Task: Add the task  Implement a new network security system for a company to the section Business Process Mapping Sprint in the project AgileFusion and add a Due Date to the respective task as 2023/09/20
Action: Mouse moved to (117, 538)
Screenshot: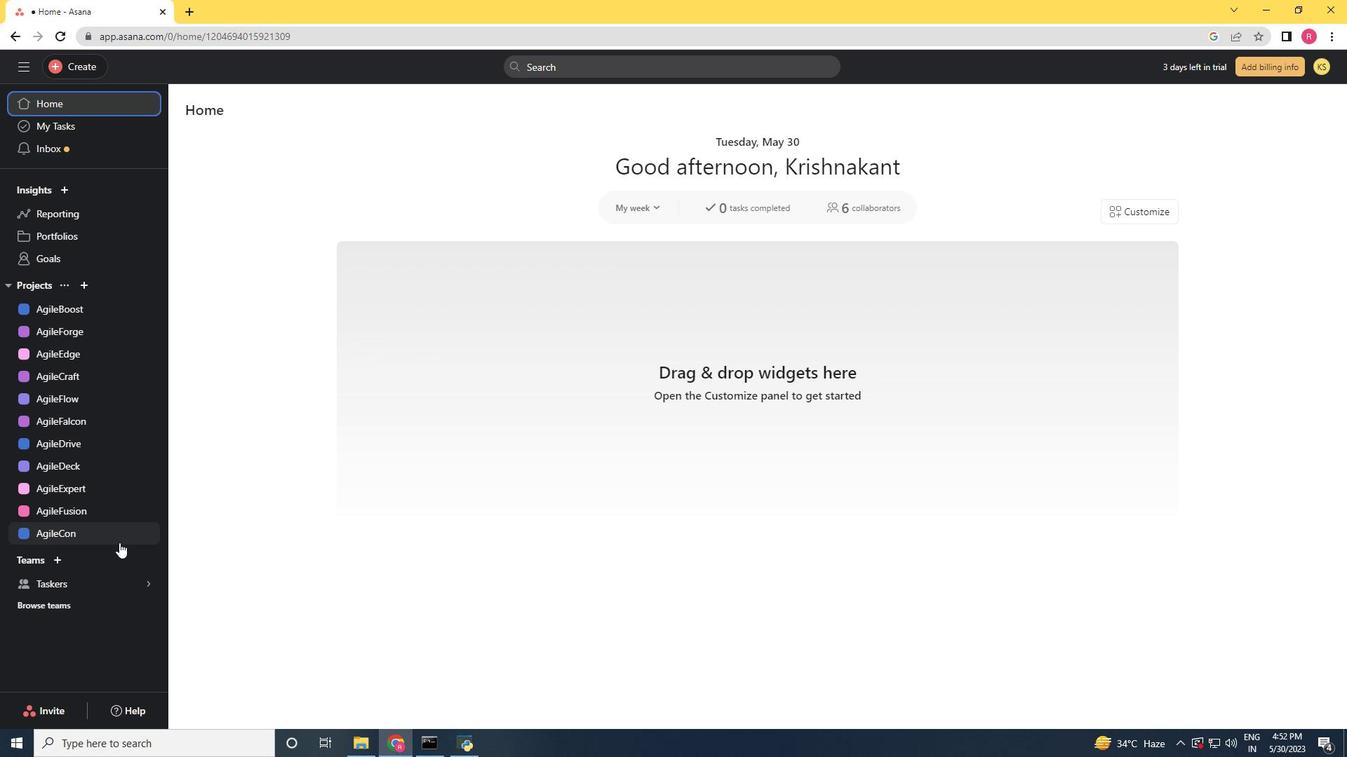 
Action: Mouse pressed left at (117, 538)
Screenshot: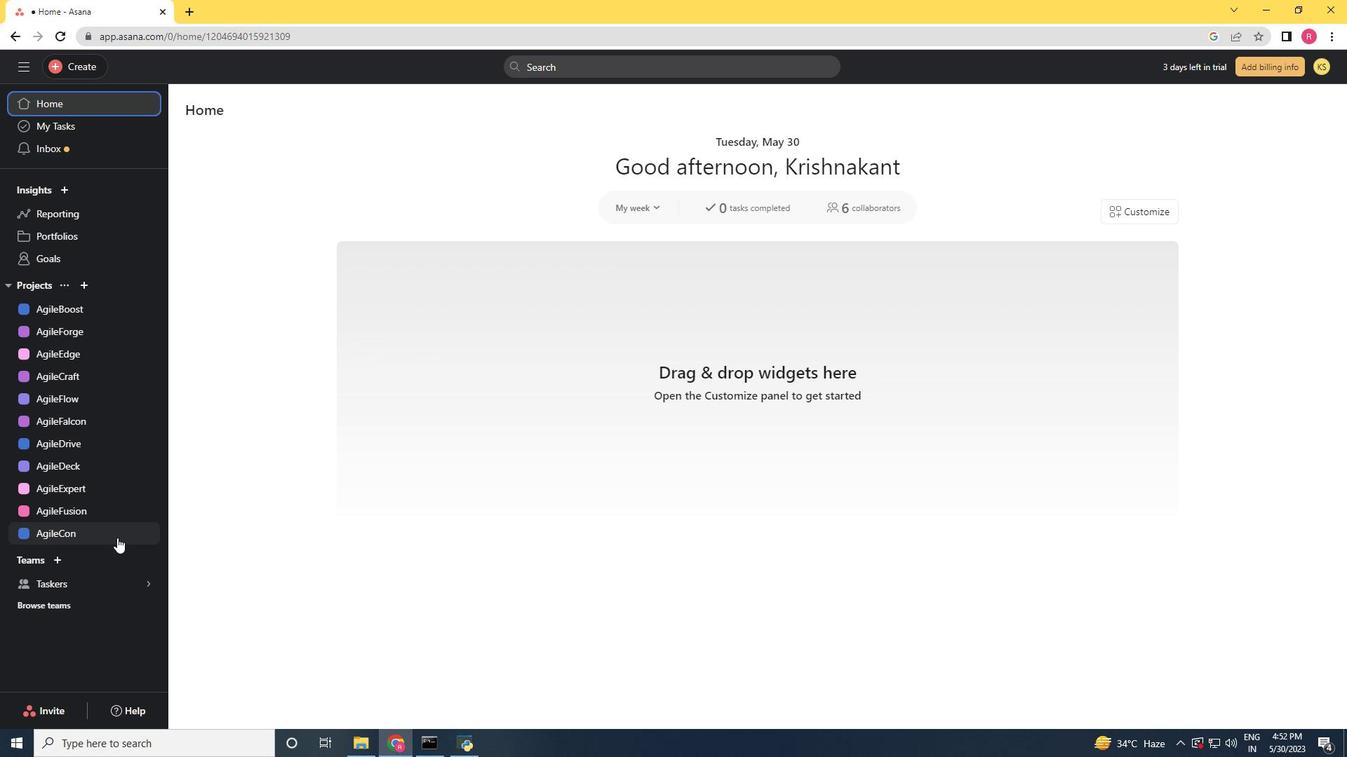 
Action: Mouse moved to (554, 400)
Screenshot: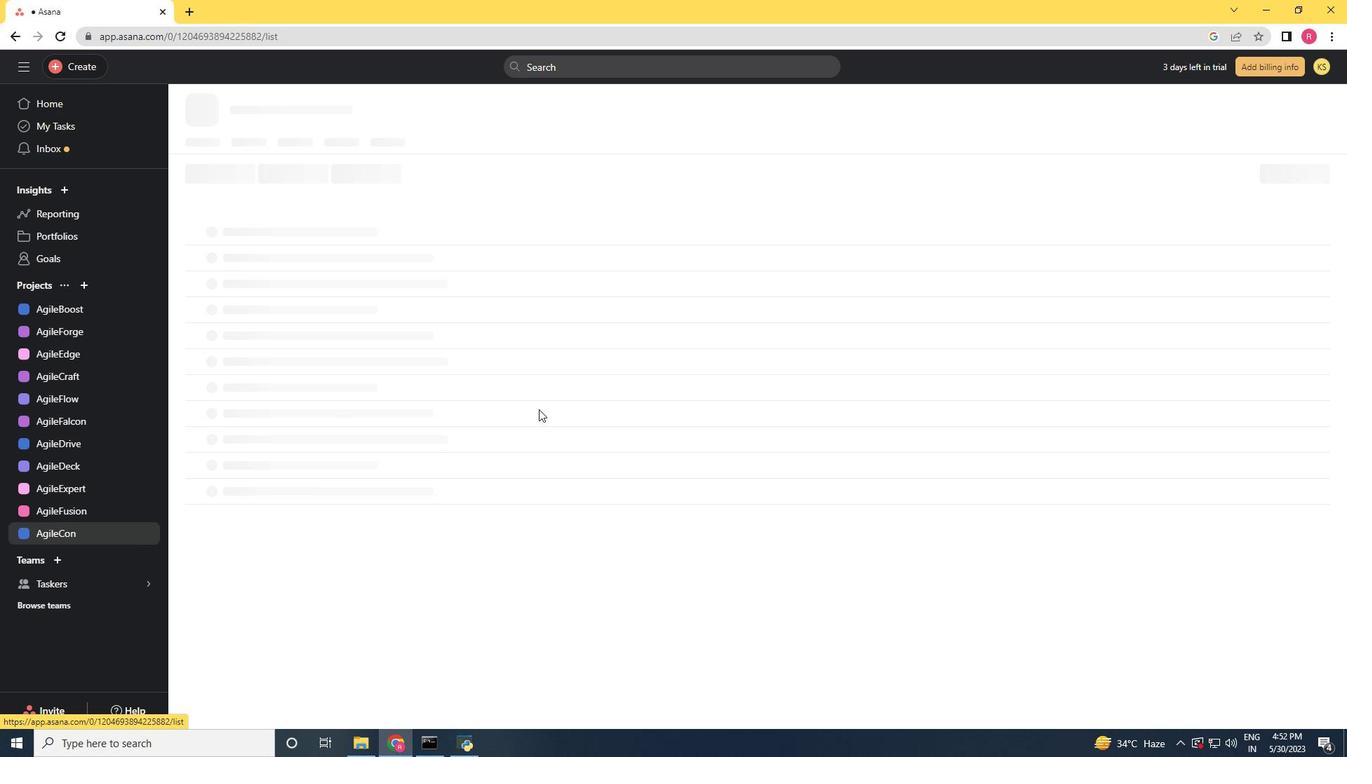 
Action: Mouse scrolled (554, 399) with delta (0, 0)
Screenshot: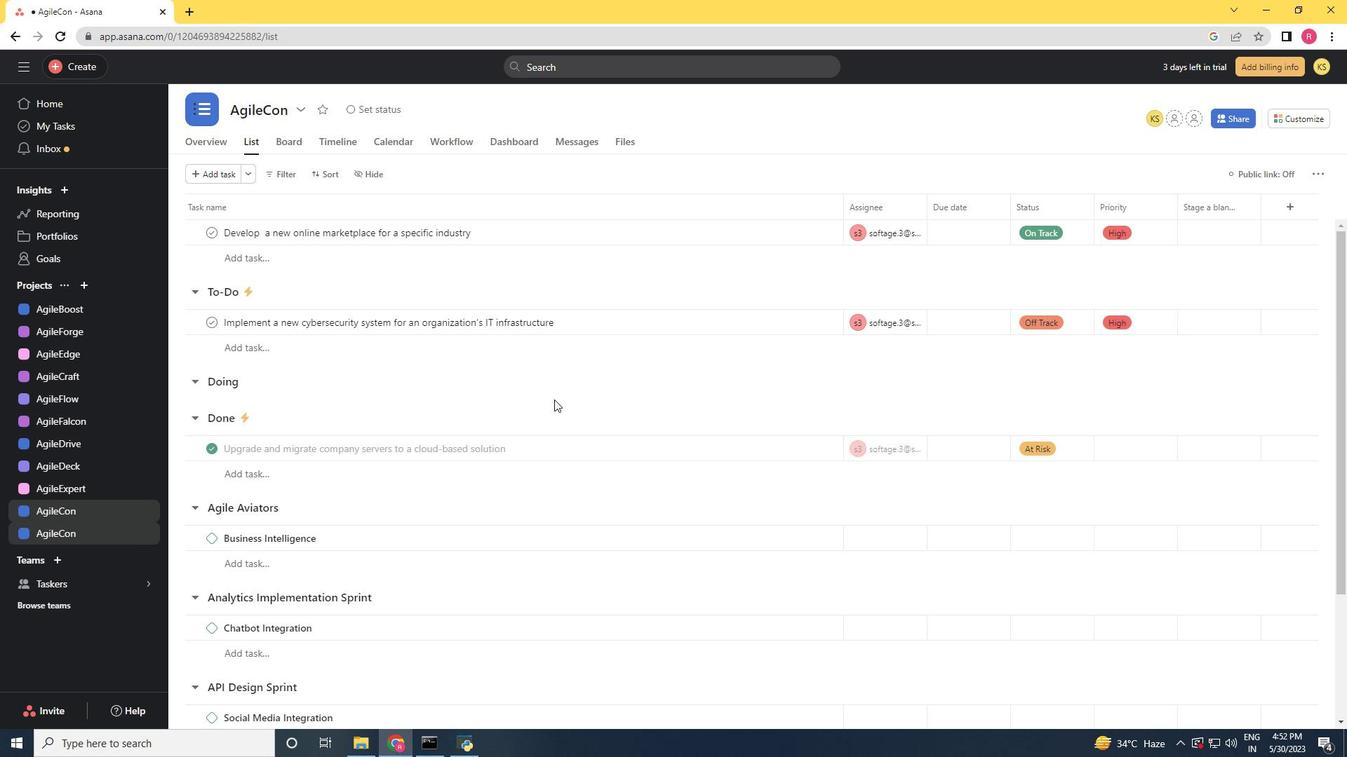 
Action: Mouse moved to (557, 397)
Screenshot: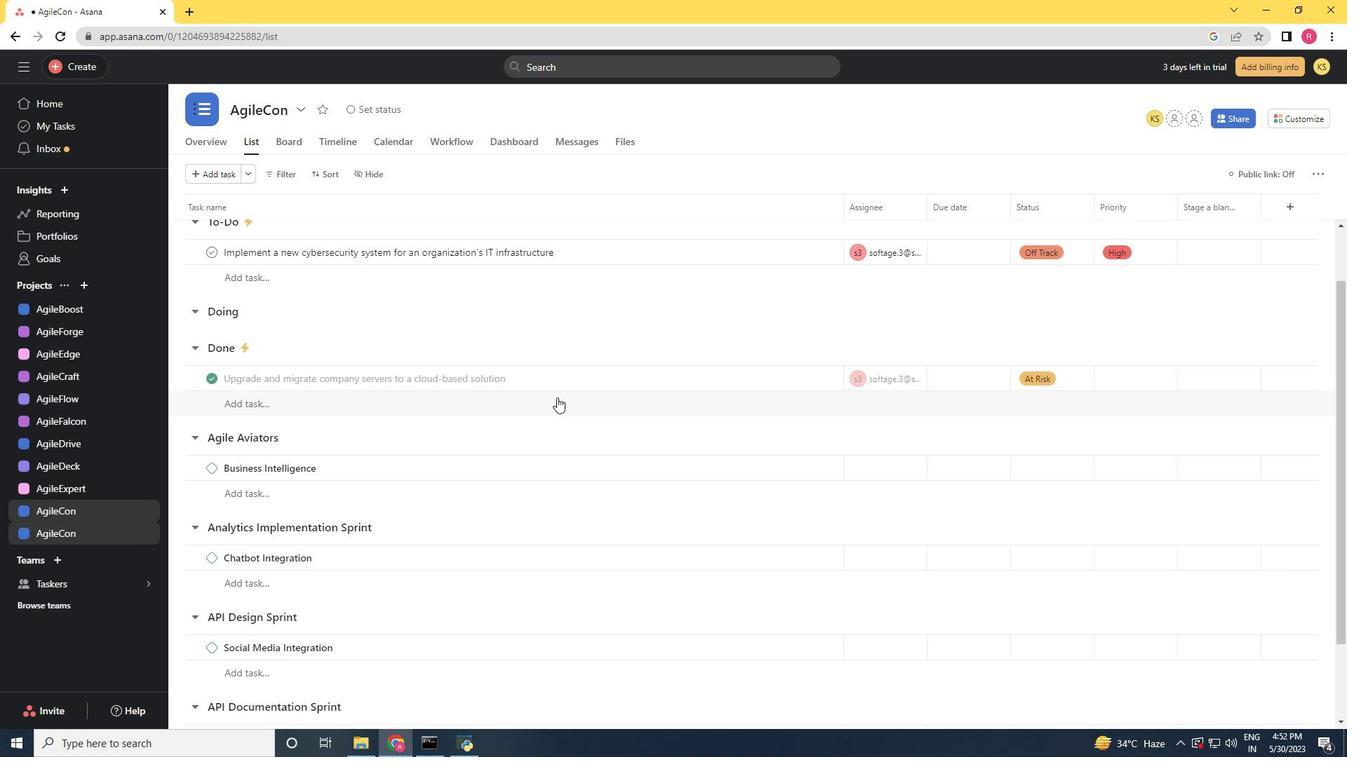 
Action: Mouse scrolled (557, 398) with delta (0, 0)
Screenshot: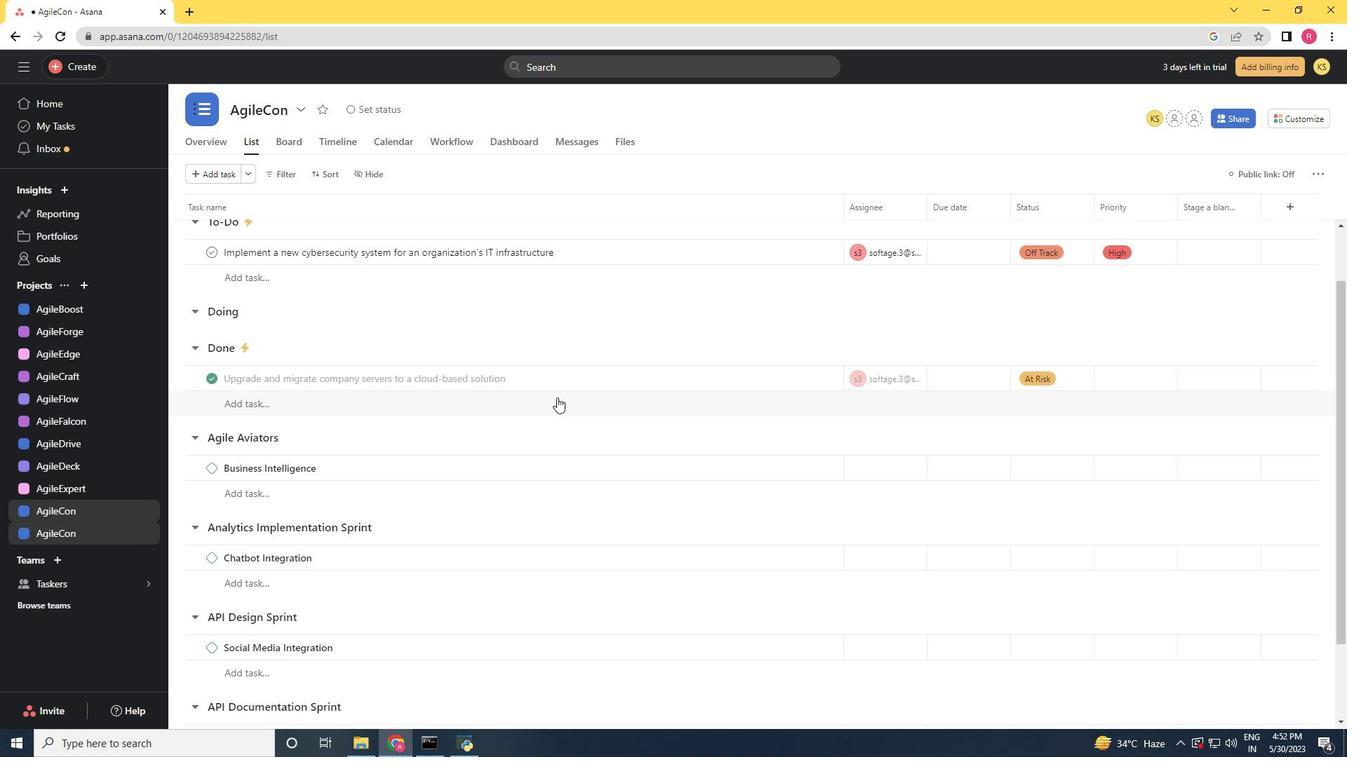 
Action: Mouse scrolled (557, 398) with delta (0, 0)
Screenshot: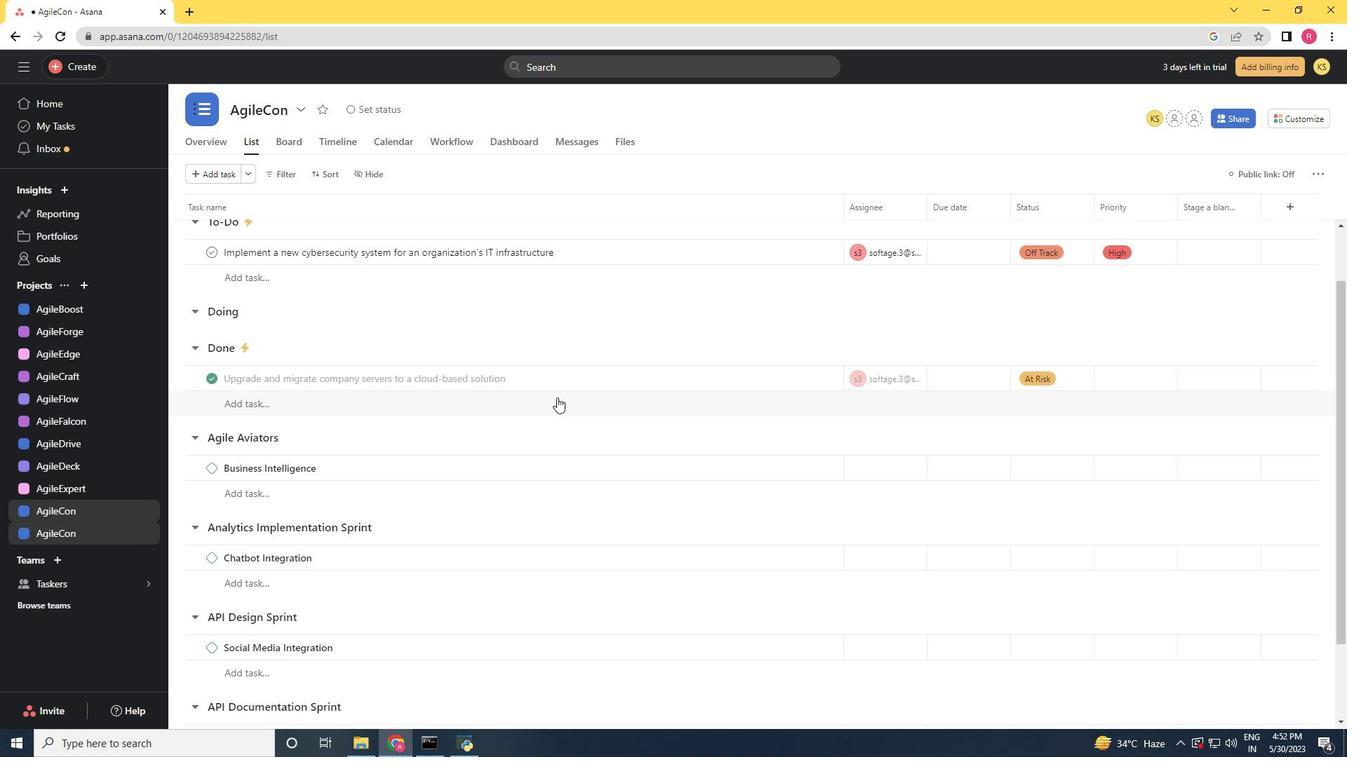 
Action: Mouse scrolled (557, 398) with delta (0, 0)
Screenshot: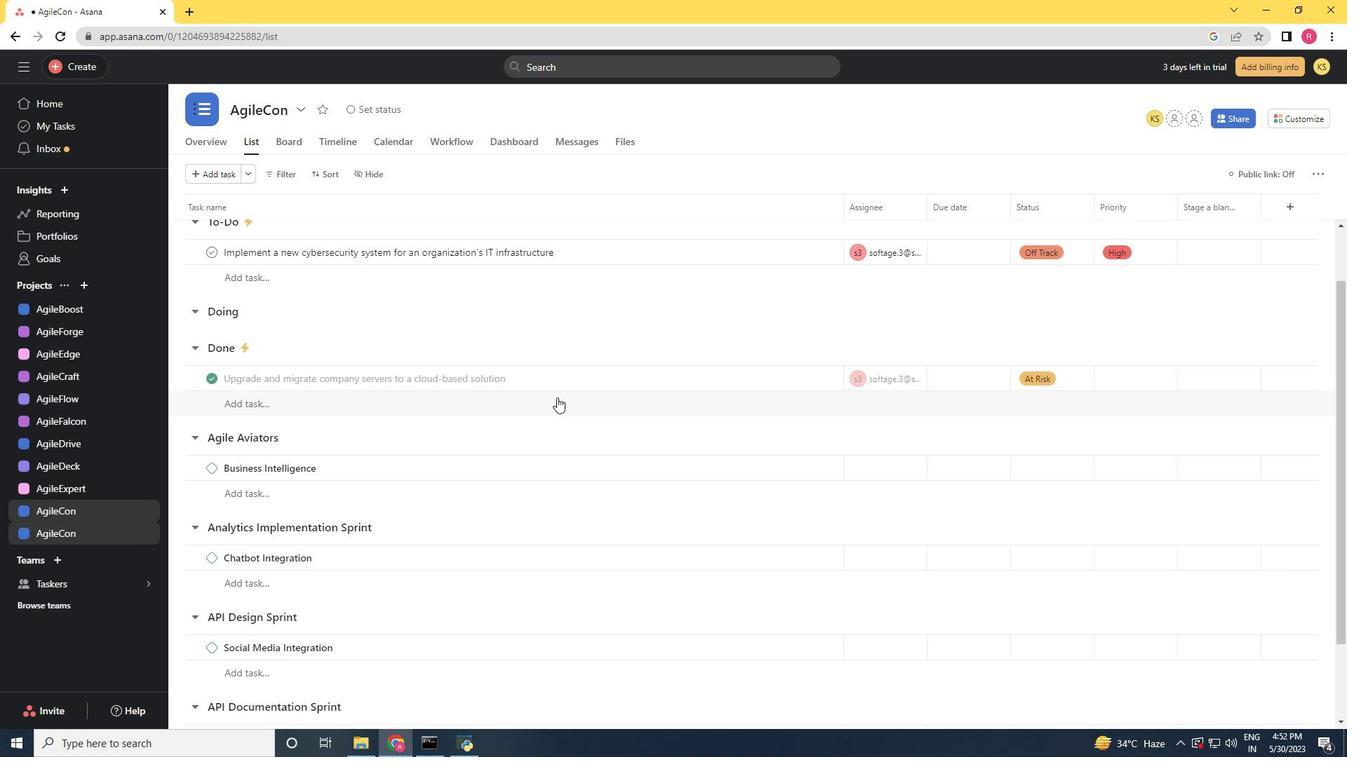 
Action: Mouse scrolled (557, 398) with delta (0, 0)
Screenshot: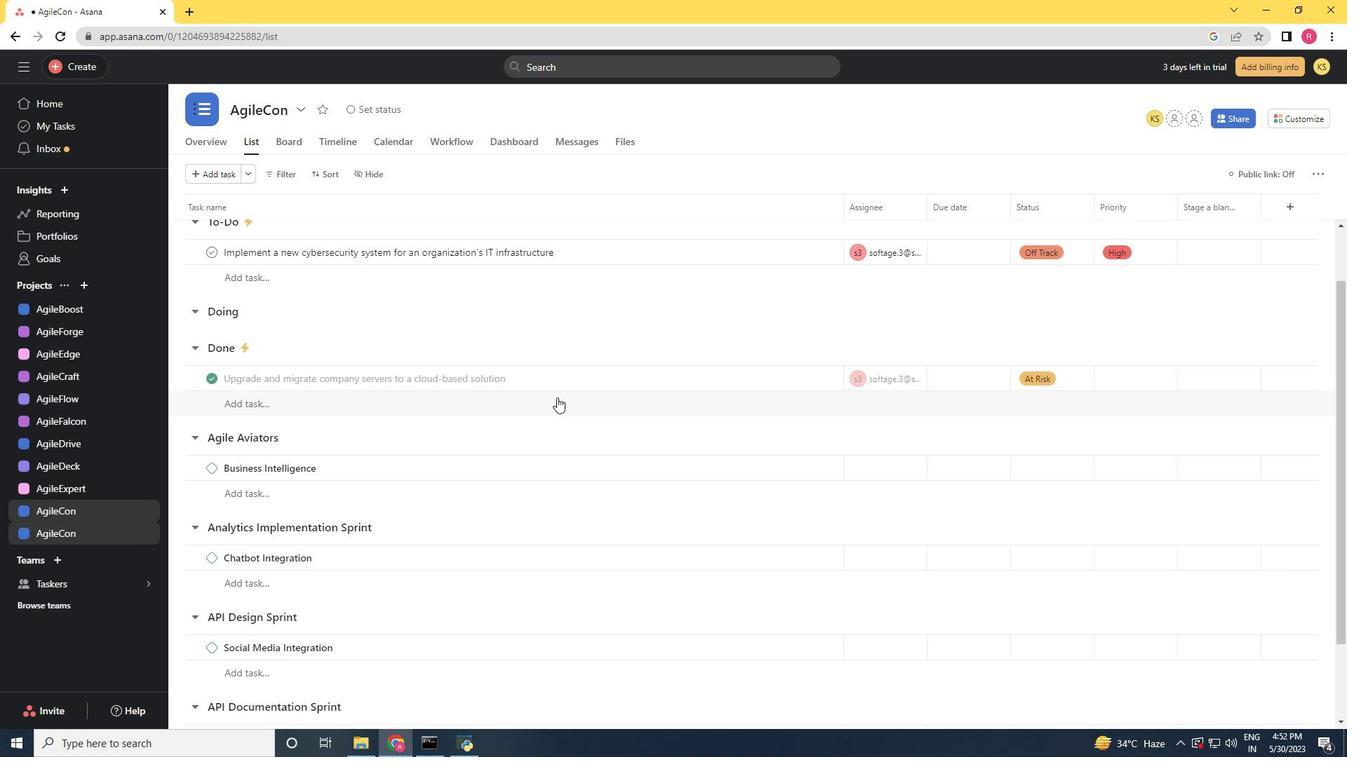 
Action: Mouse scrolled (557, 398) with delta (0, 0)
Screenshot: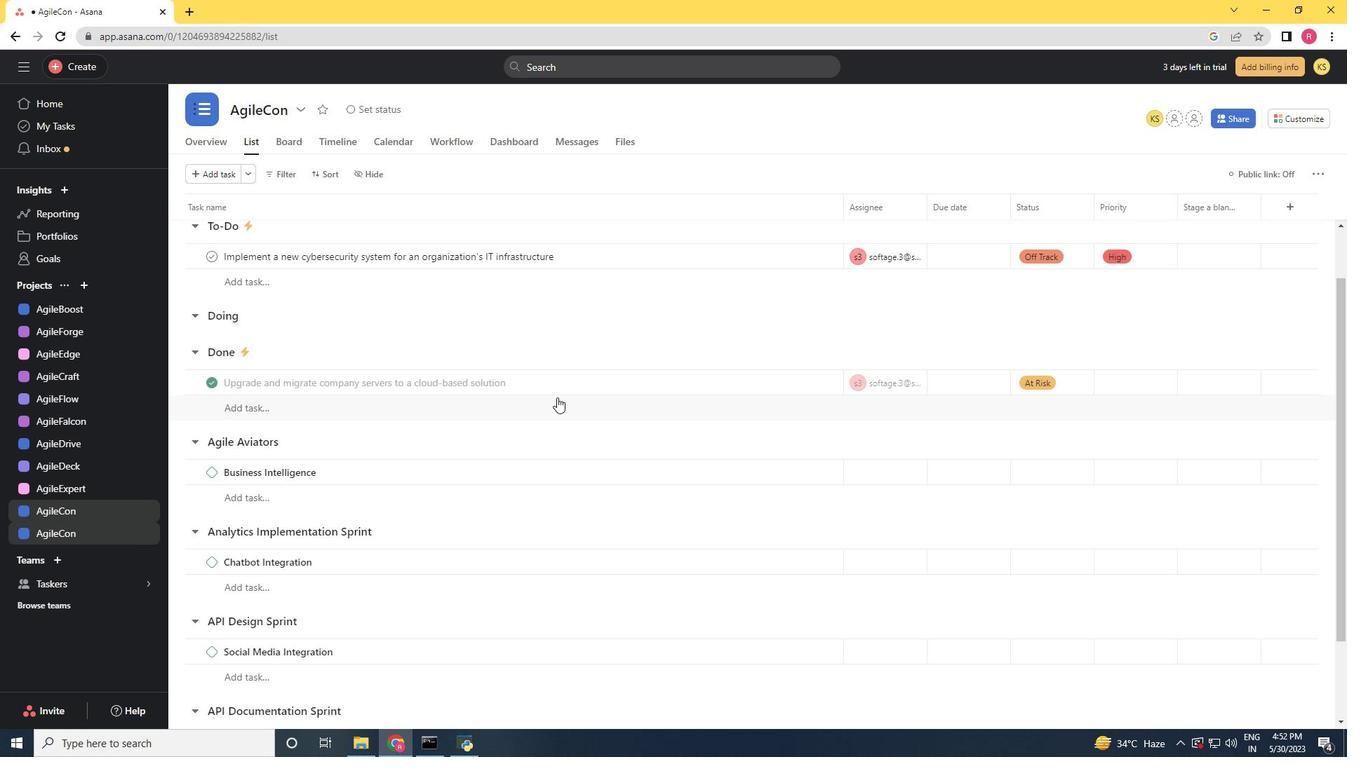 
Action: Mouse moved to (89, 424)
Screenshot: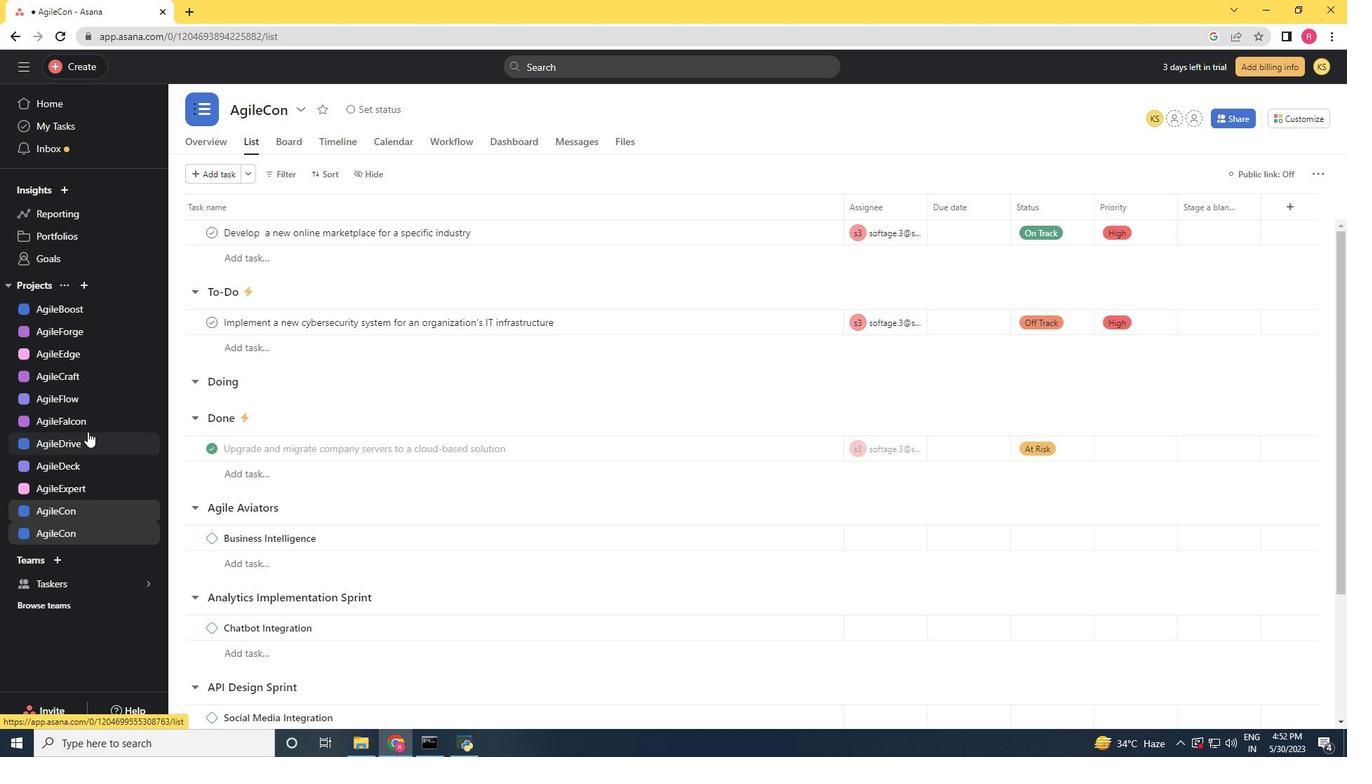 
Action: Mouse pressed left at (89, 424)
Screenshot: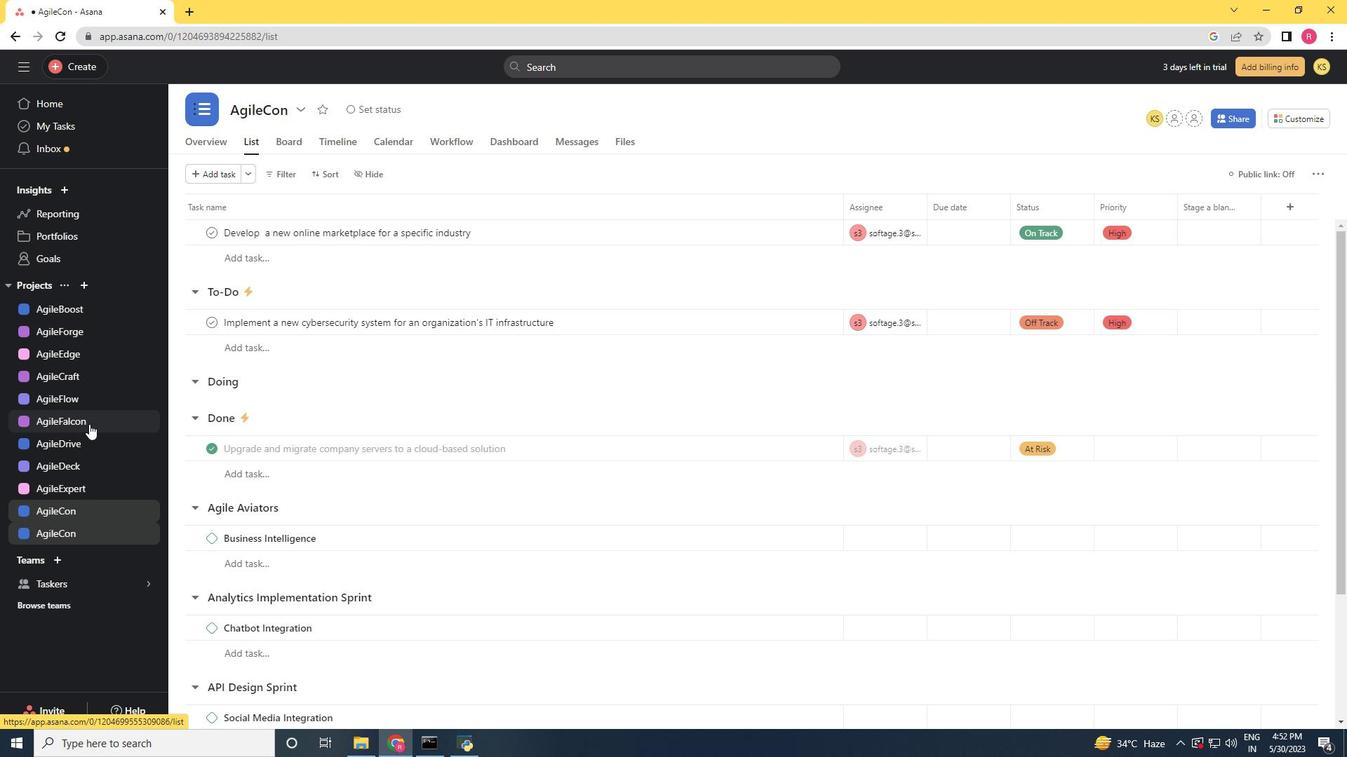 
Action: Mouse moved to (95, 501)
Screenshot: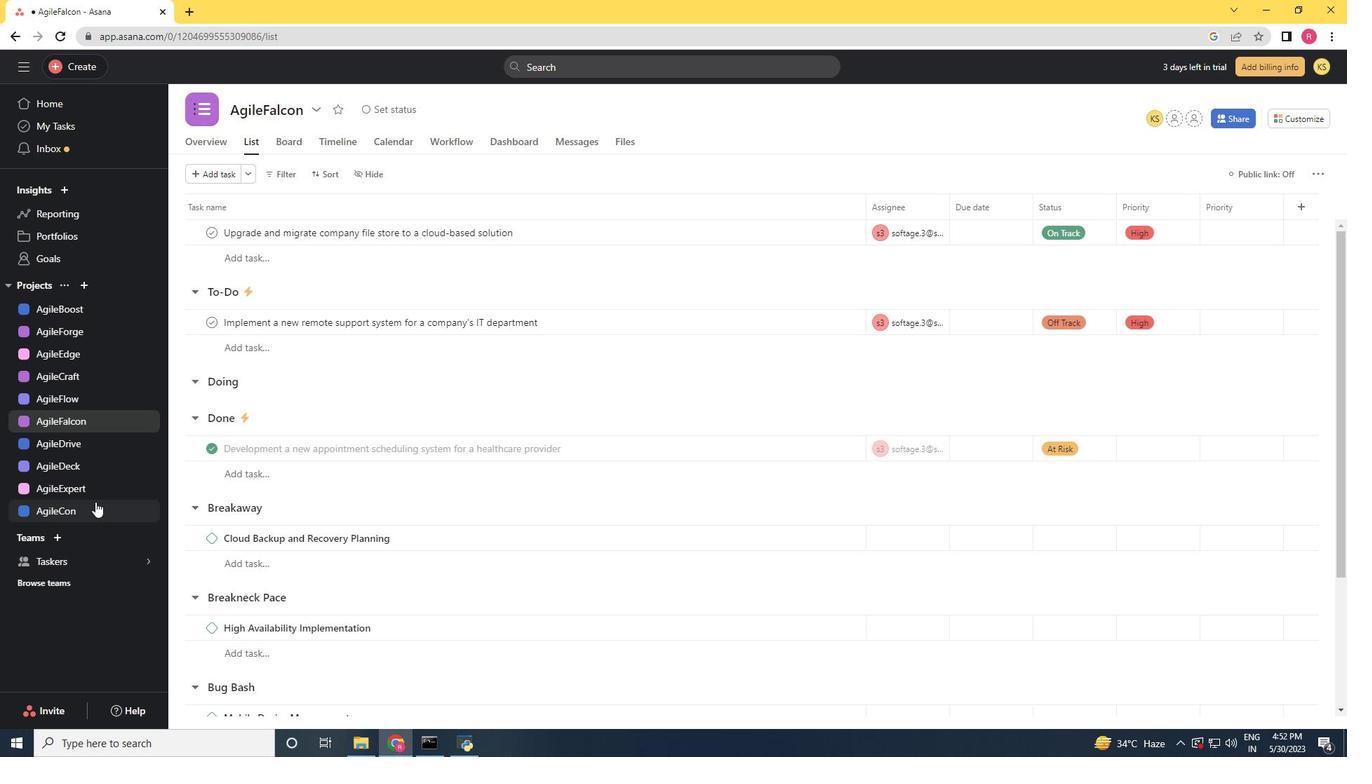 
Action: Mouse scrolled (95, 501) with delta (0, 0)
Screenshot: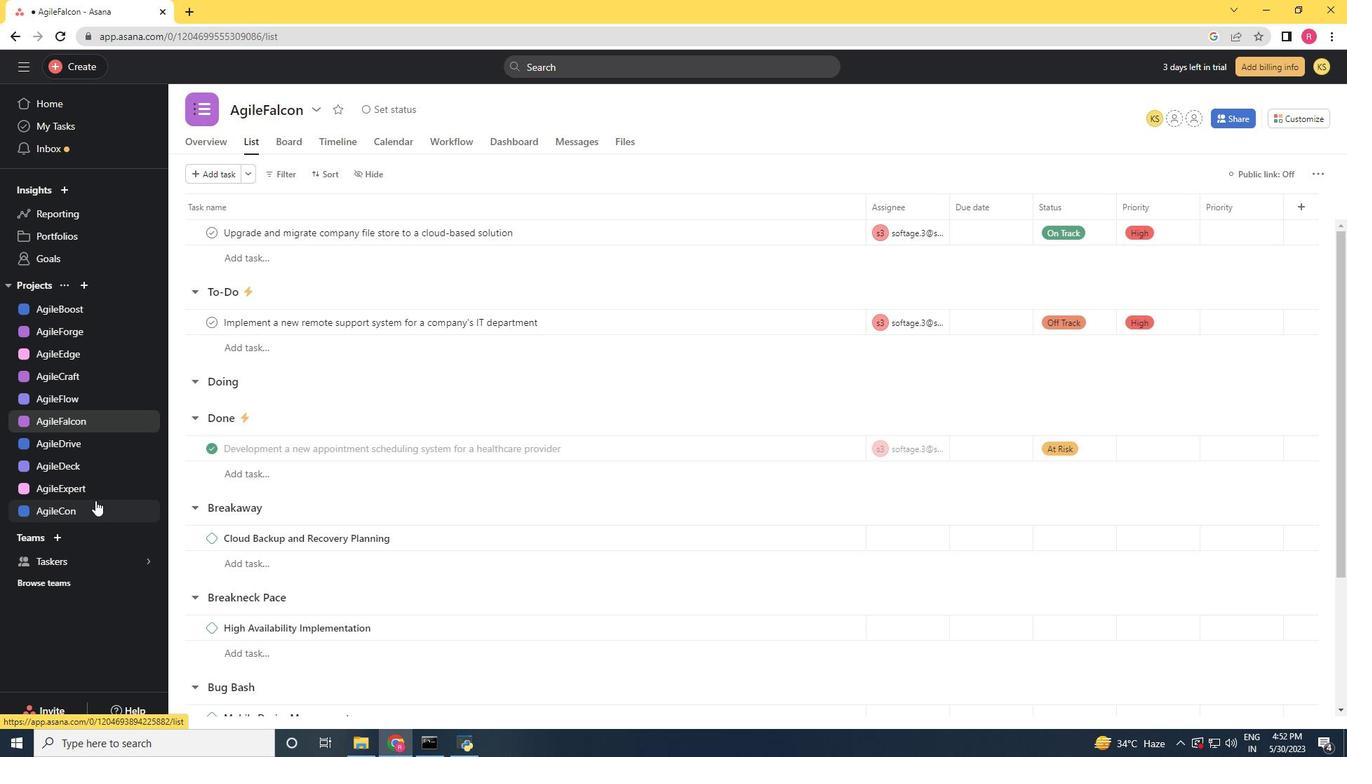 
Action: Mouse scrolled (95, 501) with delta (0, 0)
Screenshot: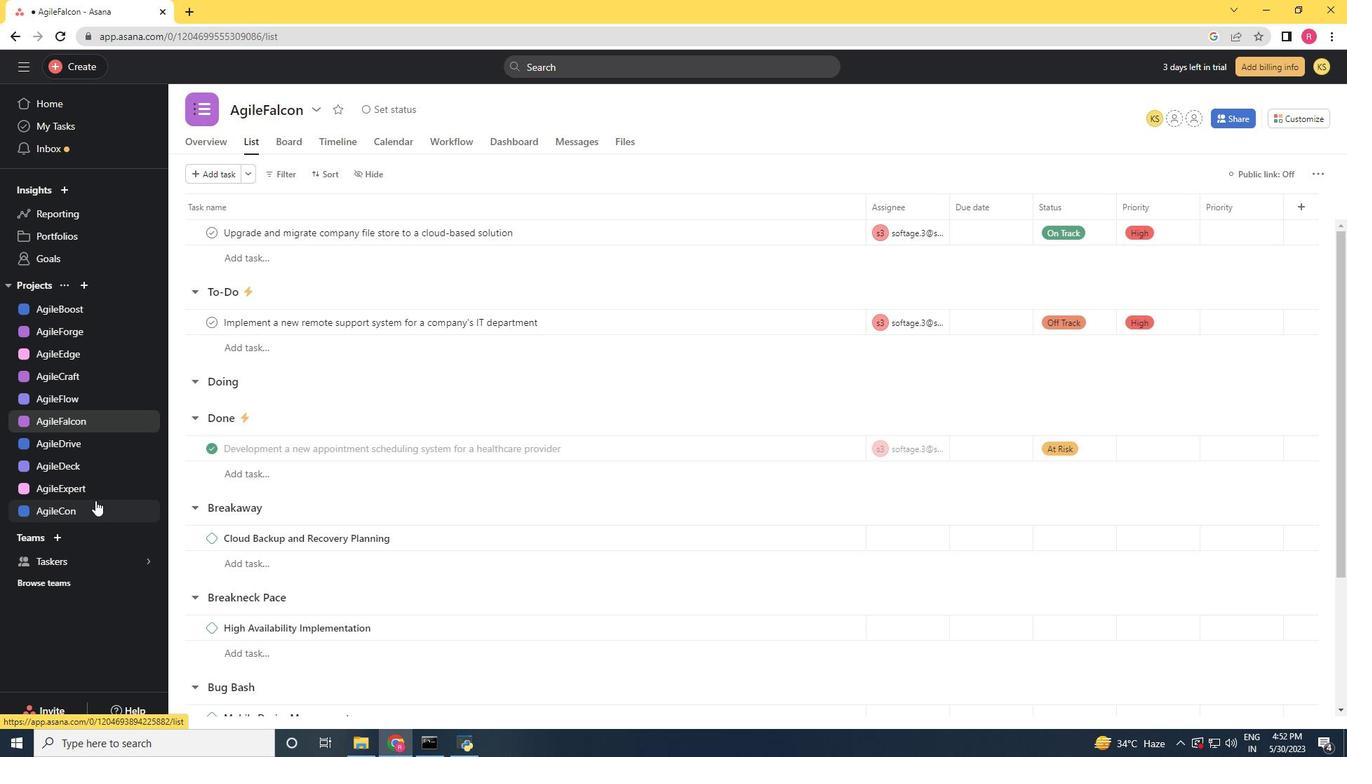 
Action: Mouse scrolled (95, 500) with delta (0, 0)
Screenshot: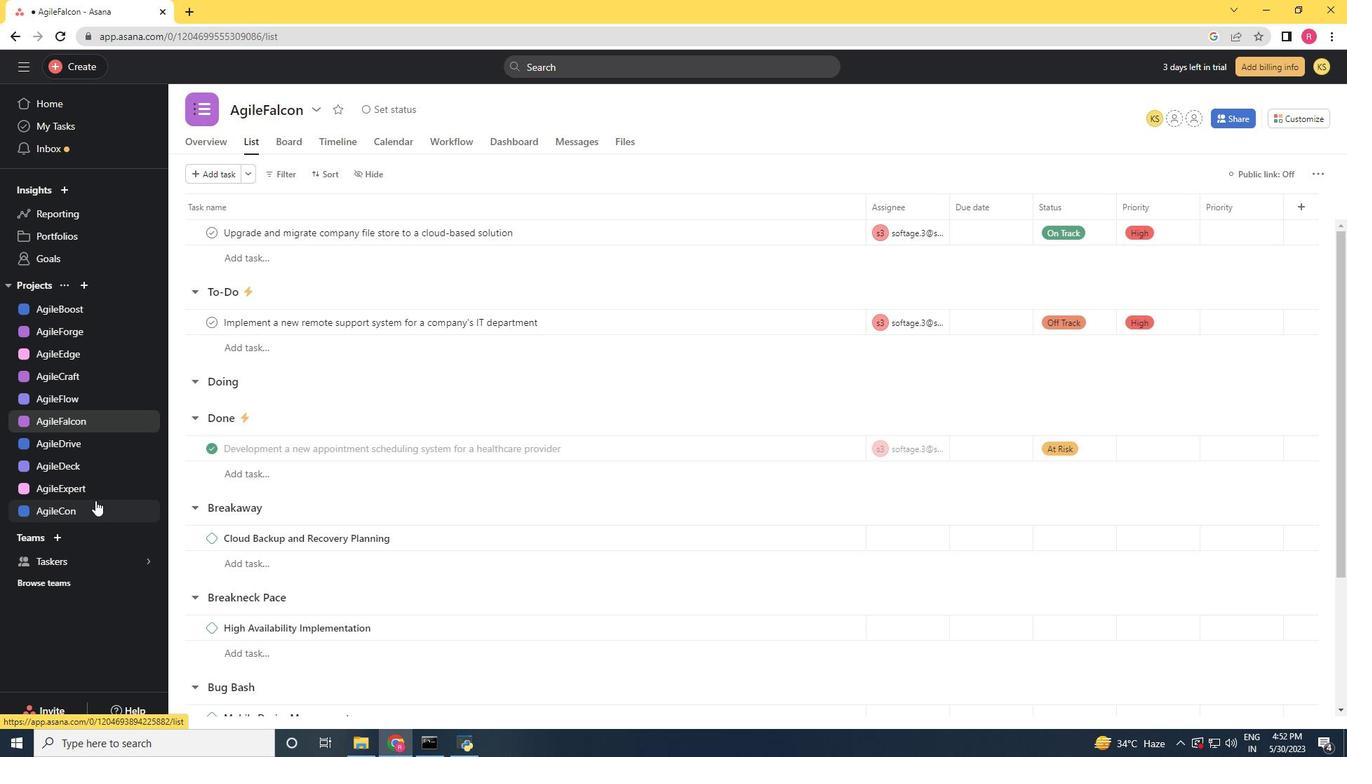 
Action: Mouse scrolled (95, 500) with delta (0, 0)
Screenshot: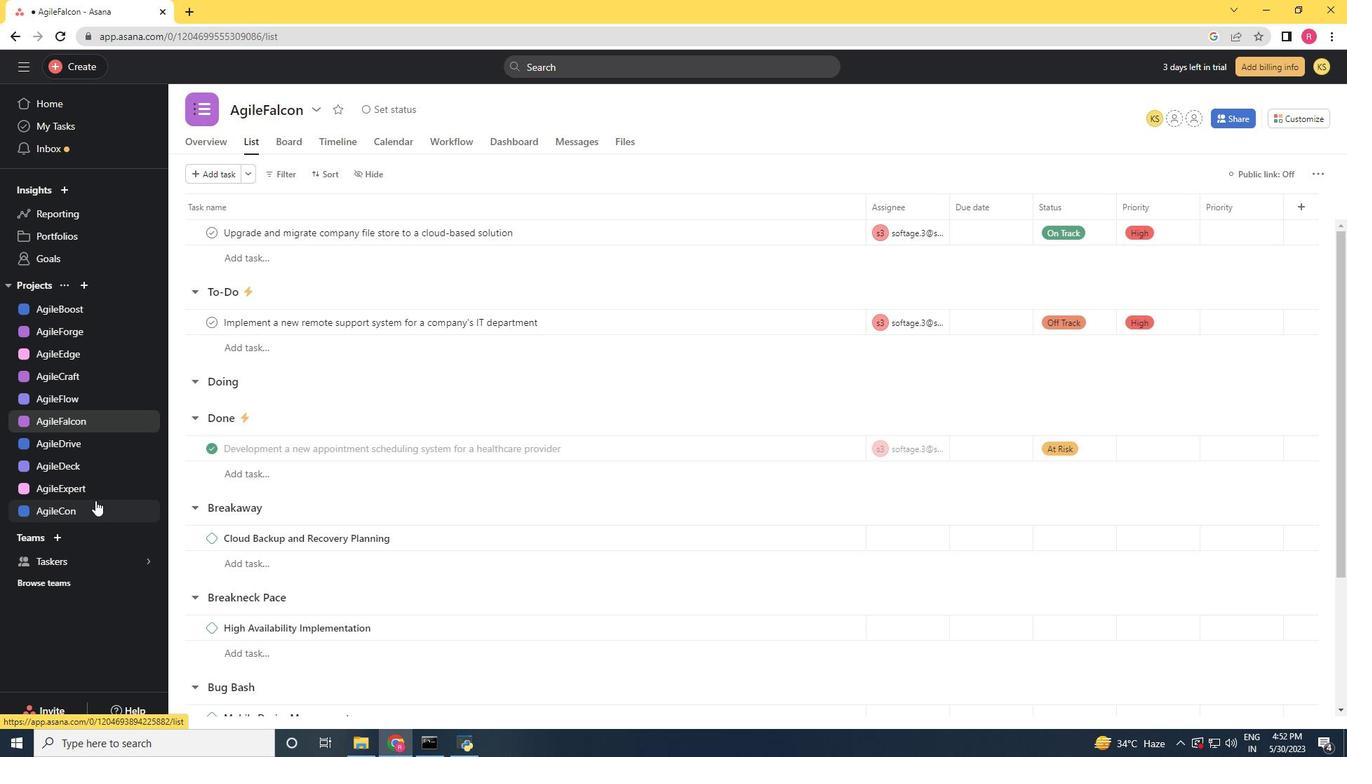 
Action: Mouse scrolled (95, 500) with delta (0, 0)
Screenshot: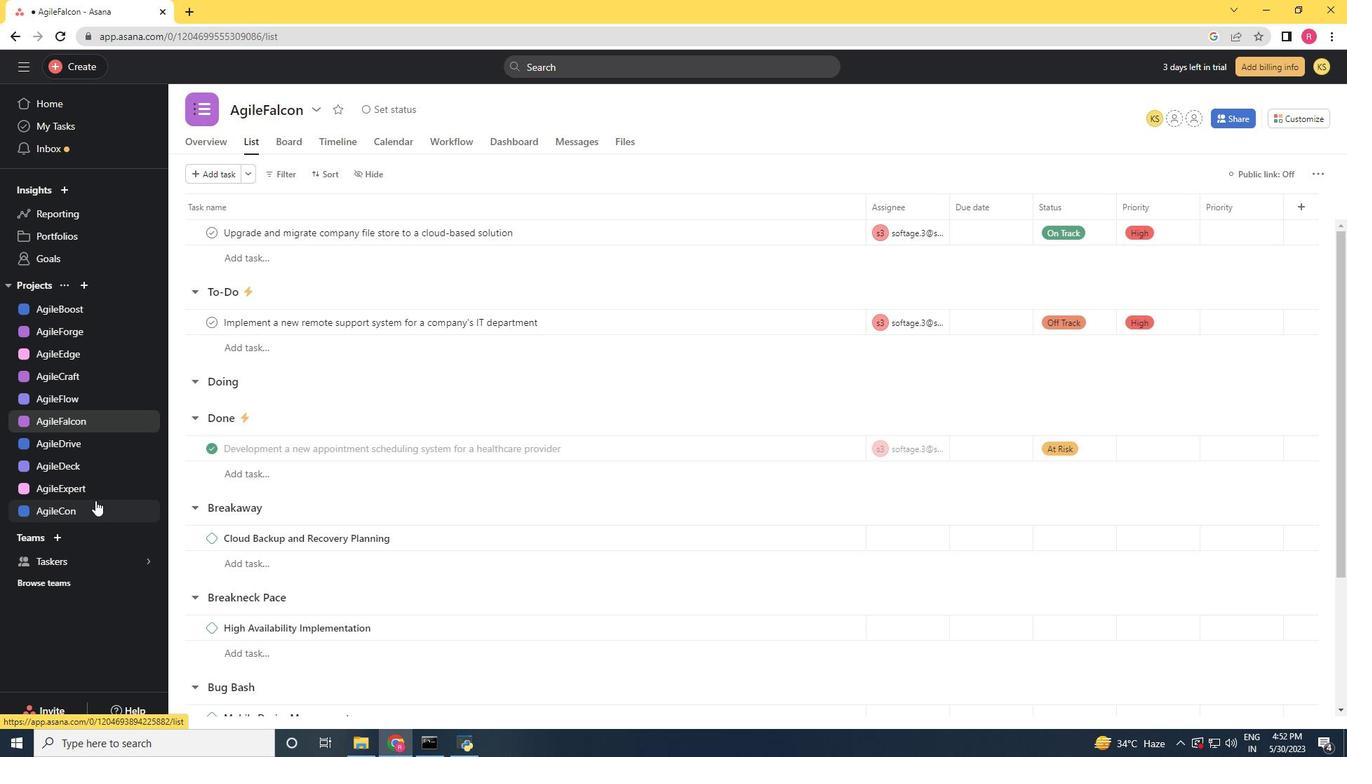 
Action: Mouse scrolled (95, 501) with delta (0, 0)
Screenshot: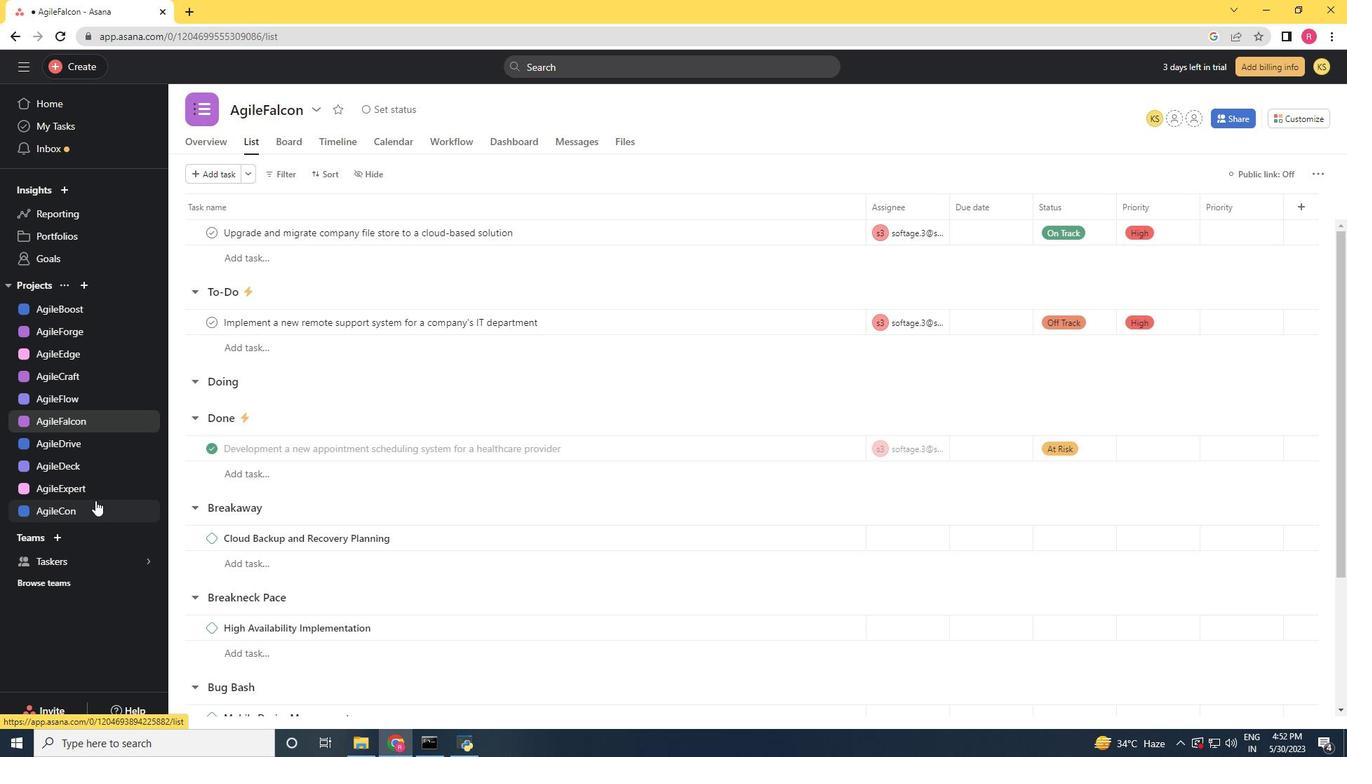 
Action: Mouse scrolled (95, 501) with delta (0, 0)
Screenshot: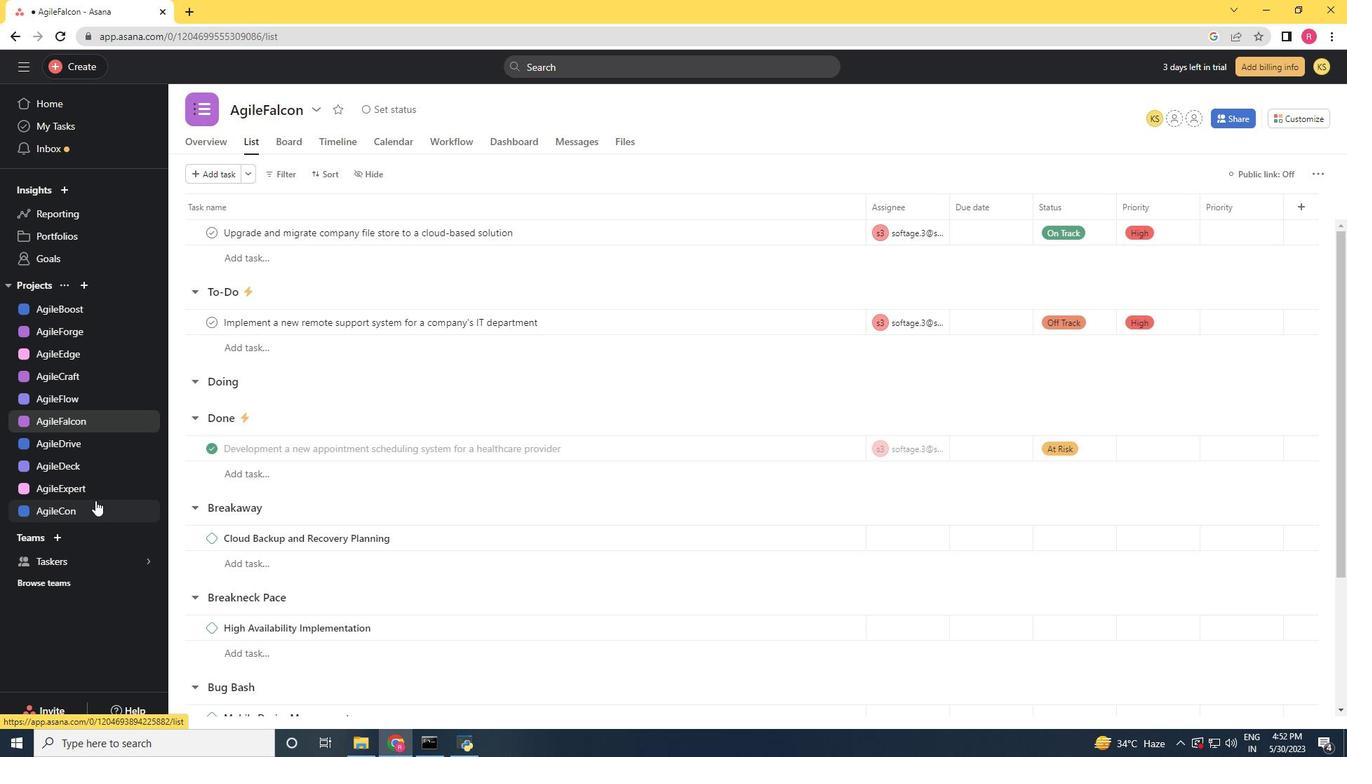 
Action: Mouse pressed left at (95, 501)
Screenshot: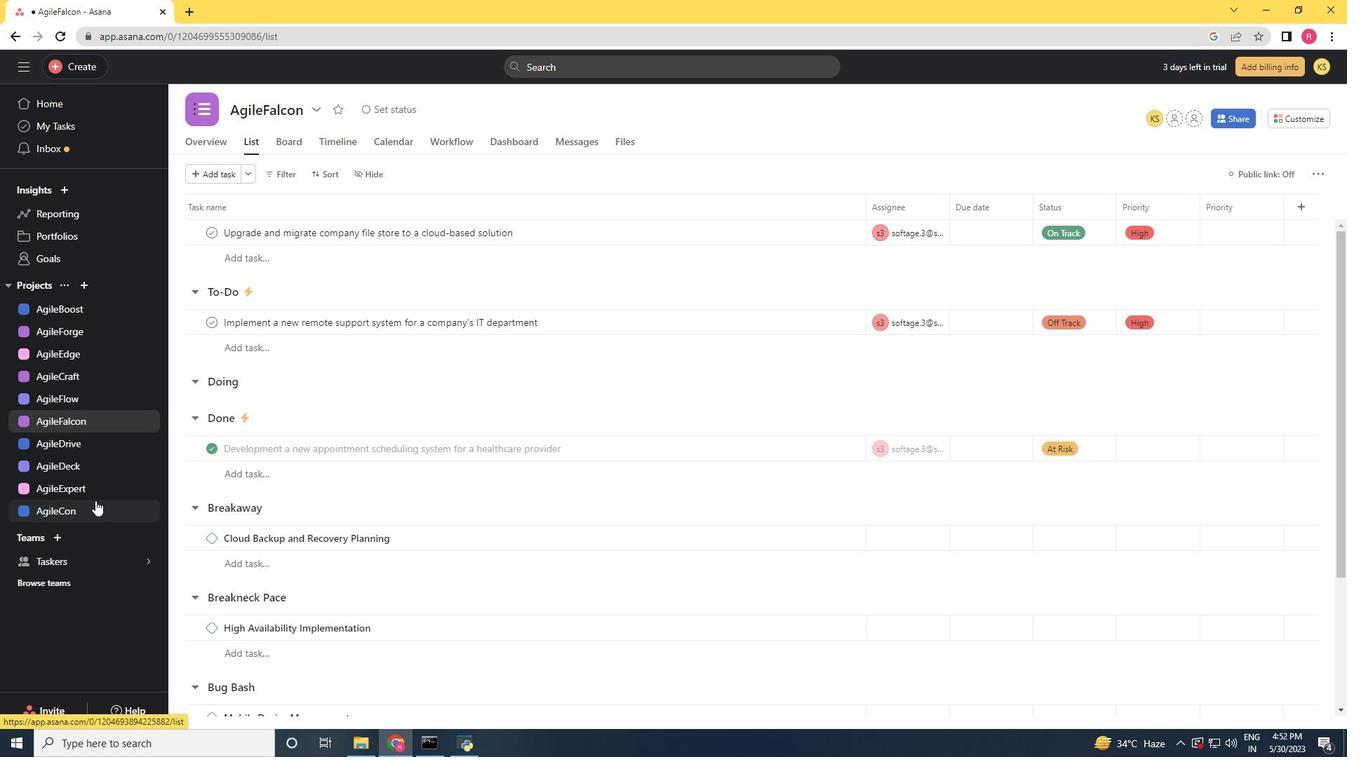 
Action: Mouse moved to (96, 483)
Screenshot: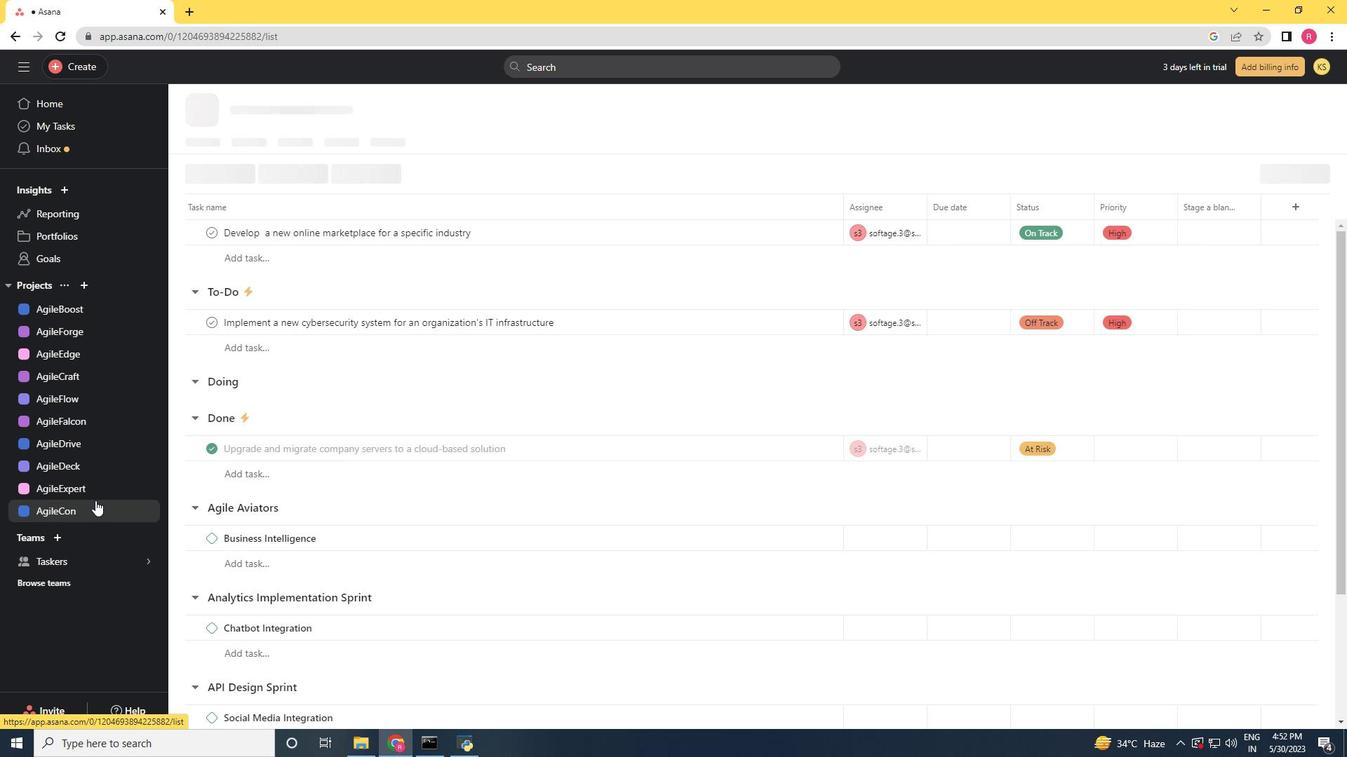 
Action: Mouse pressed left at (96, 483)
Screenshot: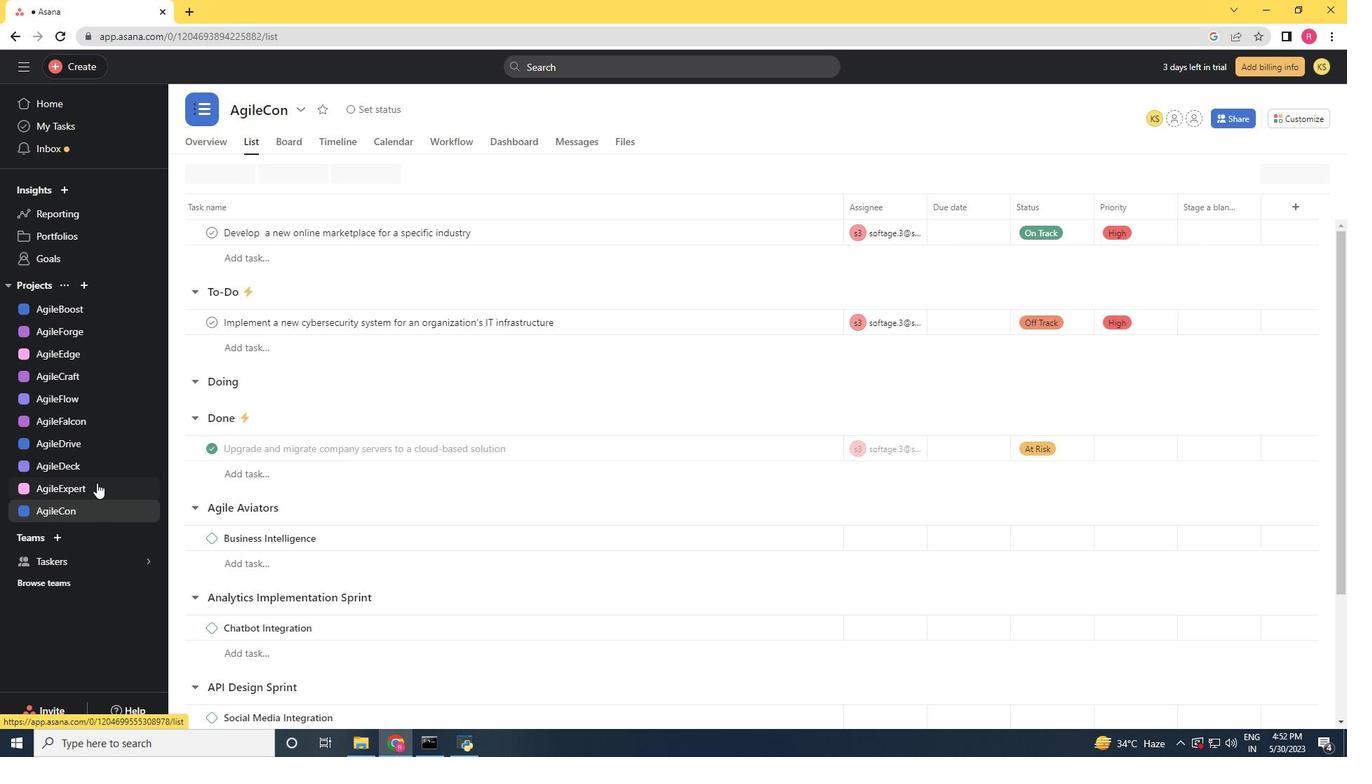 
Action: Mouse moved to (101, 468)
Screenshot: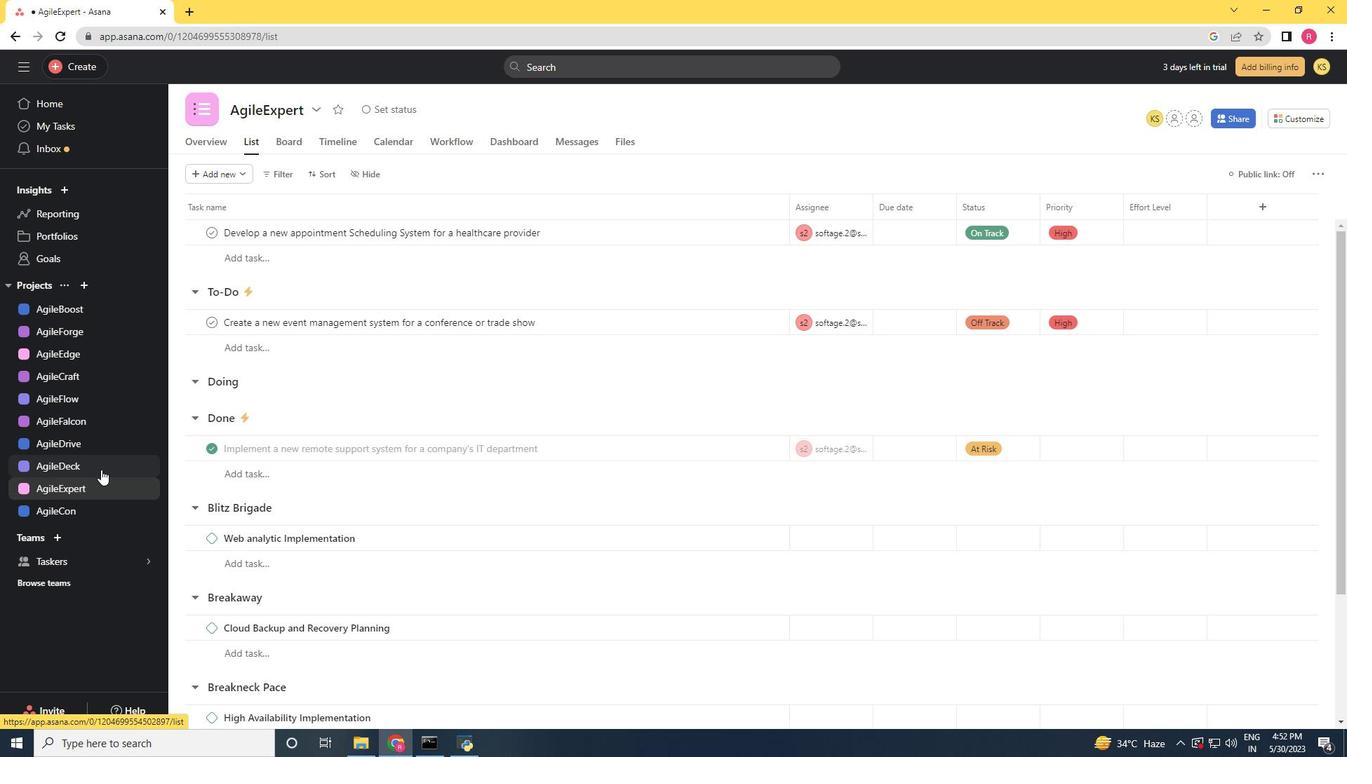 
Action: Mouse pressed left at (101, 468)
Screenshot: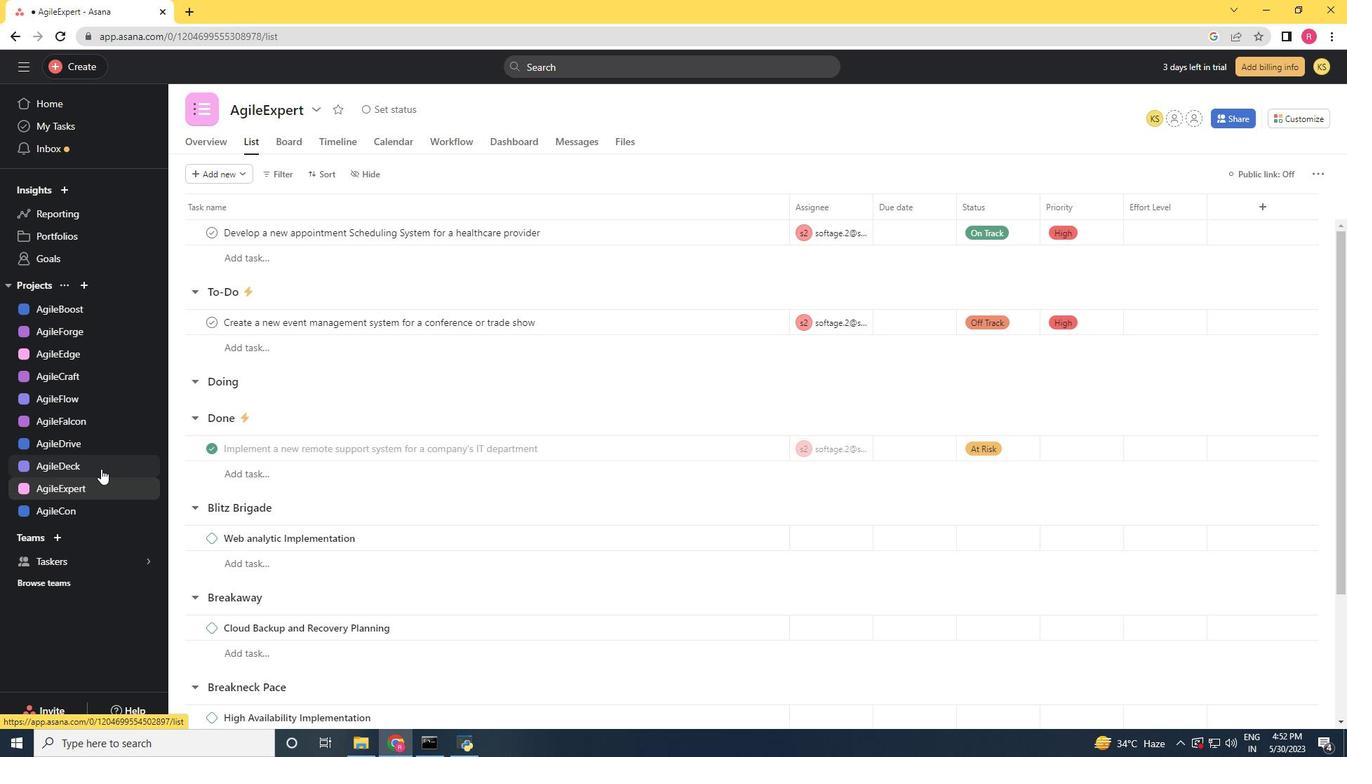 
Action: Mouse moved to (101, 441)
Screenshot: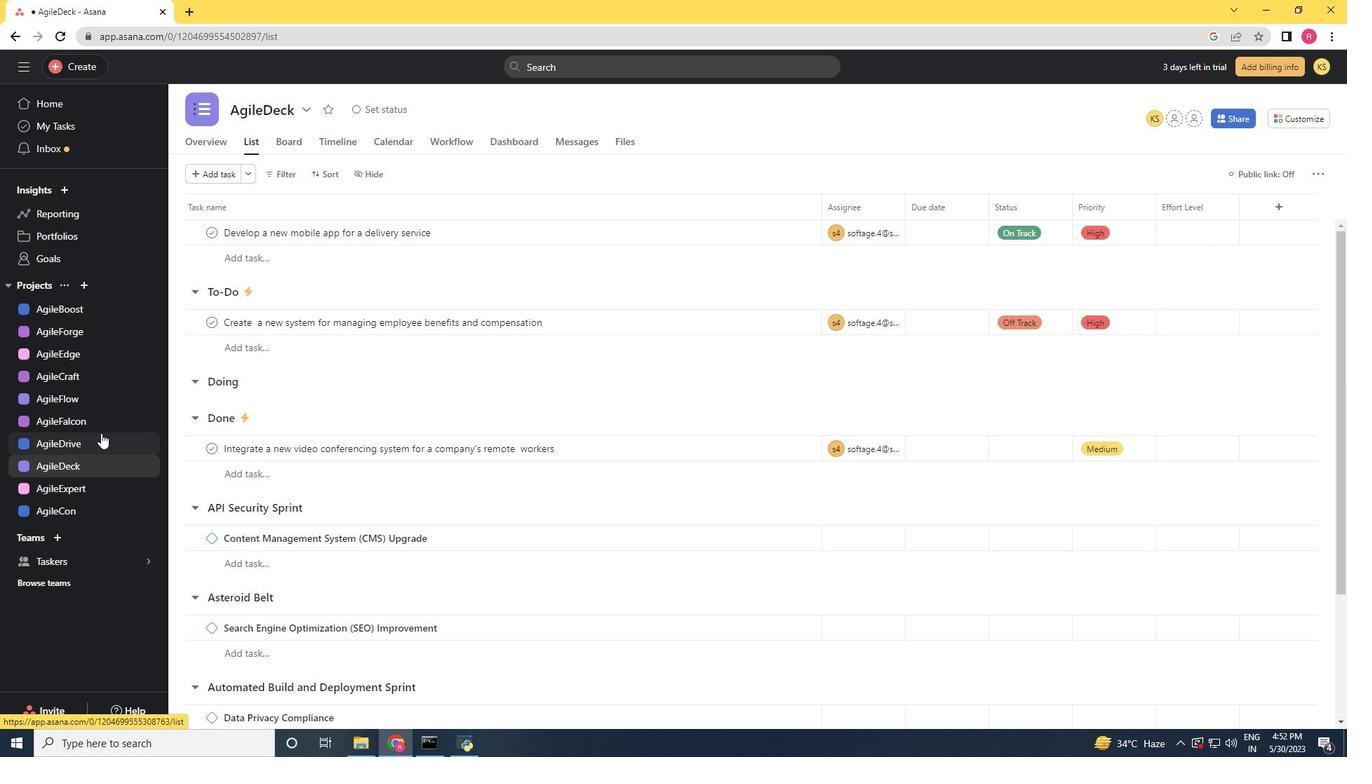 
Action: Mouse pressed left at (101, 441)
Screenshot: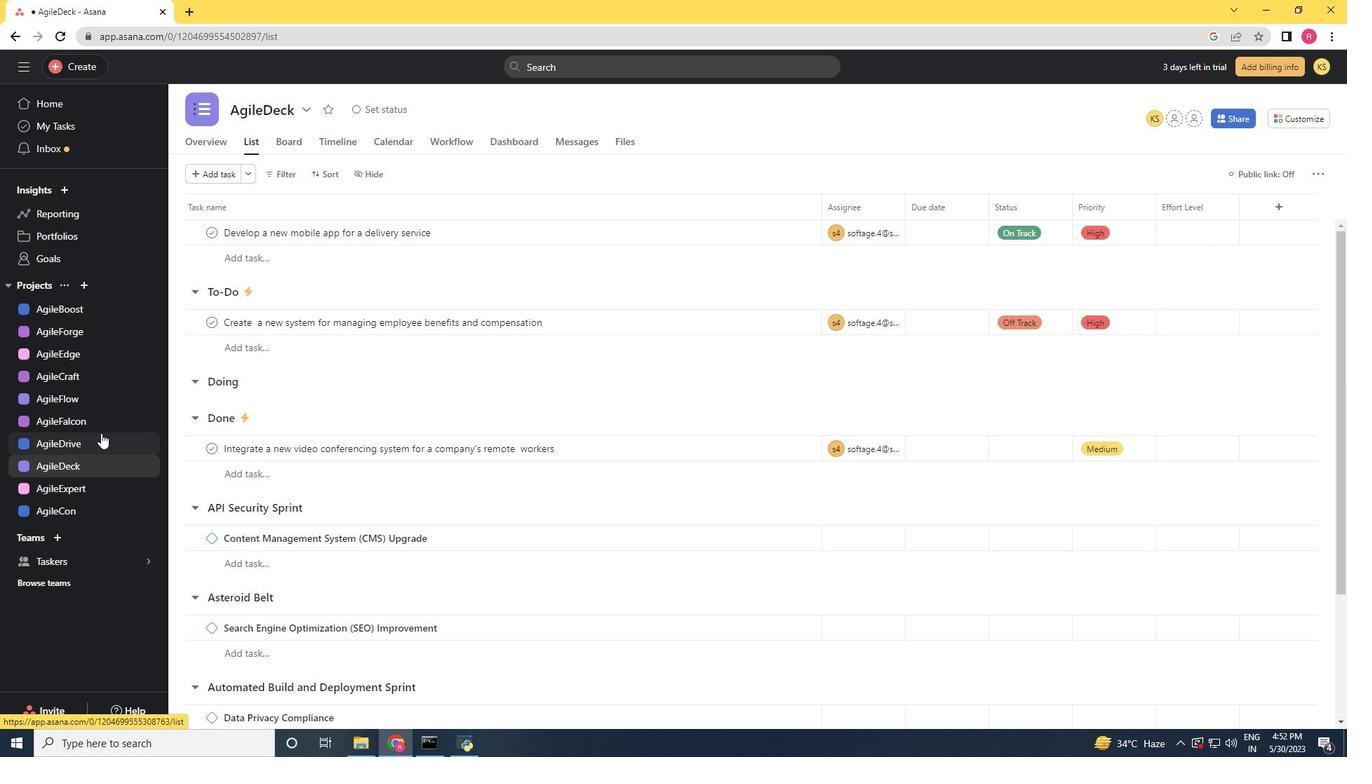 
Action: Mouse moved to (96, 421)
Screenshot: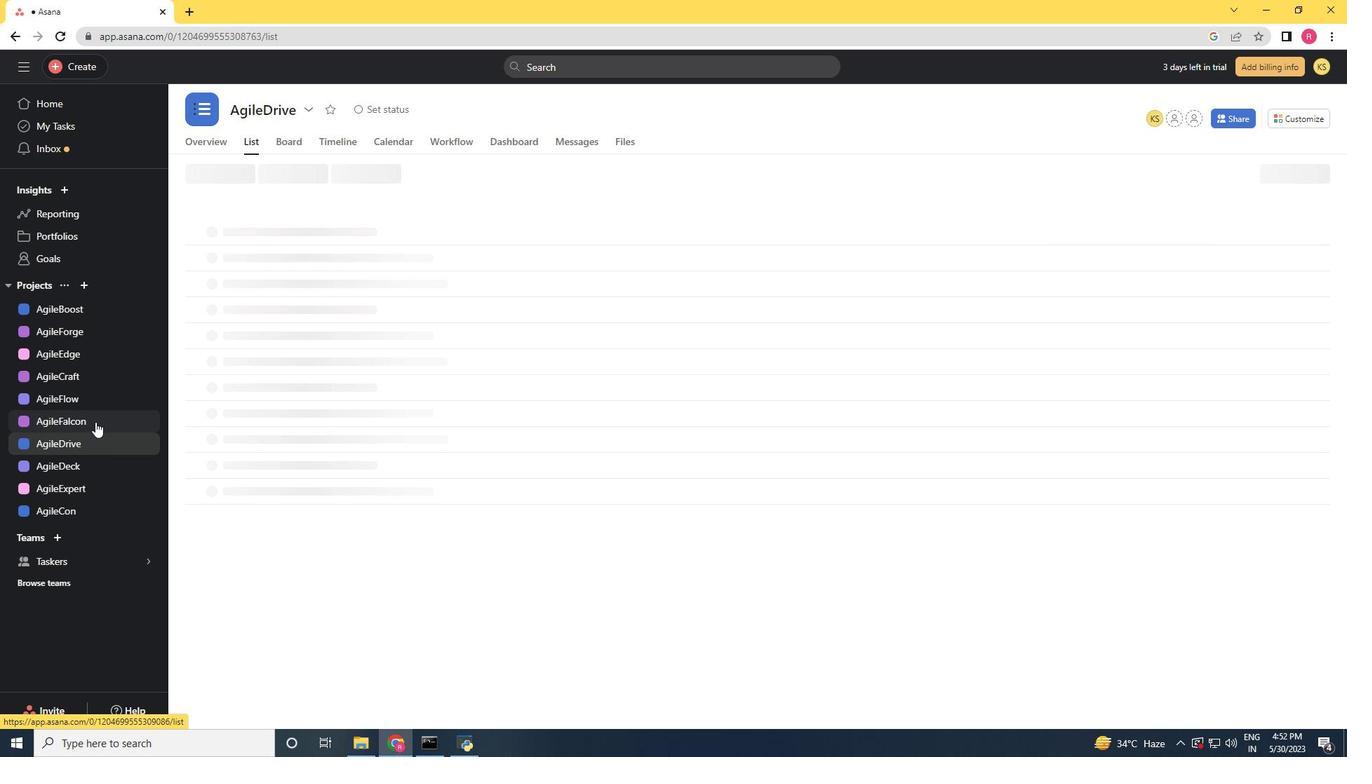 
Action: Mouse pressed left at (96, 421)
Screenshot: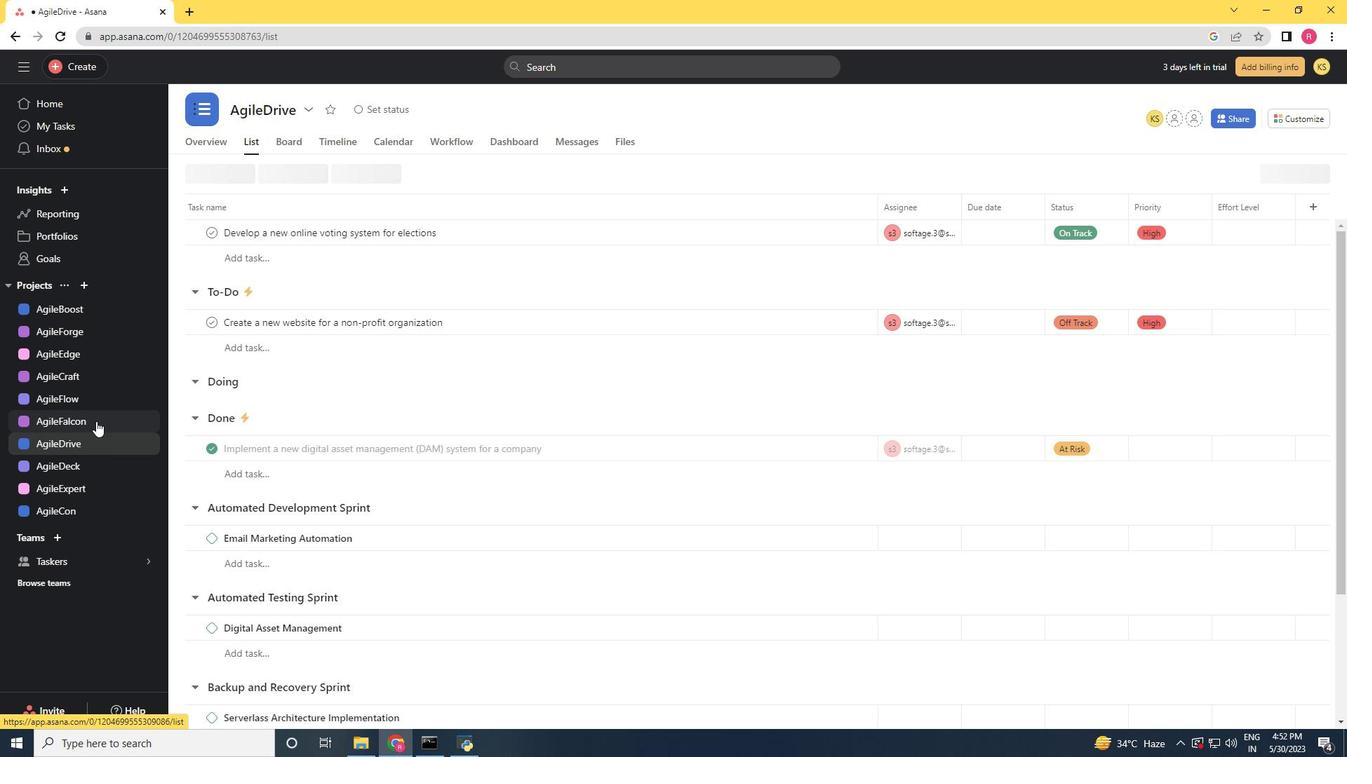 
Action: Mouse moved to (499, 428)
Screenshot: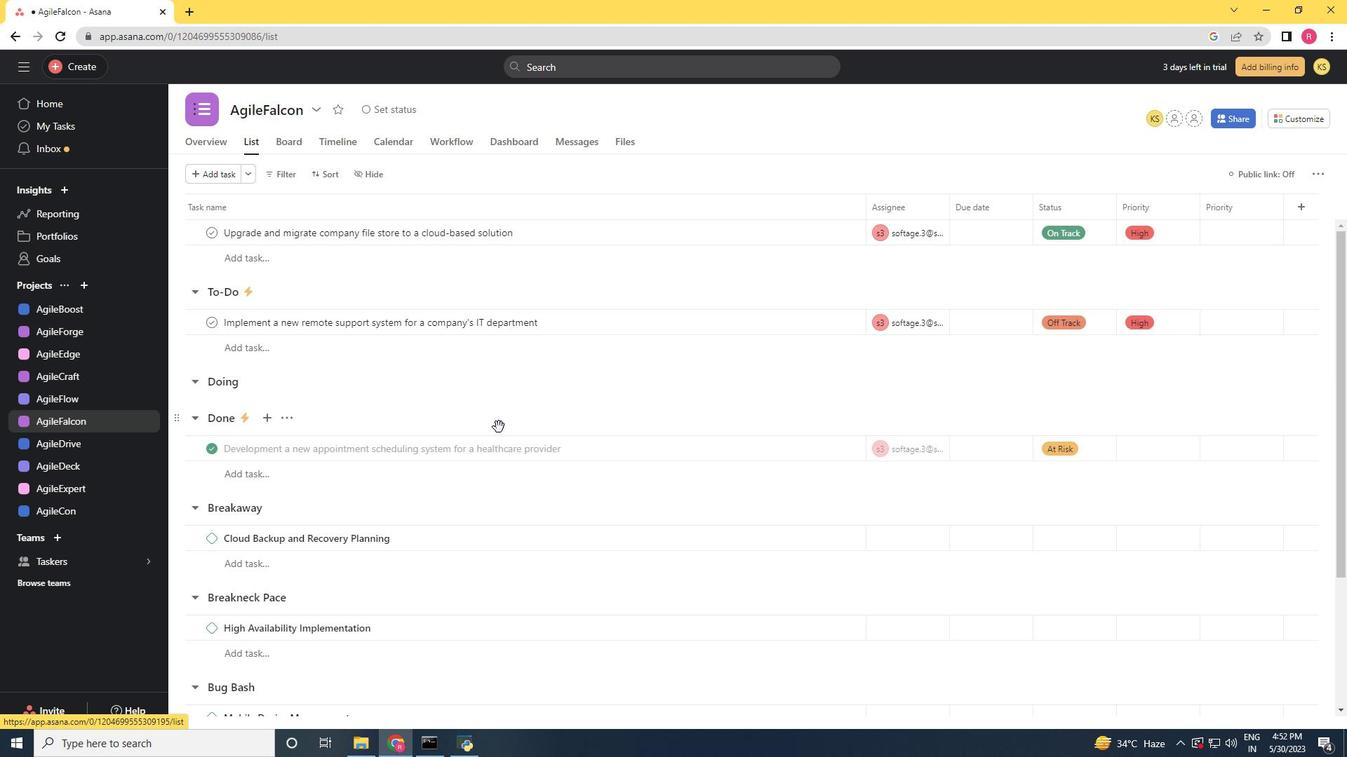 
Action: Mouse scrolled (499, 428) with delta (0, 0)
Screenshot: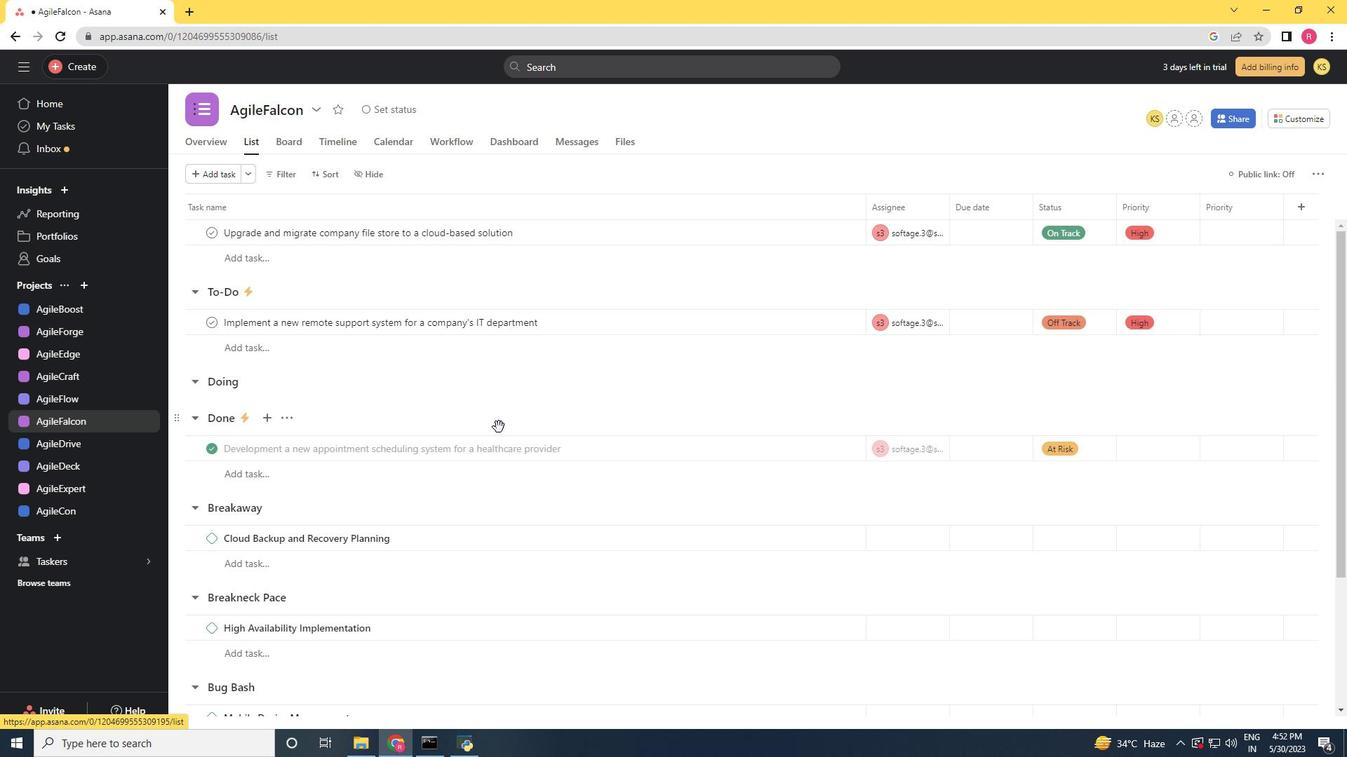 
Action: Mouse scrolled (499, 428) with delta (0, 0)
Screenshot: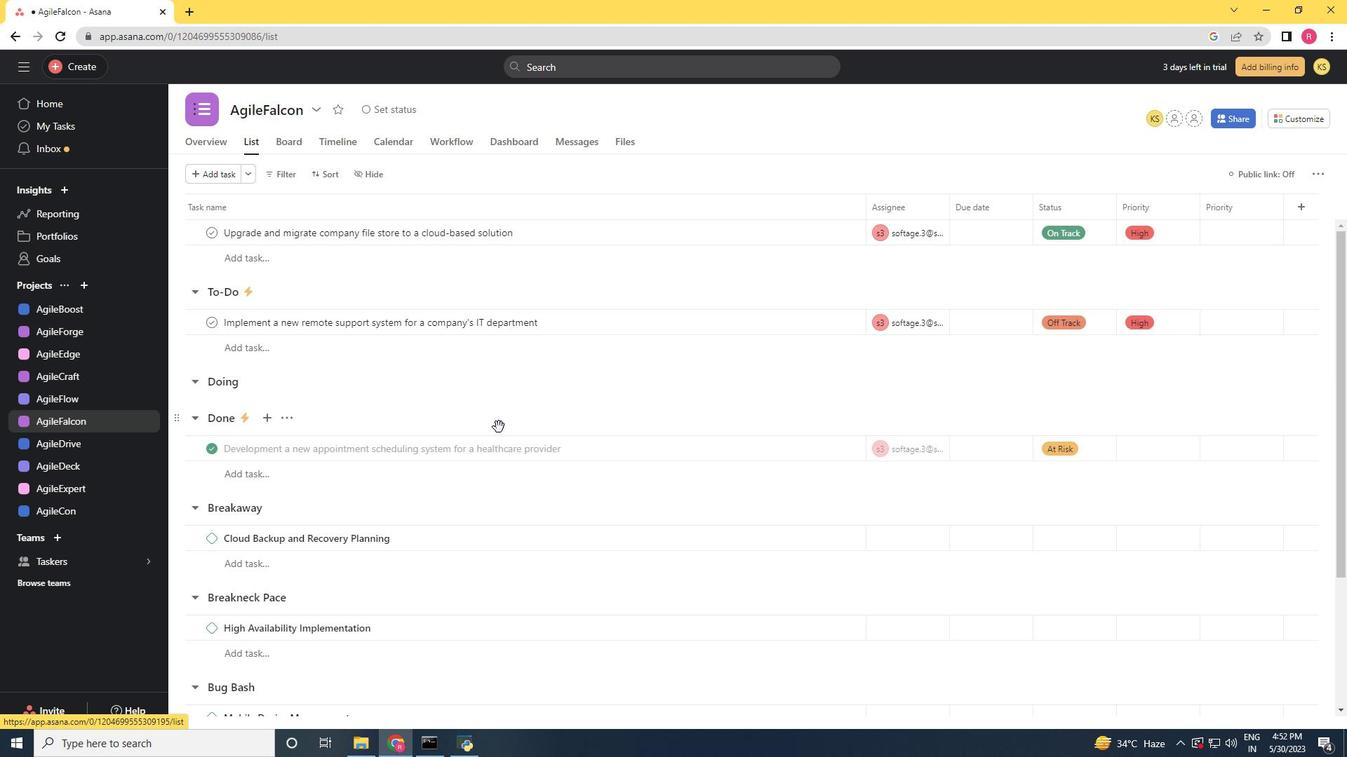 
Action: Mouse scrolled (499, 428) with delta (0, 0)
Screenshot: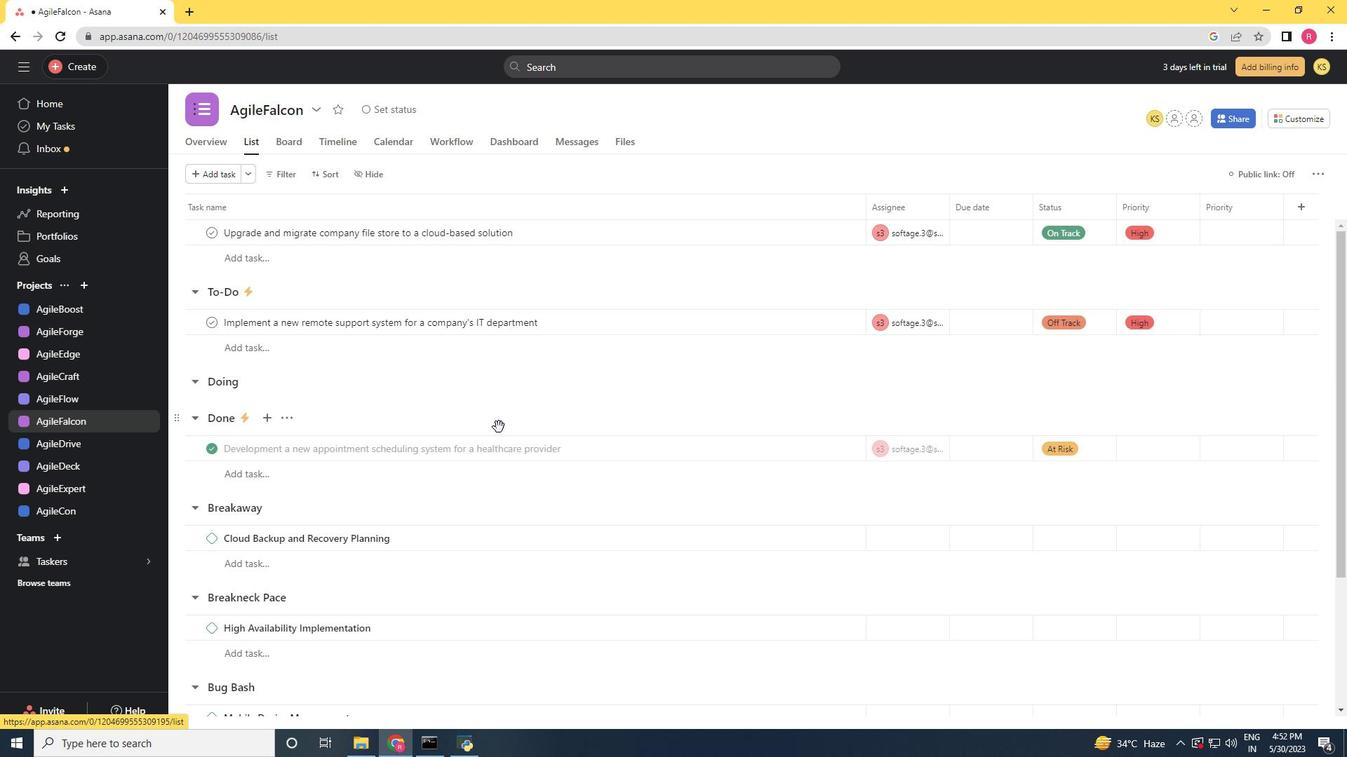 
Action: Mouse scrolled (499, 428) with delta (0, 0)
Screenshot: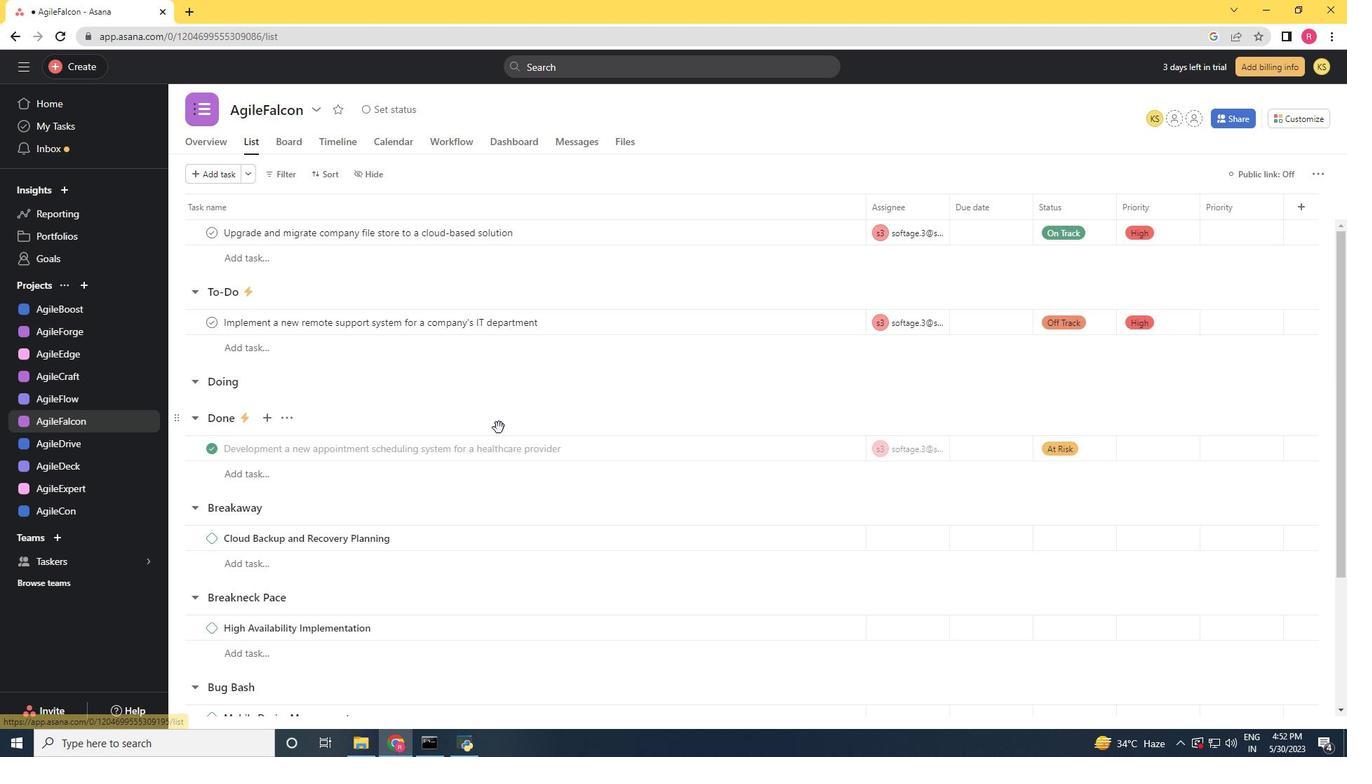 
Action: Mouse moved to (98, 401)
Screenshot: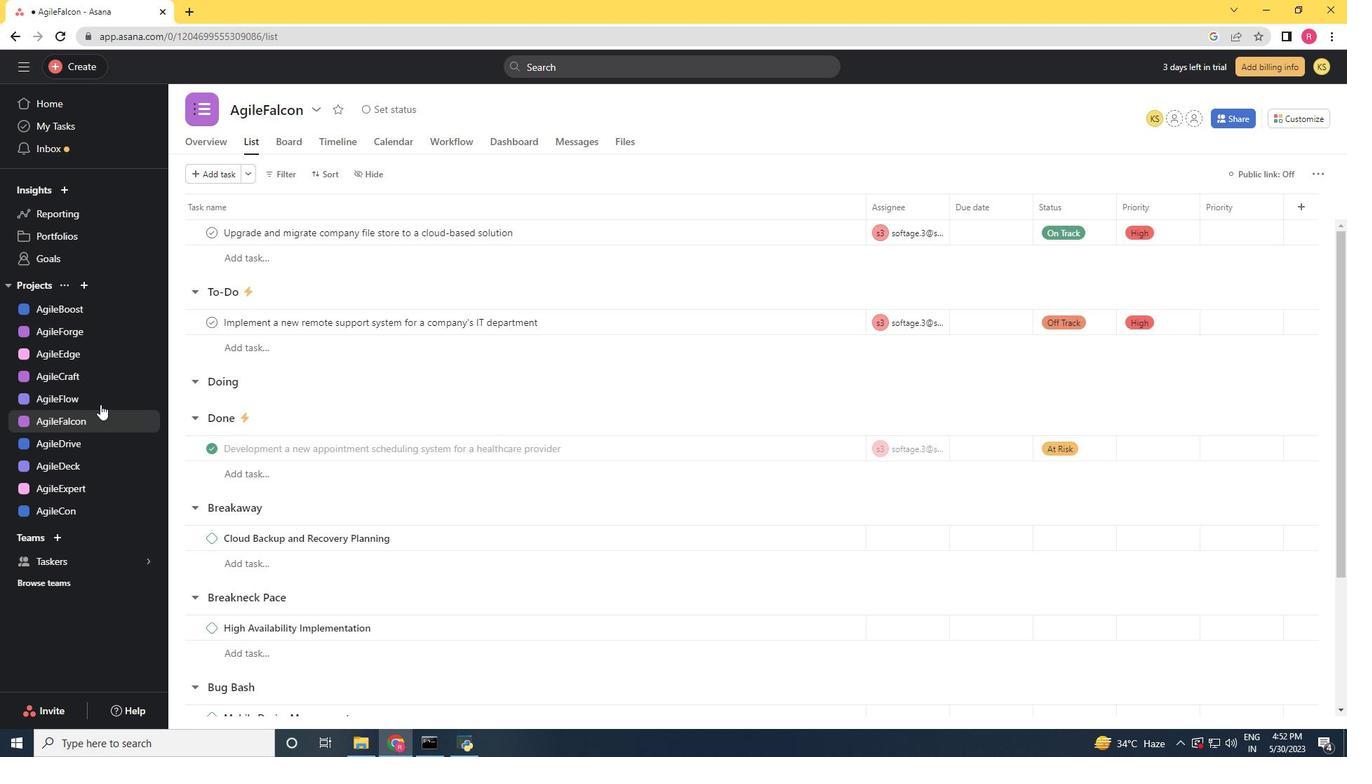 
Action: Mouse pressed left at (98, 401)
Screenshot: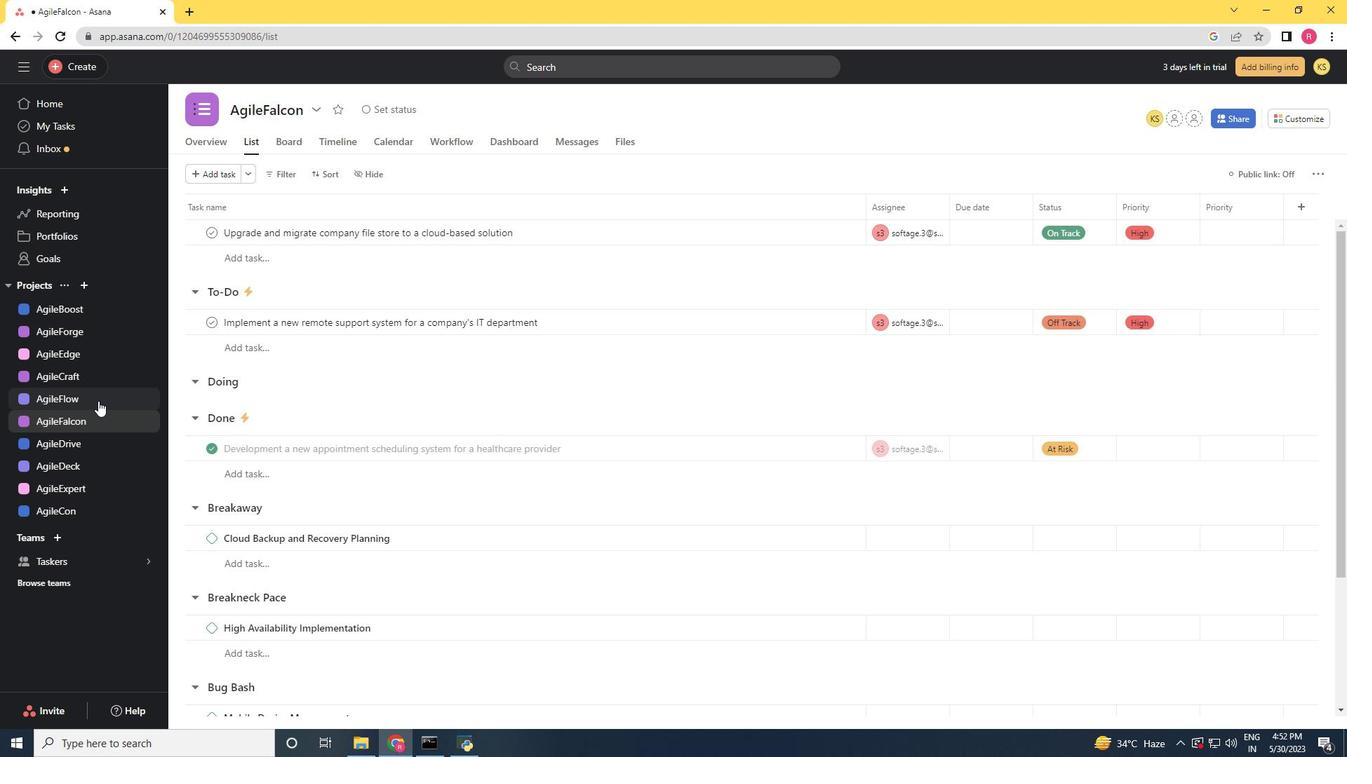 
Action: Mouse moved to (99, 379)
Screenshot: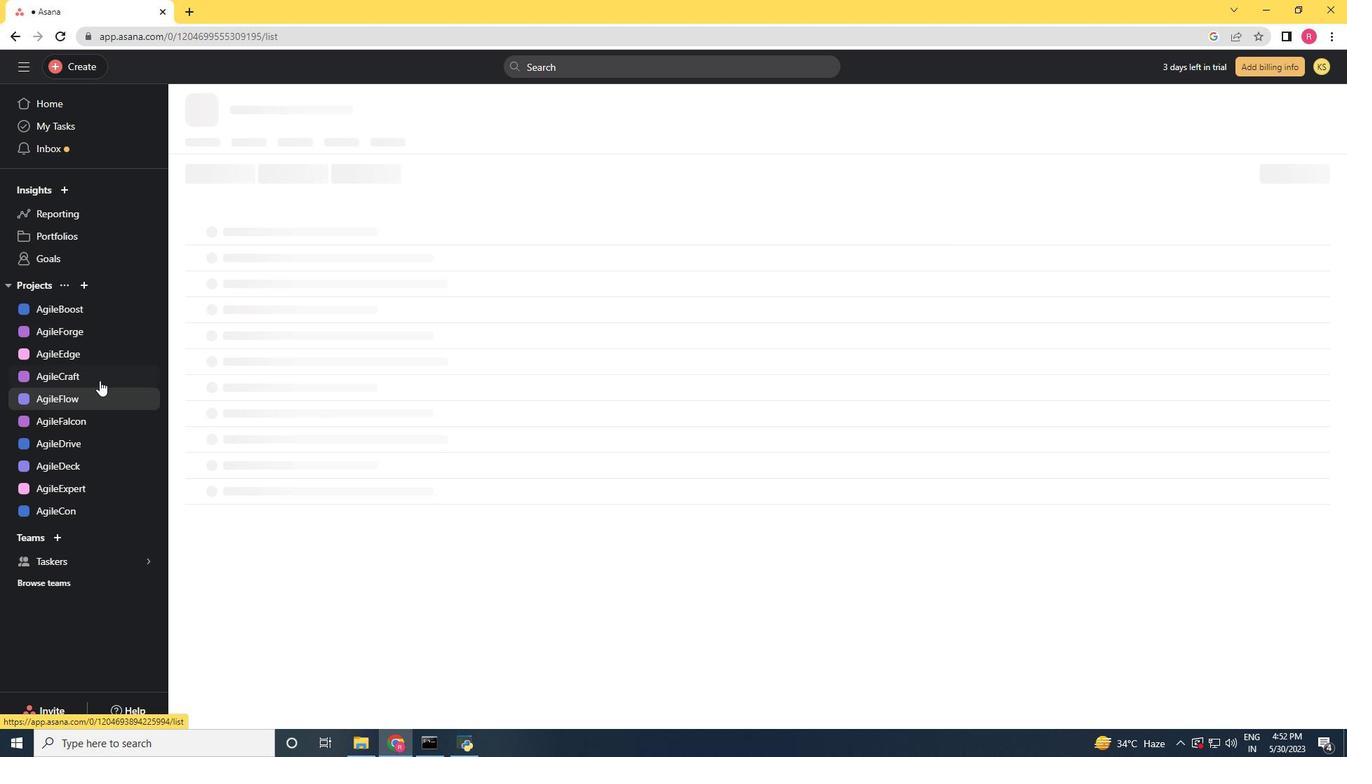 
Action: Mouse pressed left at (99, 379)
Screenshot: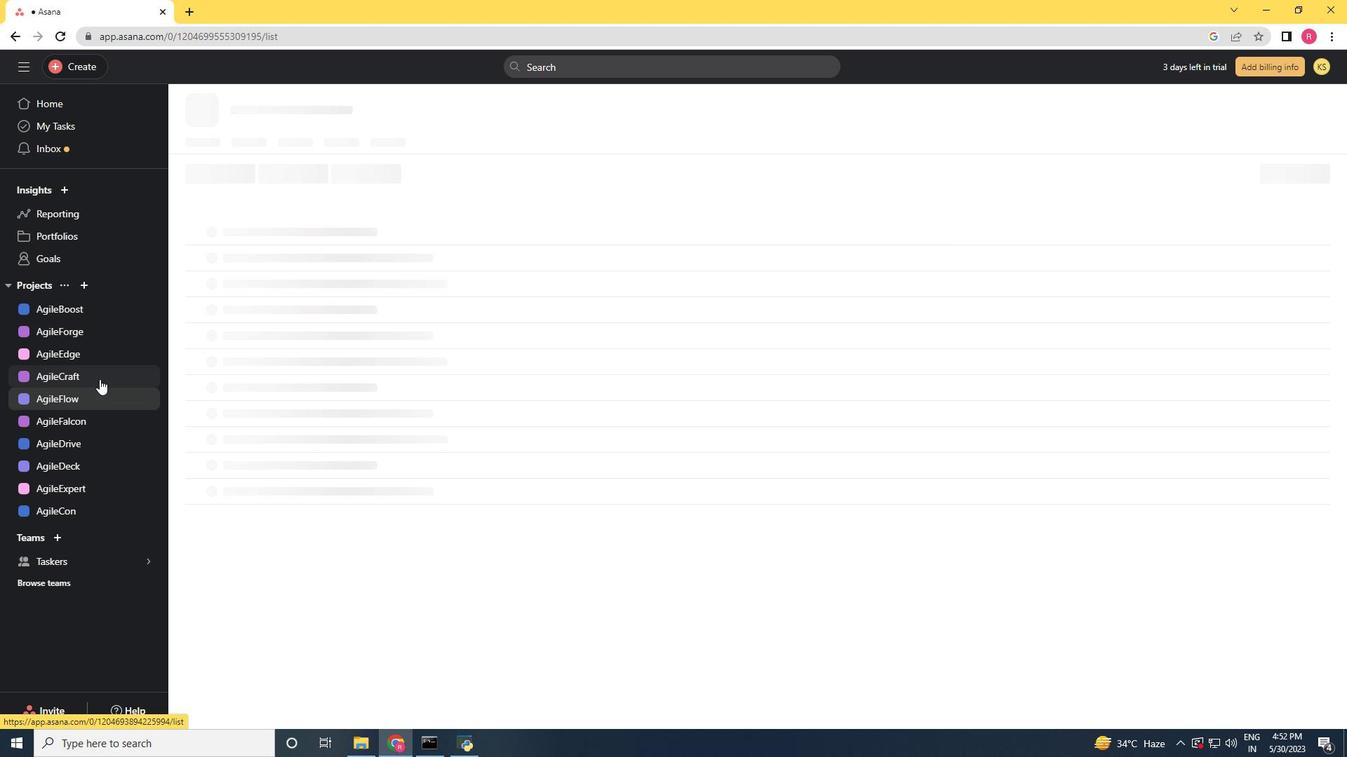 
Action: Mouse moved to (7, 283)
Screenshot: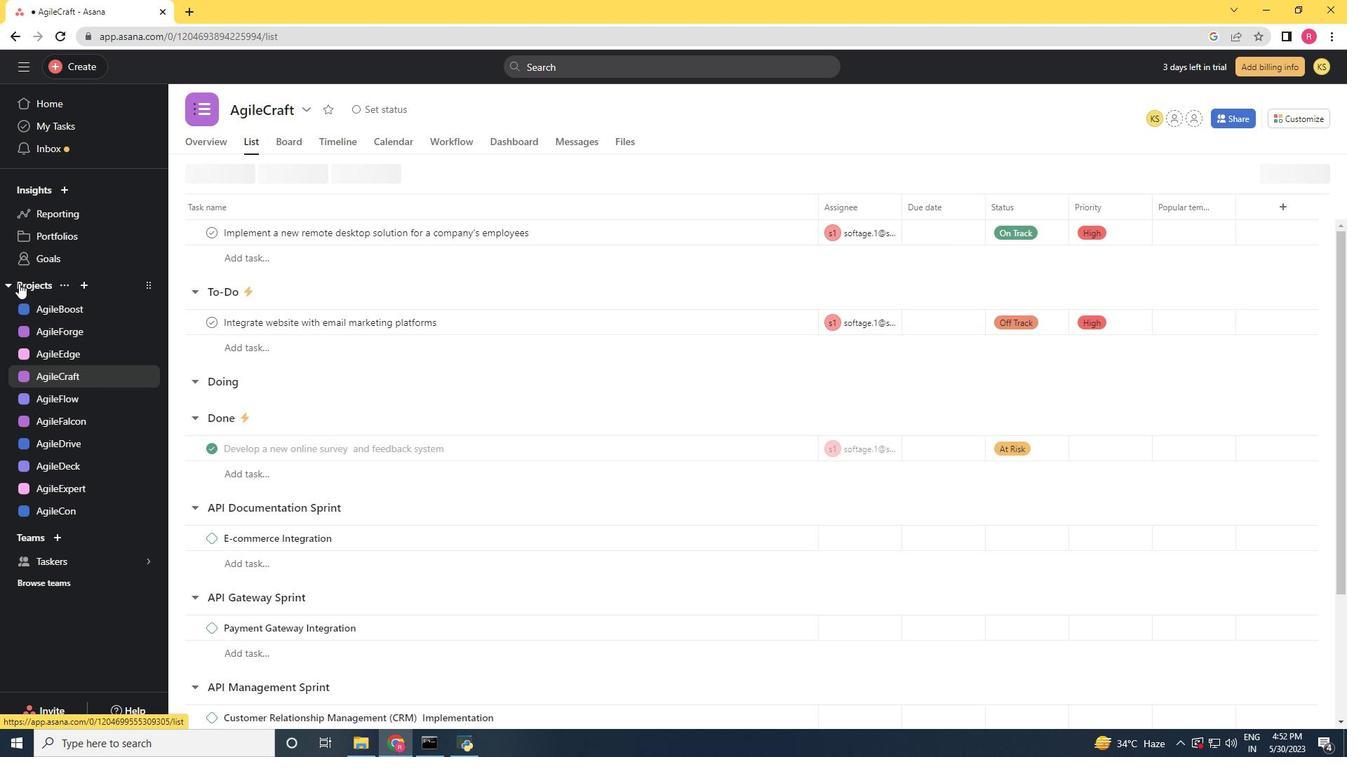 
Action: Mouse pressed left at (7, 283)
Screenshot: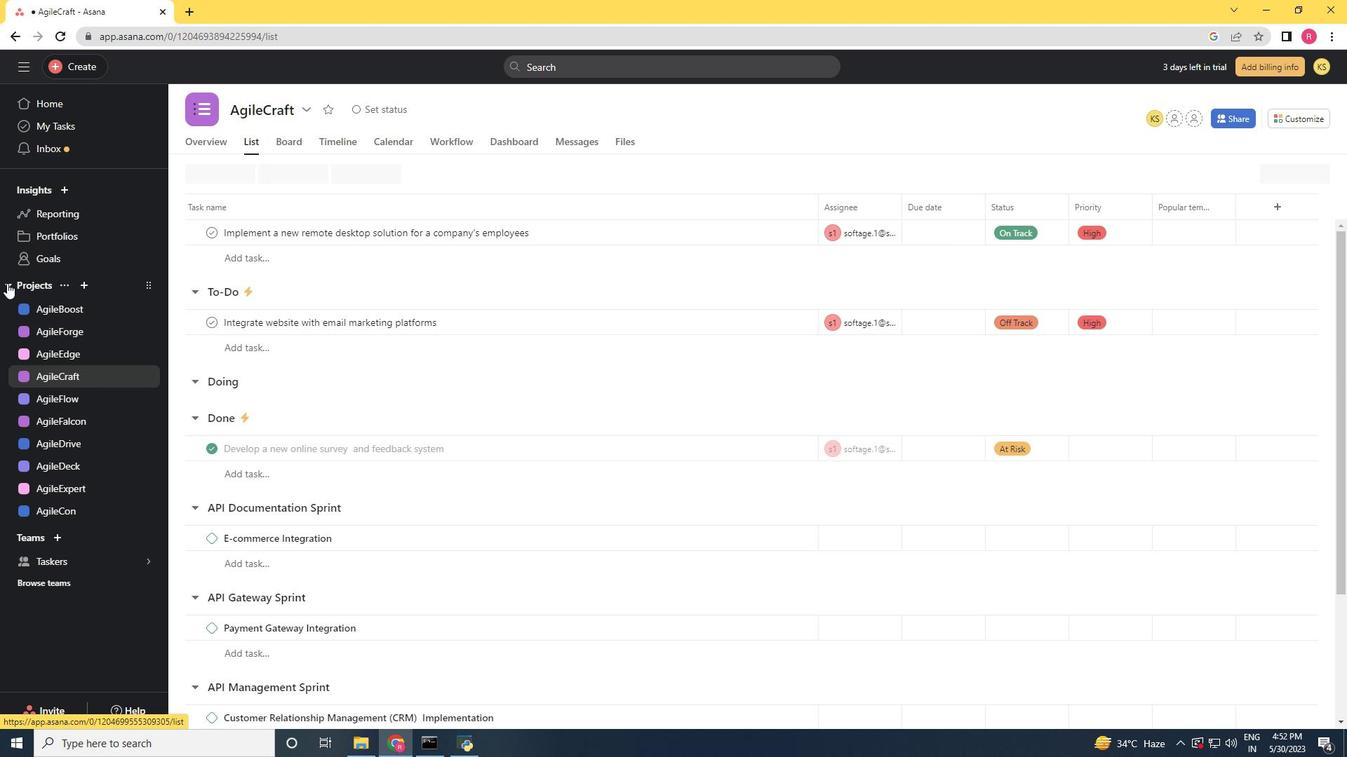 
Action: Mouse pressed left at (7, 283)
Screenshot: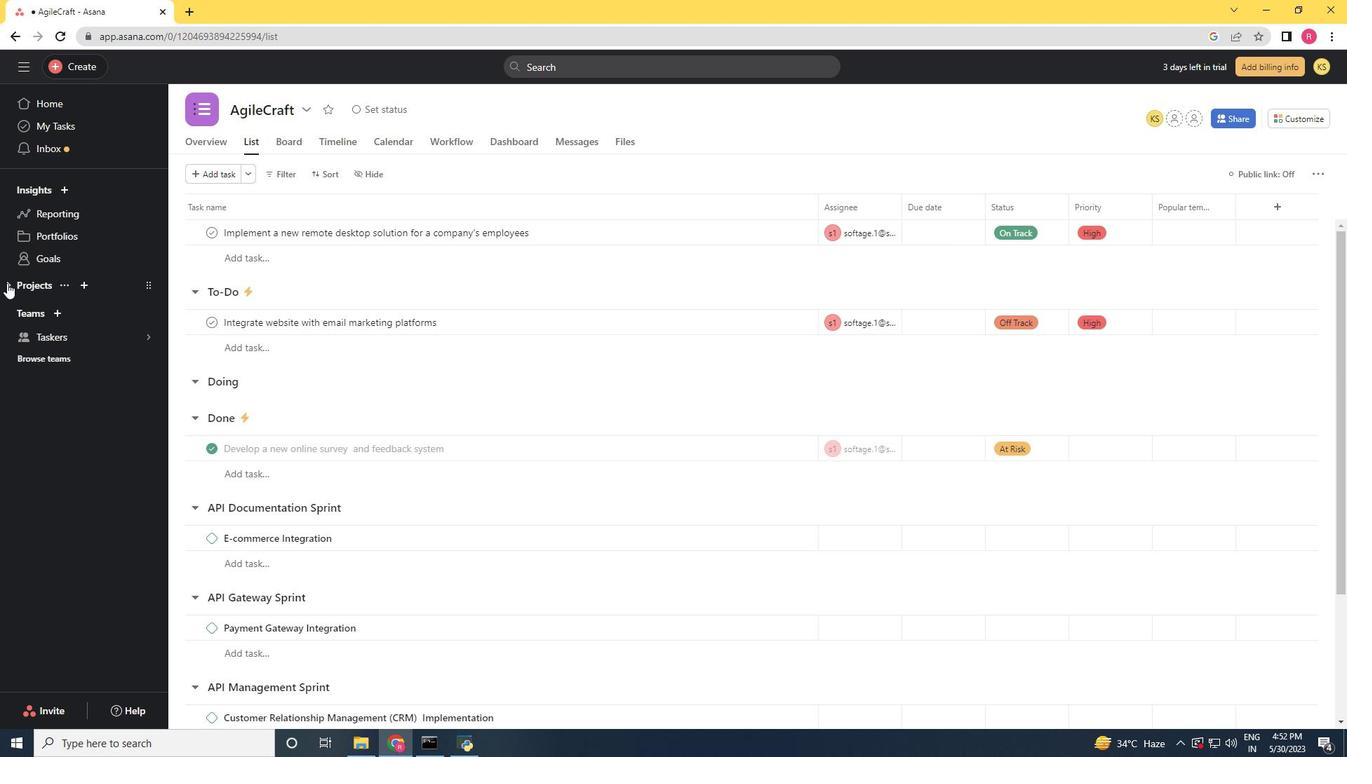 
Action: Mouse moved to (51, 291)
Screenshot: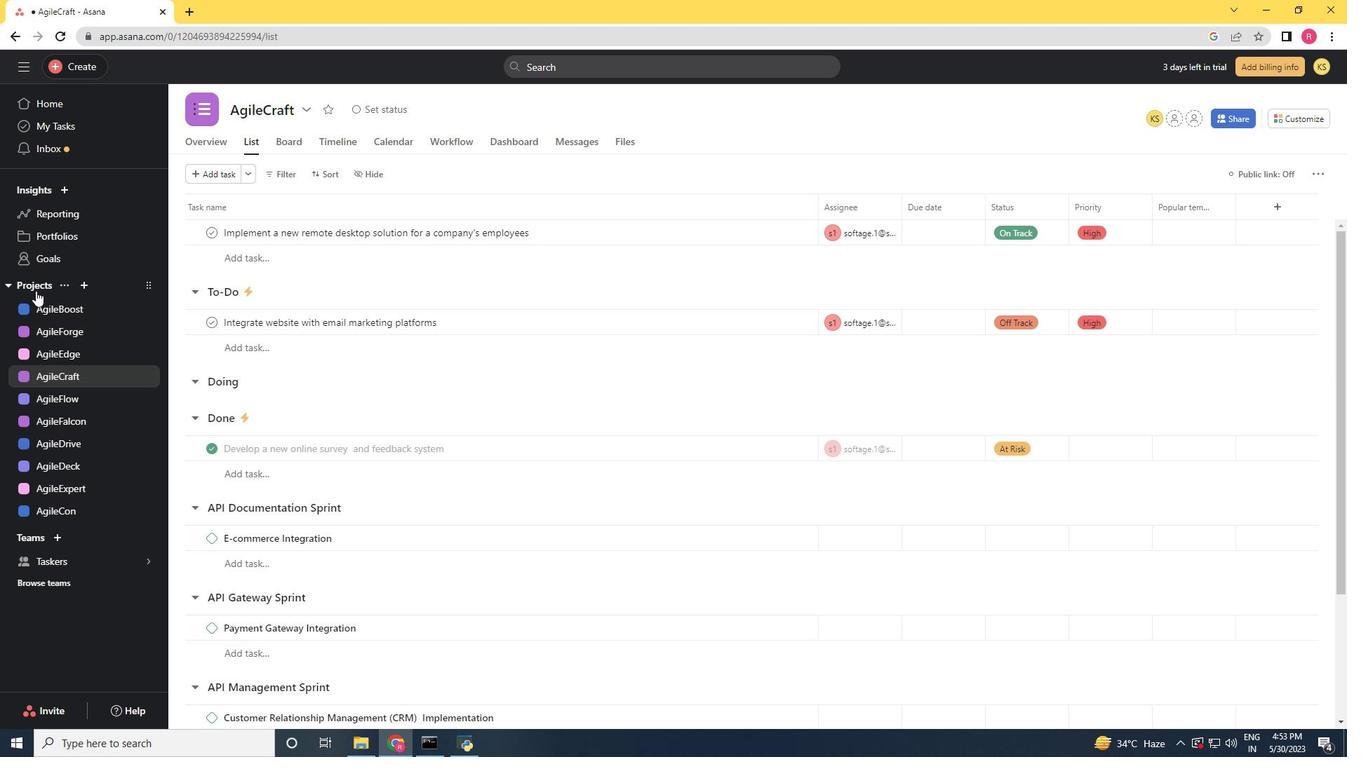 
Action: Mouse pressed right at (51, 291)
Screenshot: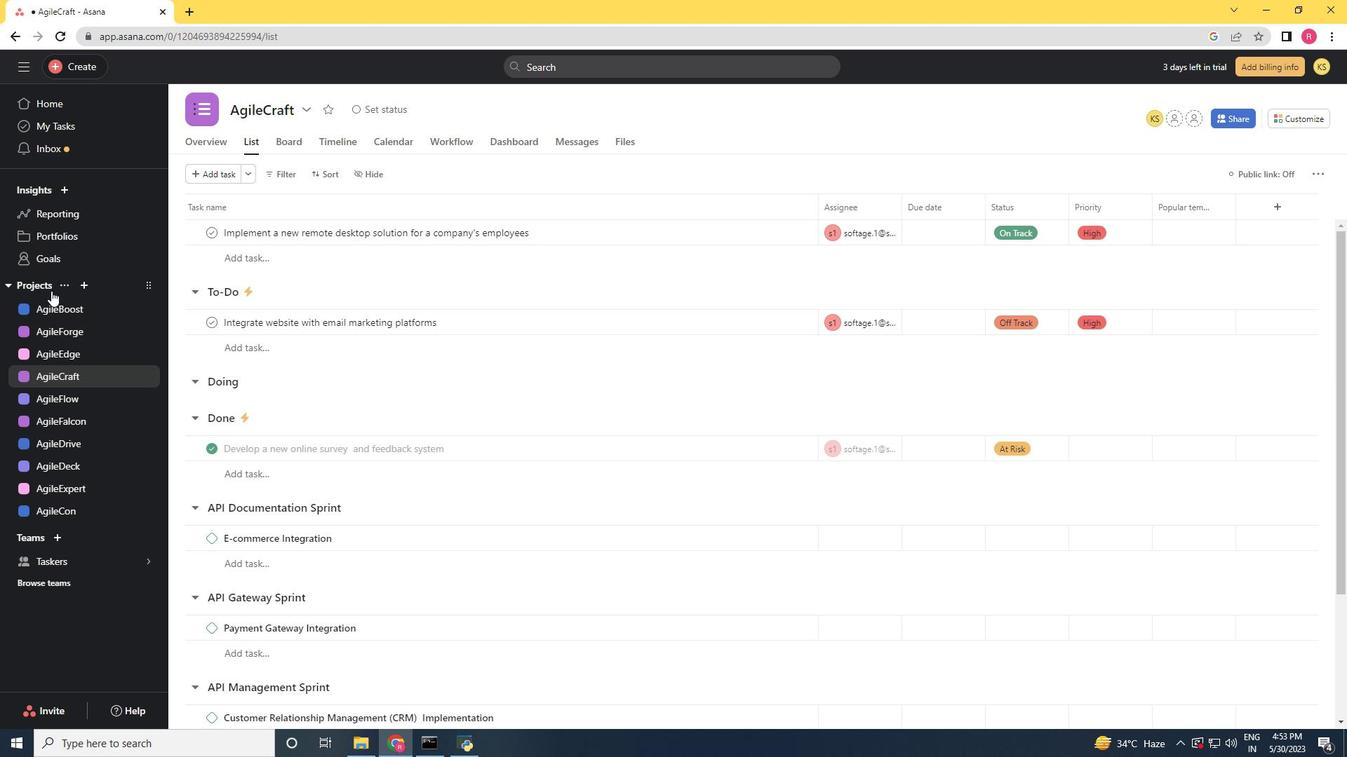 
Action: Mouse moved to (38, 284)
Screenshot: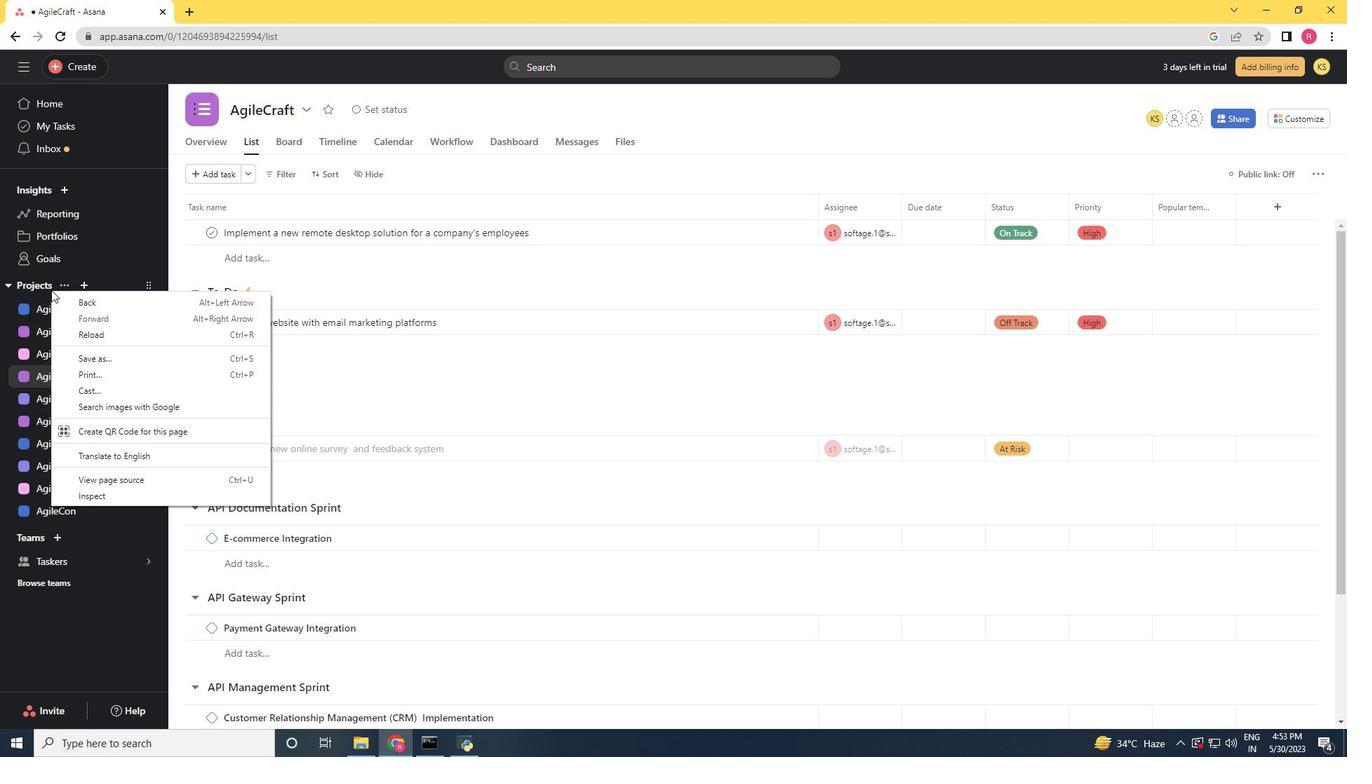 
Action: Mouse pressed left at (38, 284)
Screenshot: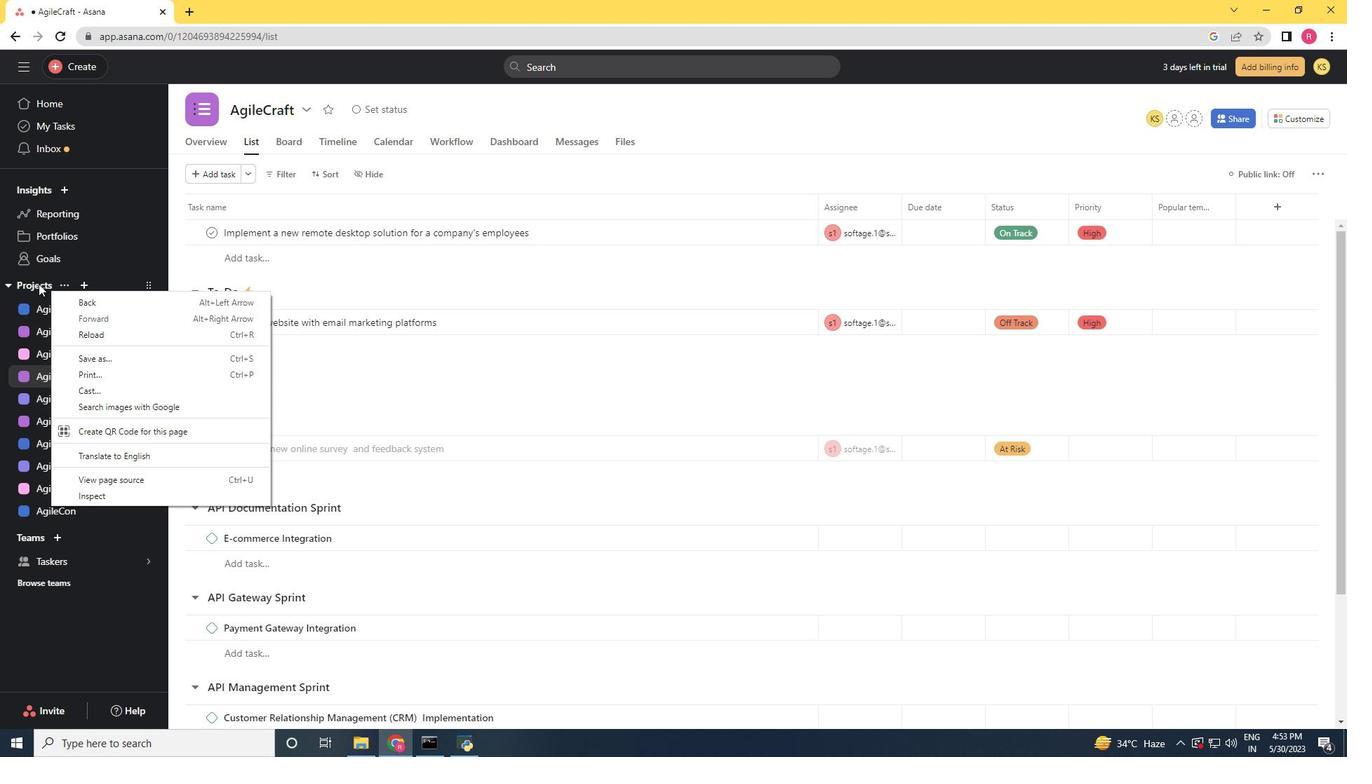 
Action: Mouse moved to (1297, 120)
Screenshot: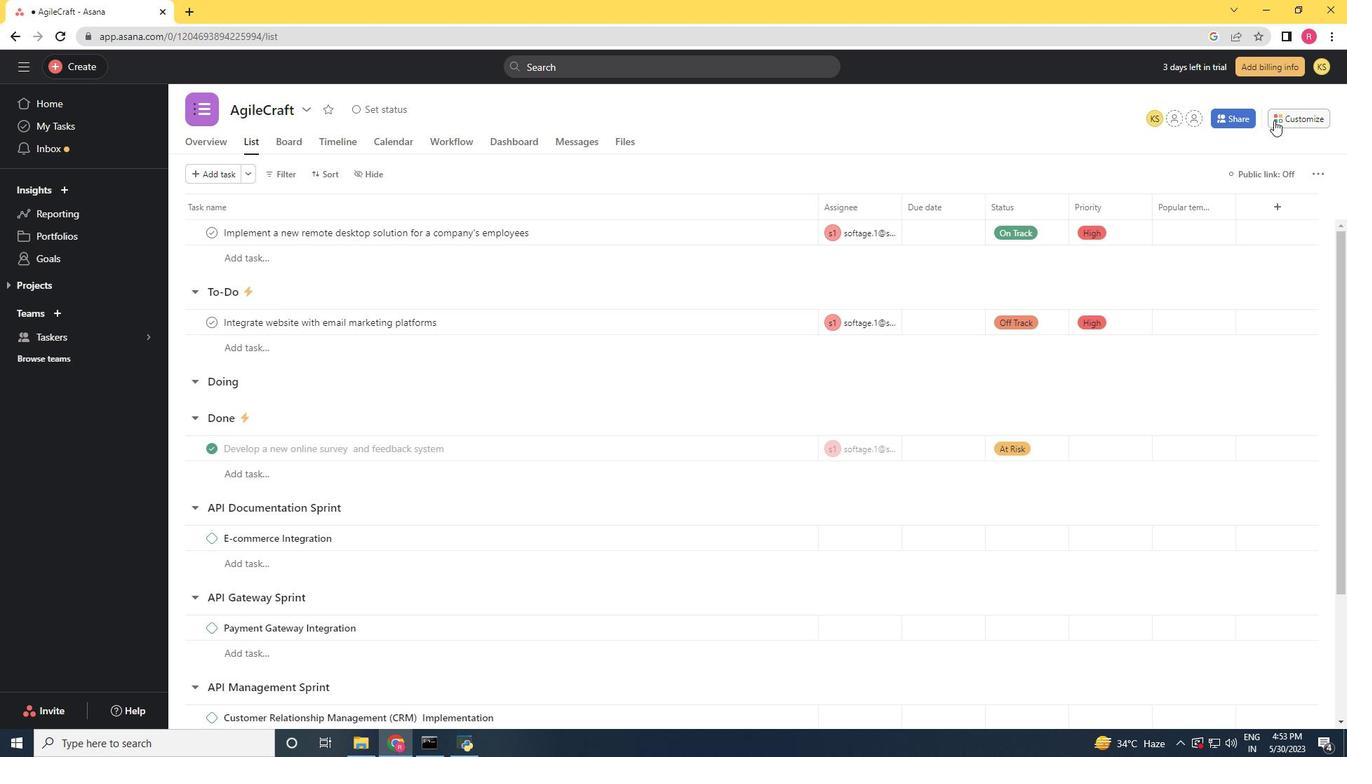 
Action: Mouse pressed left at (1297, 120)
Screenshot: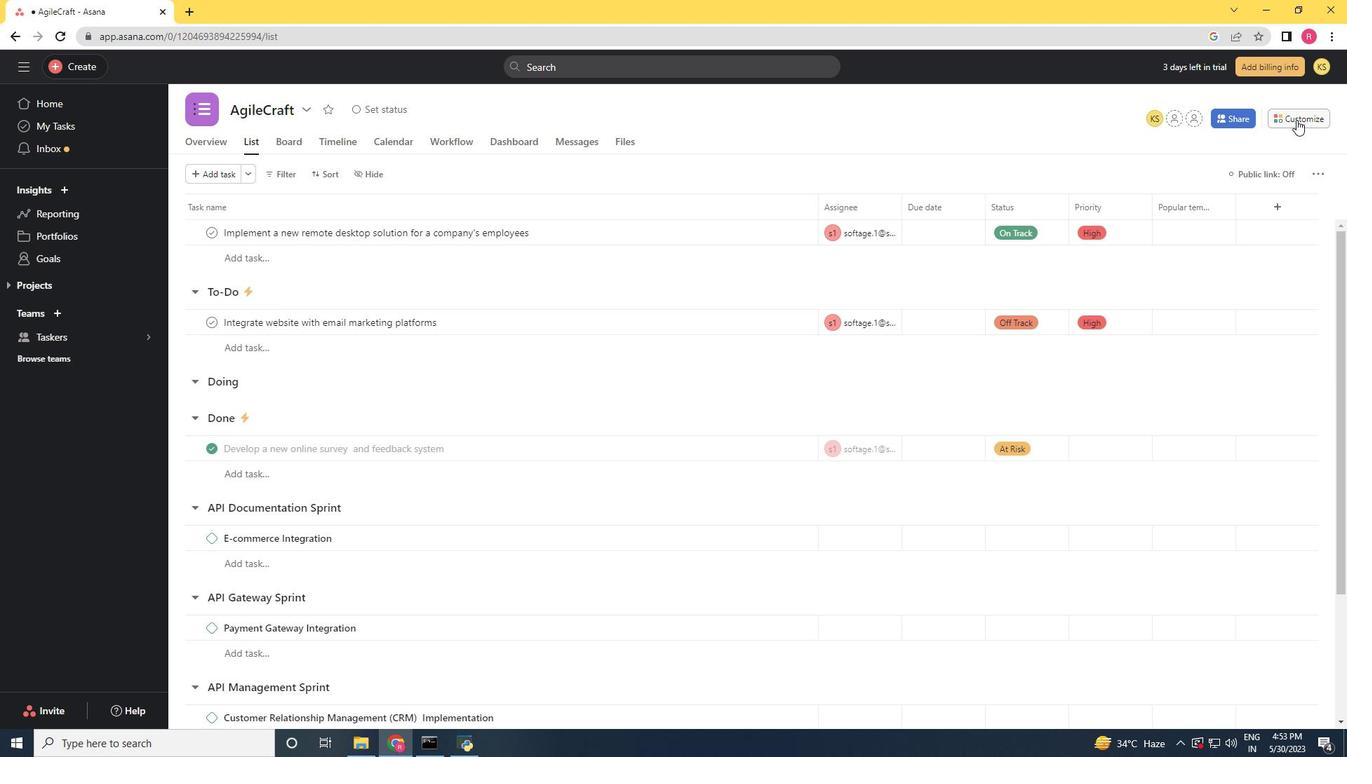 
Action: Mouse moved to (10, 291)
Screenshot: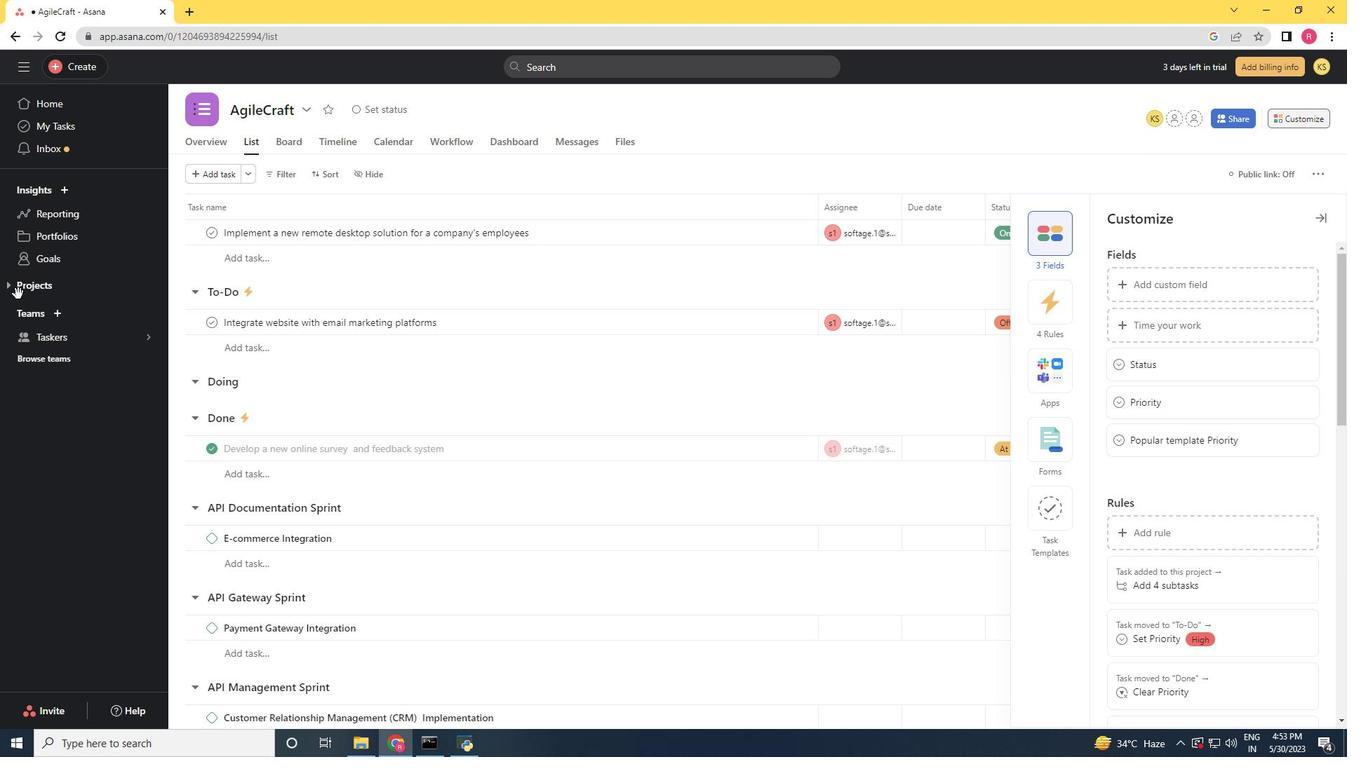 
Action: Mouse pressed left at (10, 291)
Screenshot: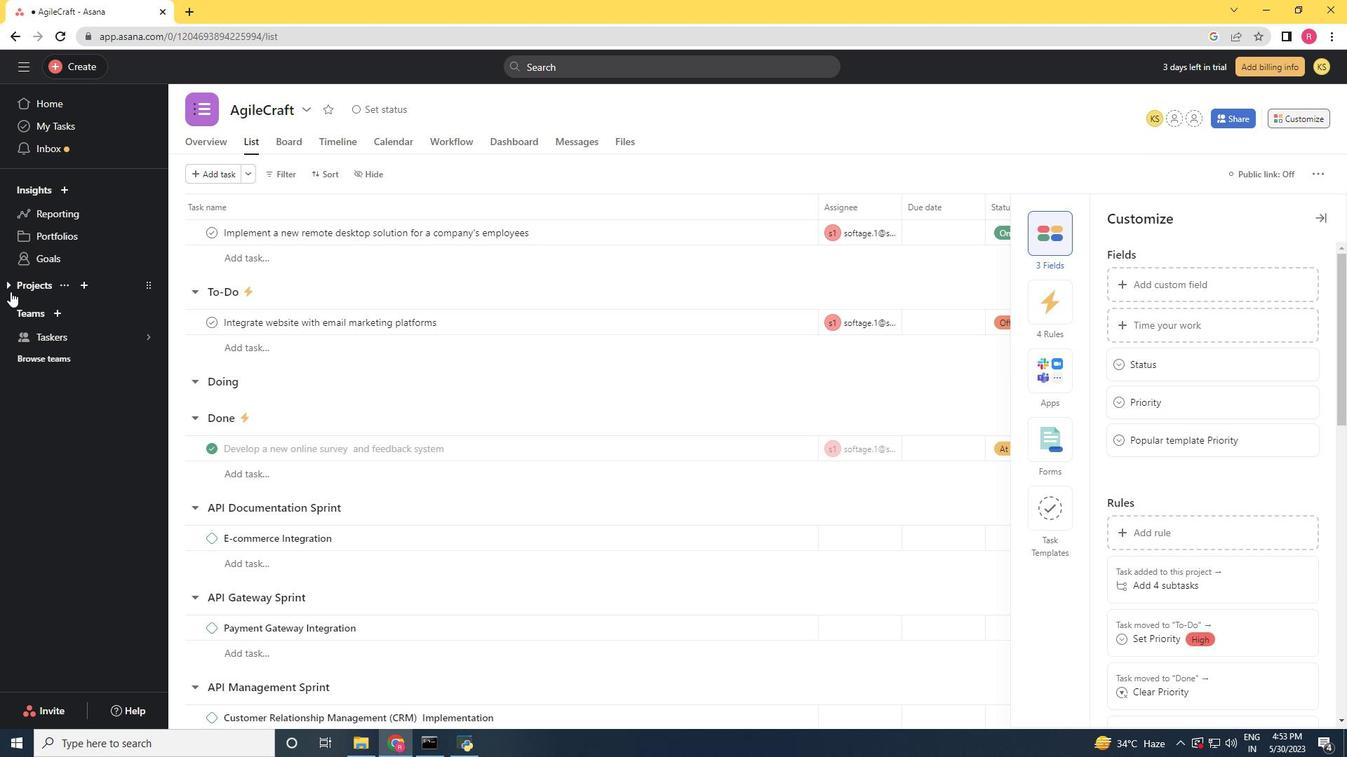 
Action: Mouse moved to (265, 520)
Screenshot: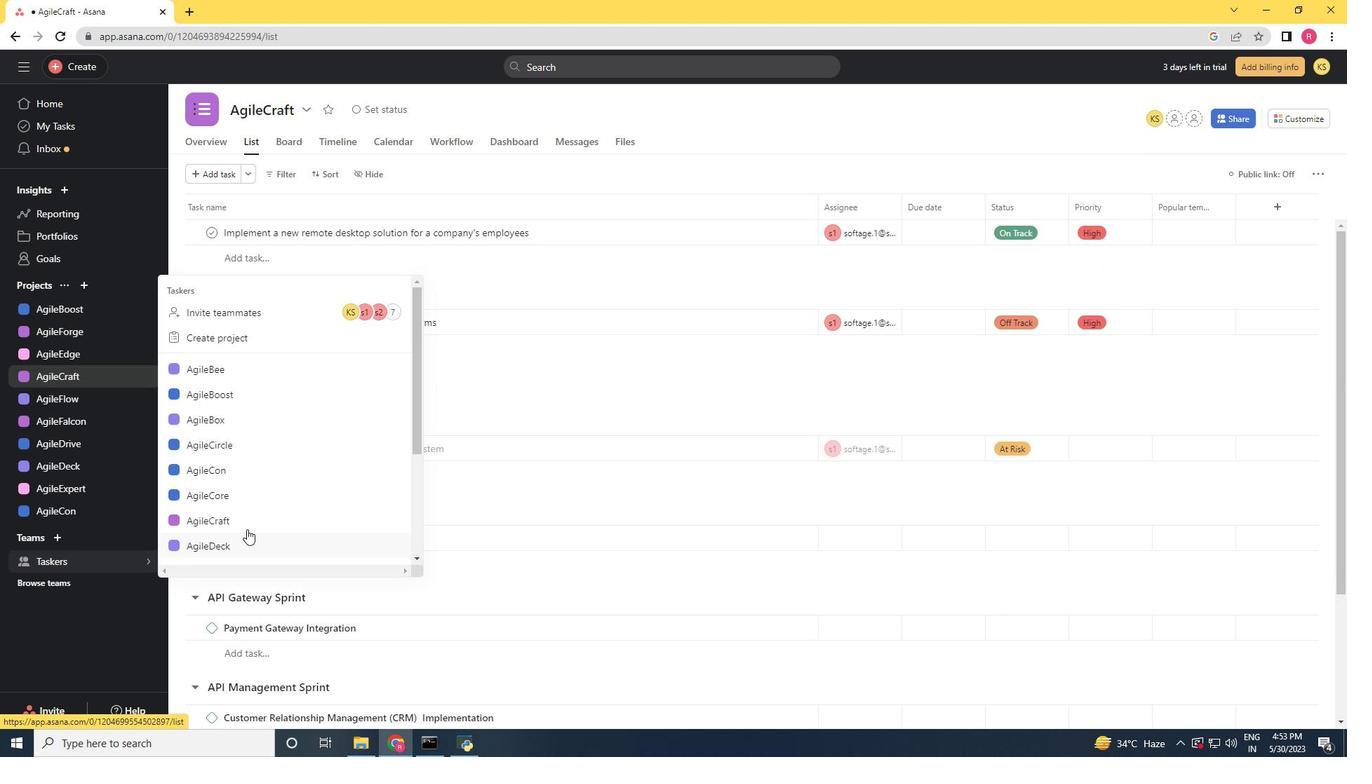 
Action: Mouse scrolled (265, 520) with delta (0, 0)
Screenshot: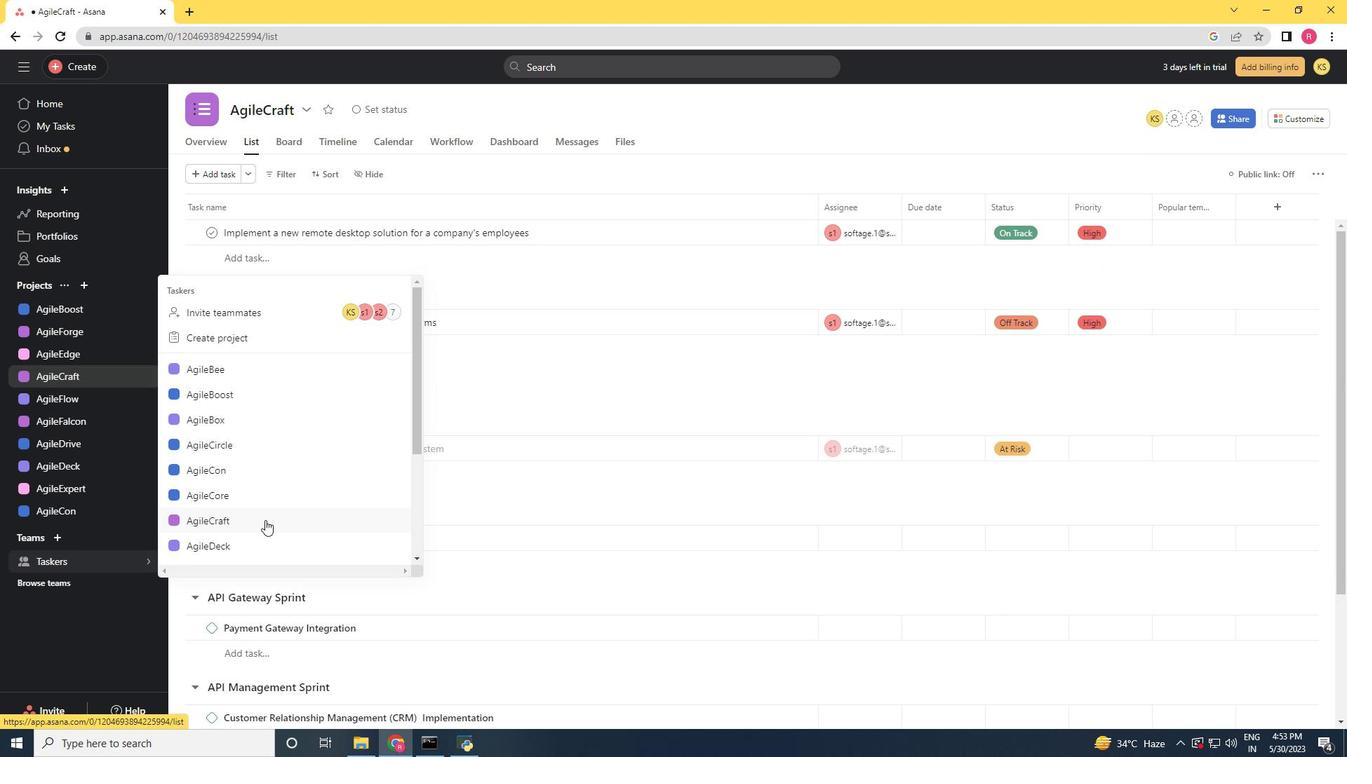 
Action: Mouse scrolled (265, 520) with delta (0, 0)
Screenshot: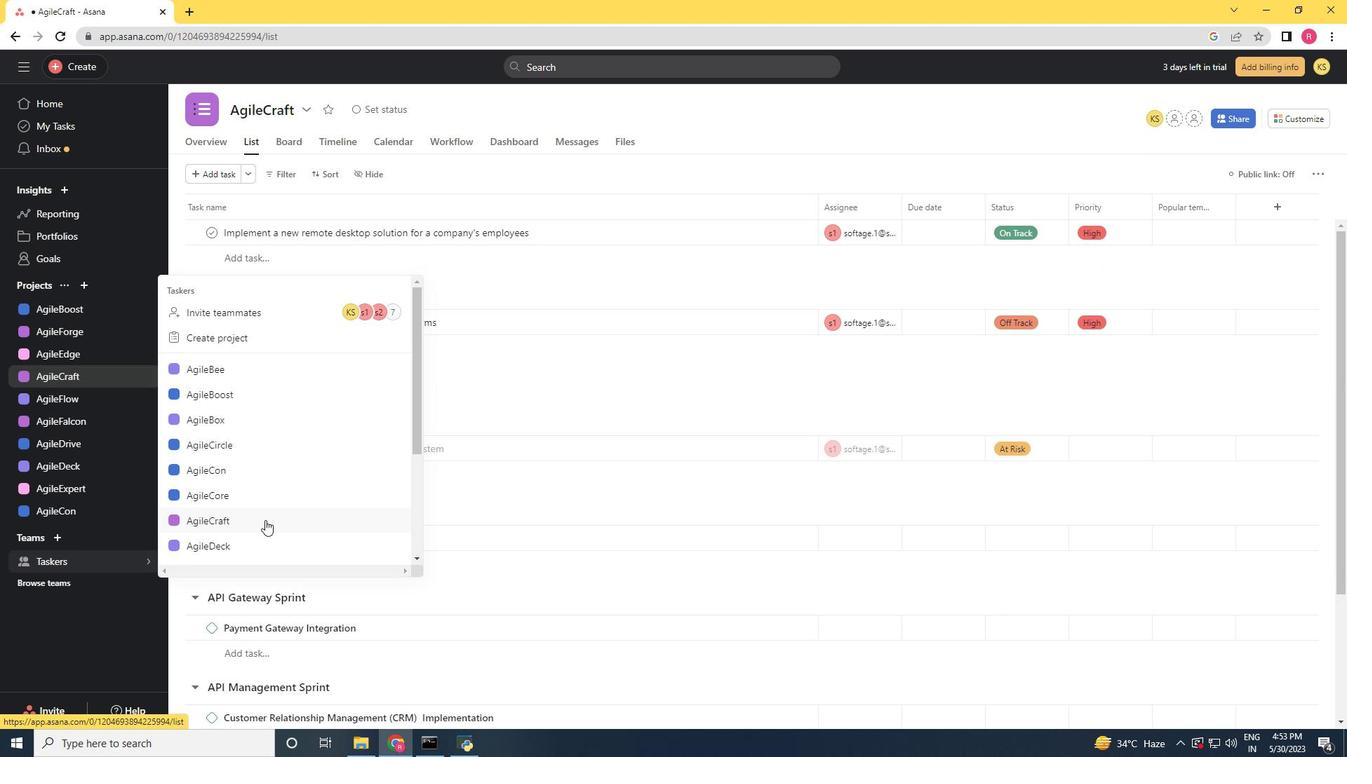 
Action: Mouse scrolled (265, 520) with delta (0, 0)
Screenshot: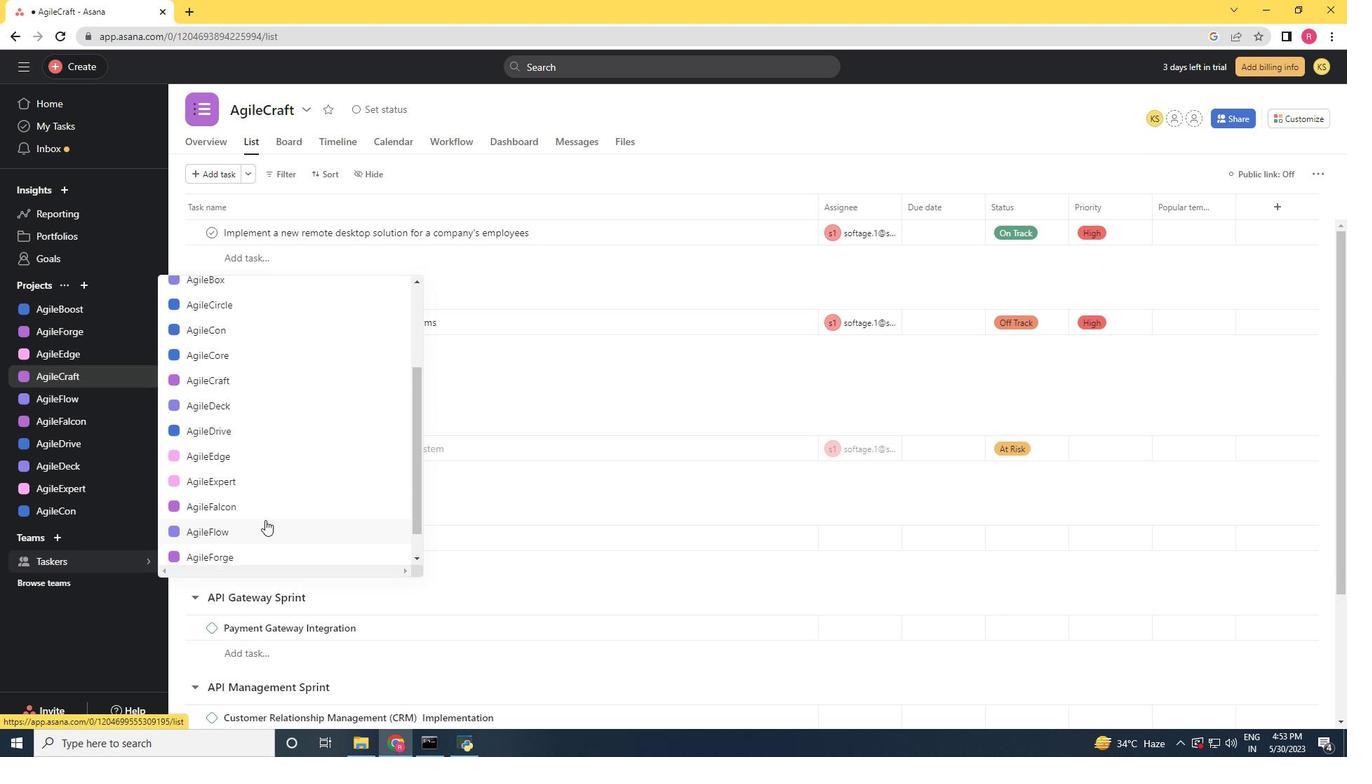 
Action: Mouse scrolled (265, 520) with delta (0, 0)
Screenshot: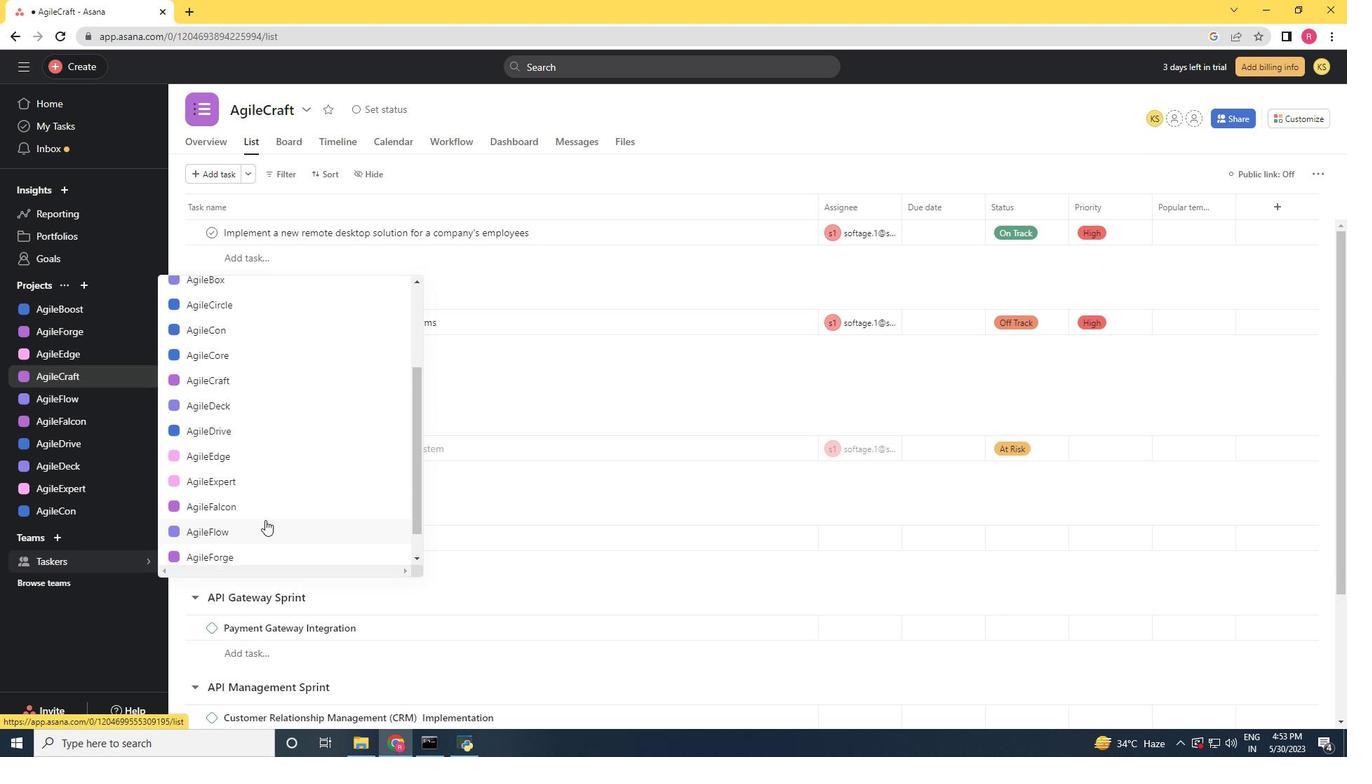 
Action: Mouse scrolled (265, 520) with delta (0, 0)
Screenshot: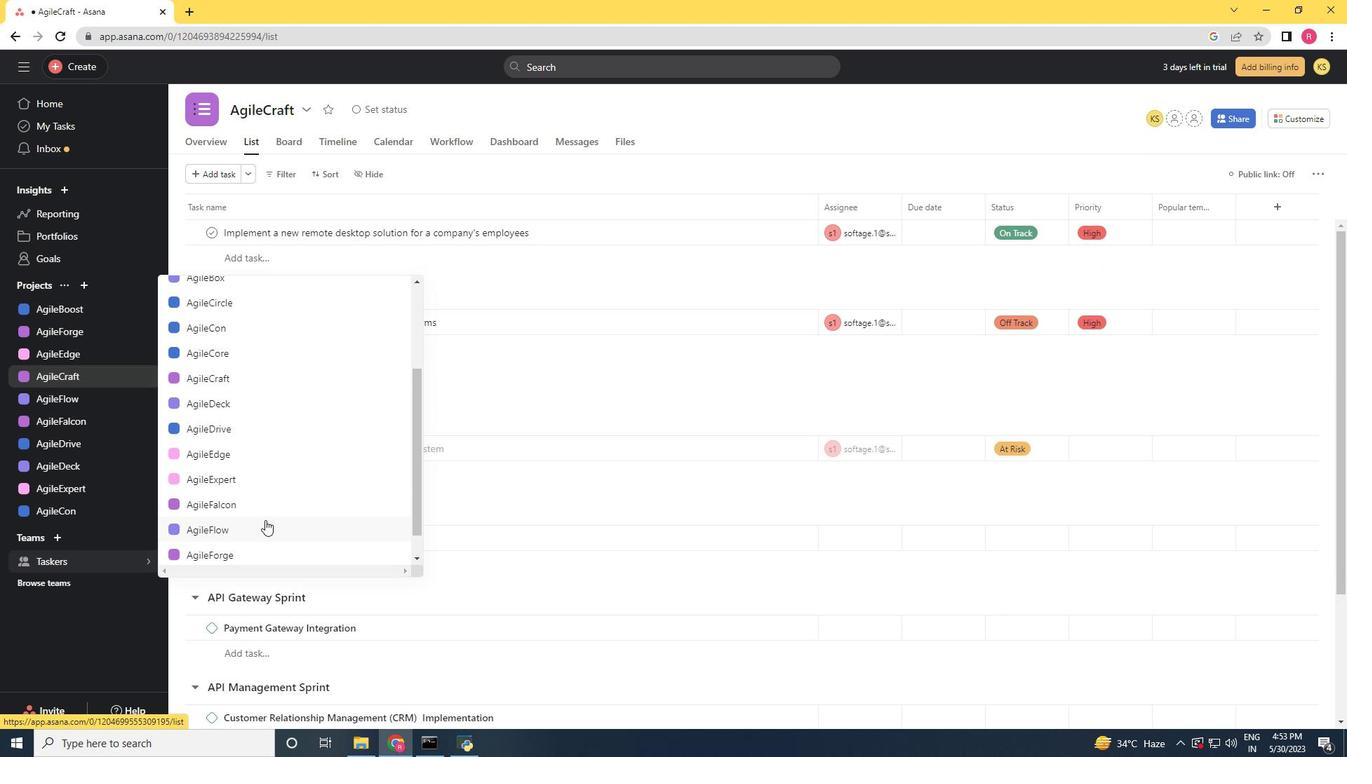 
Action: Mouse moved to (260, 544)
Screenshot: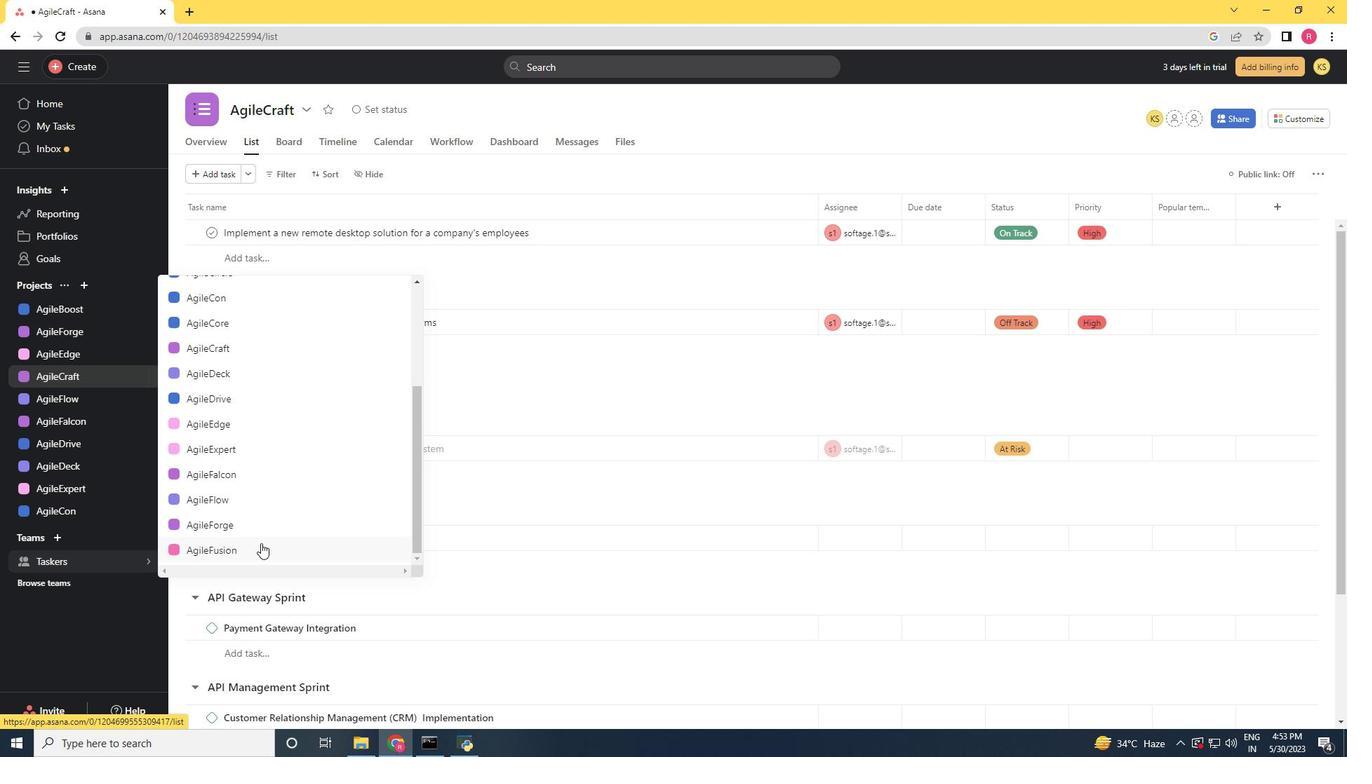 
Action: Mouse pressed left at (260, 544)
Screenshot: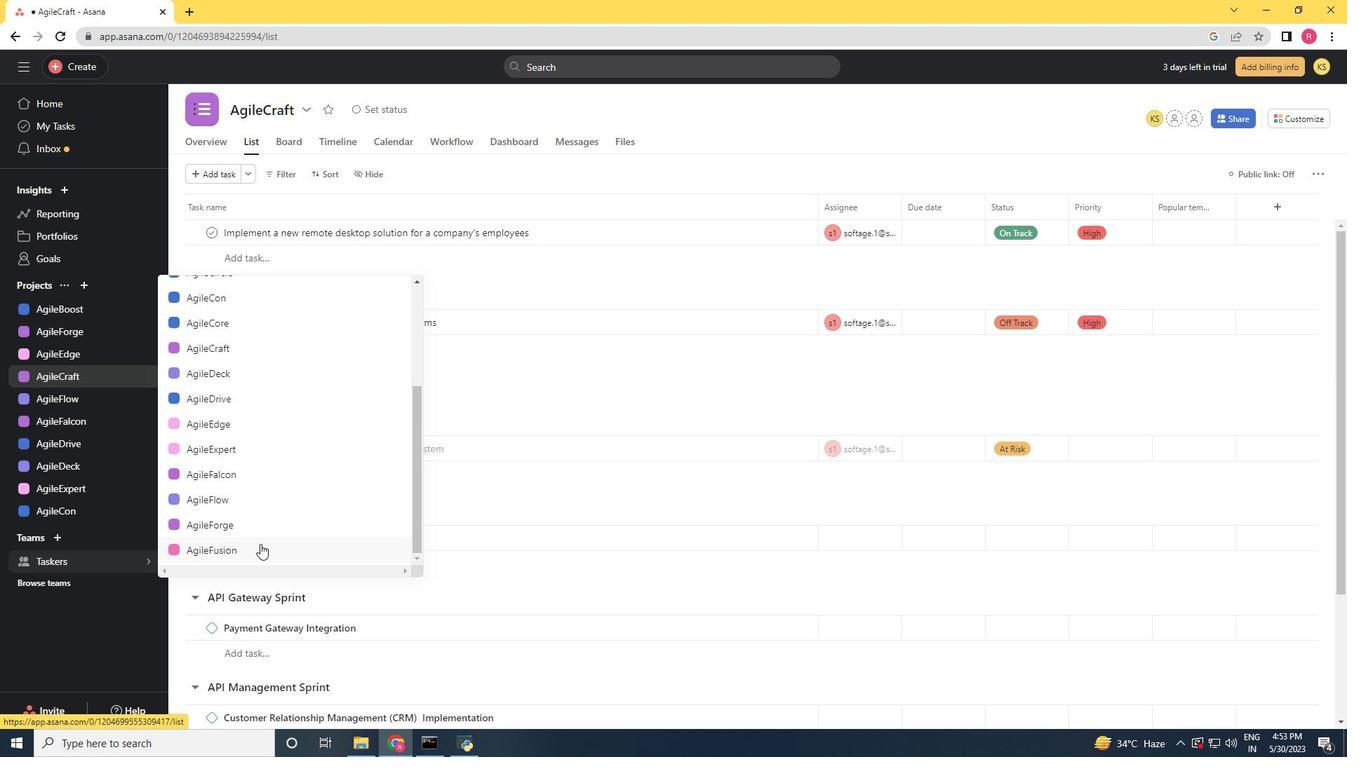 
Action: Mouse moved to (638, 307)
Screenshot: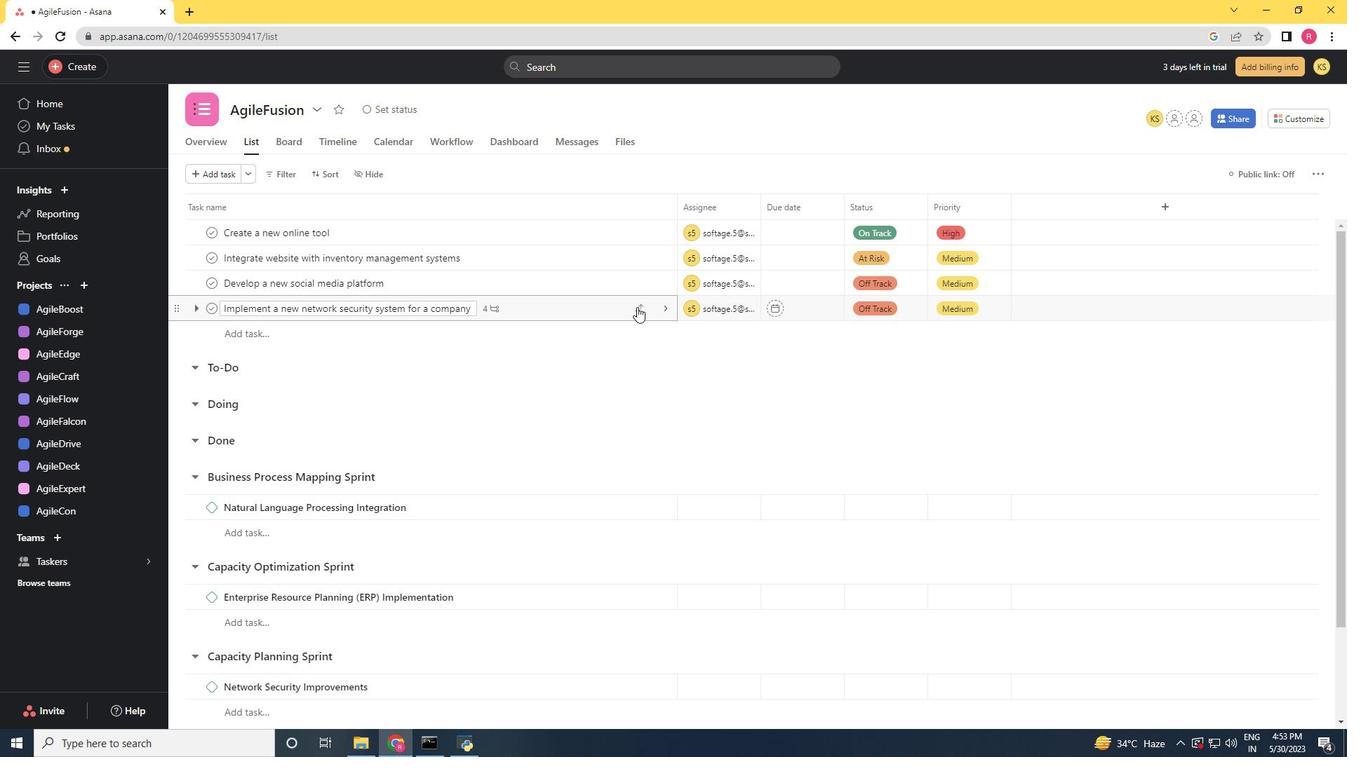 
Action: Mouse pressed left at (638, 307)
Screenshot: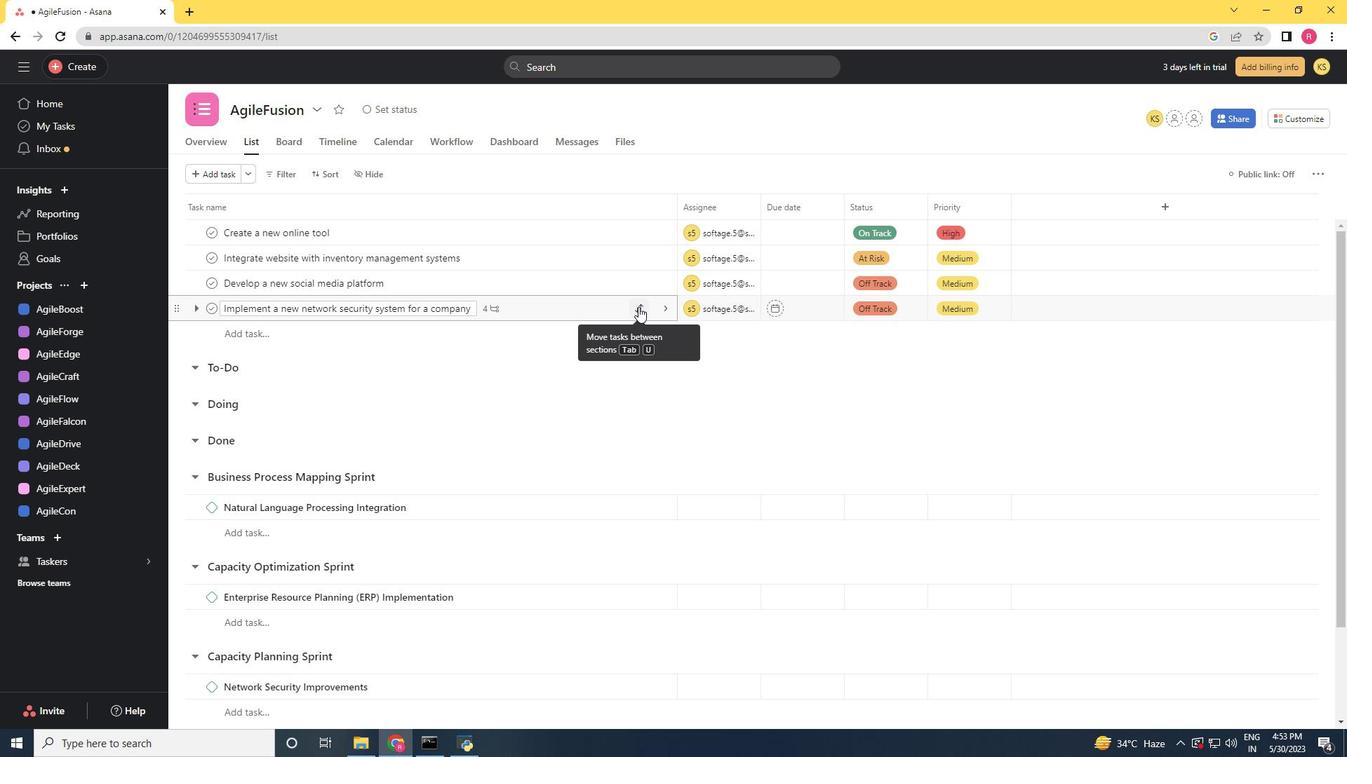 
Action: Mouse moved to (562, 471)
Screenshot: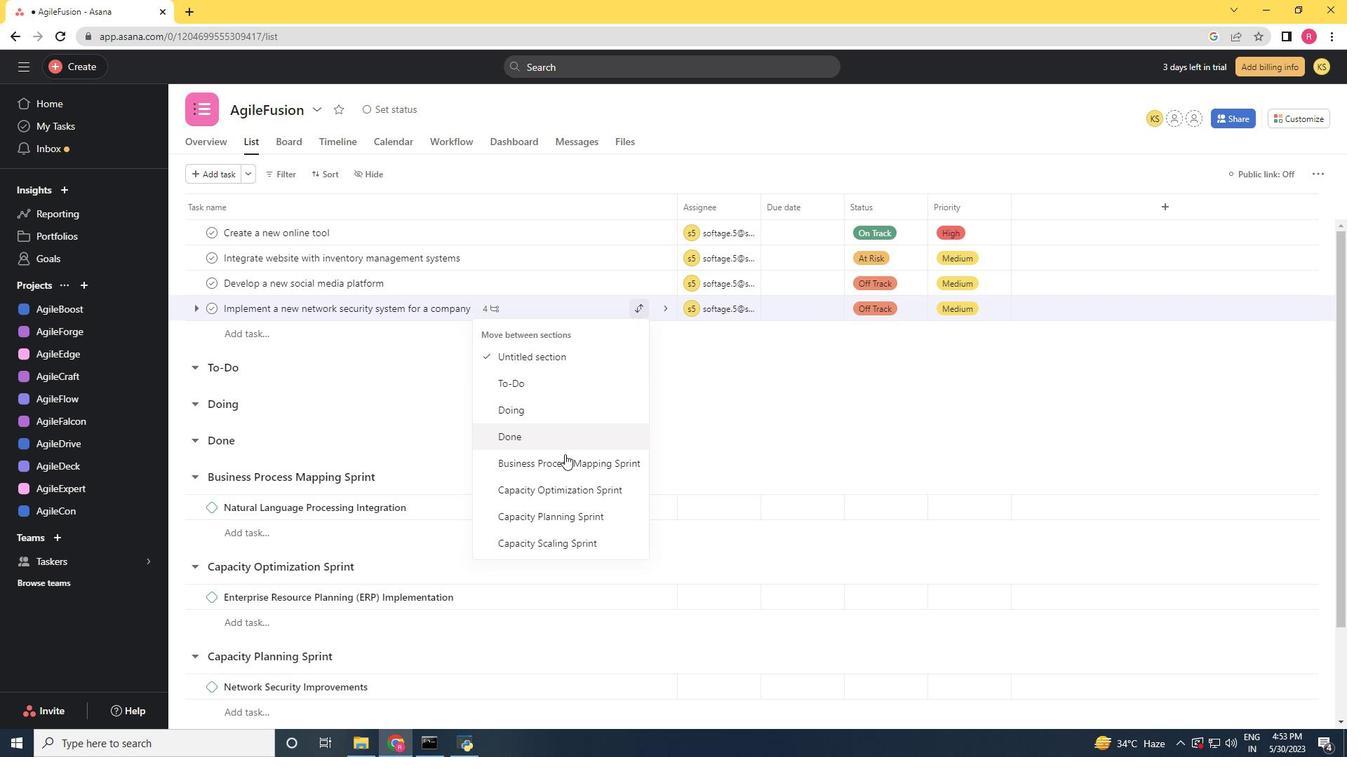 
Action: Mouse pressed left at (562, 471)
Screenshot: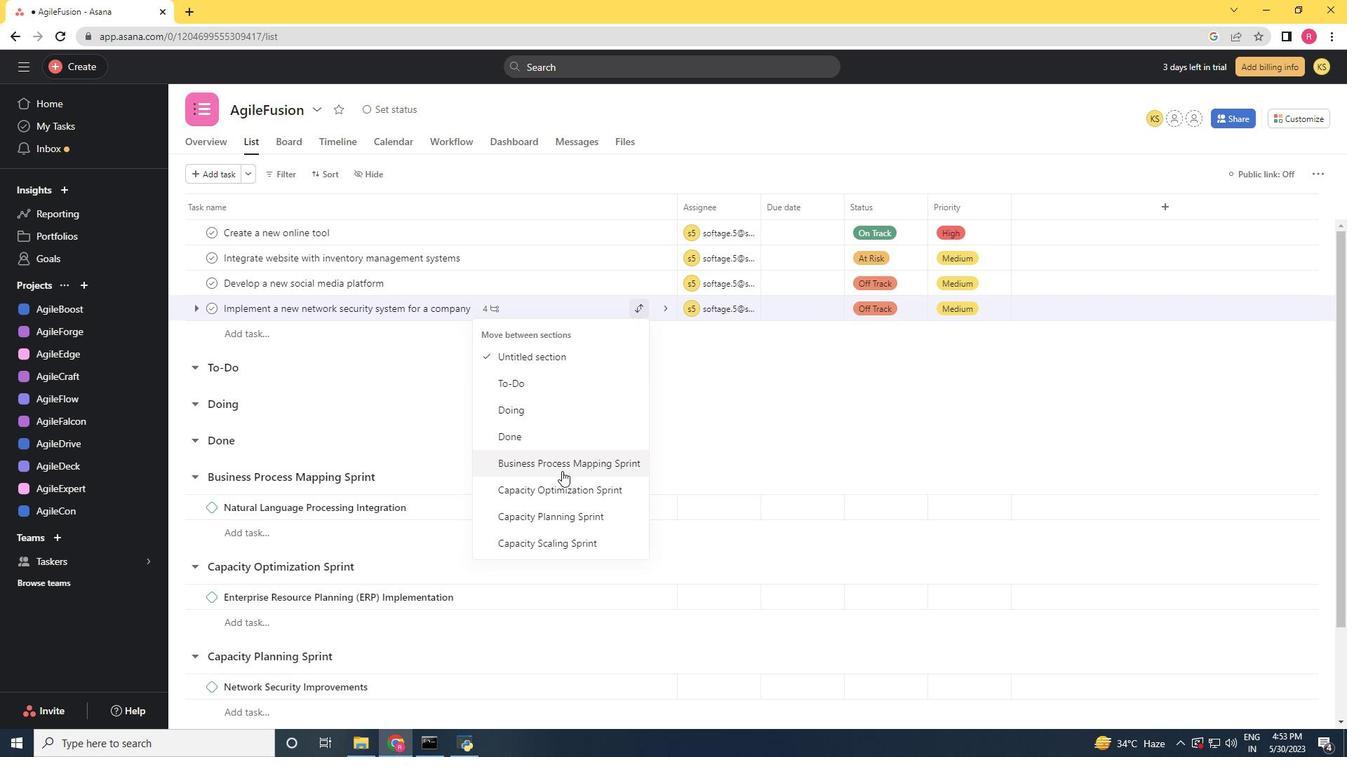 
Action: Mouse moved to (562, 480)
Screenshot: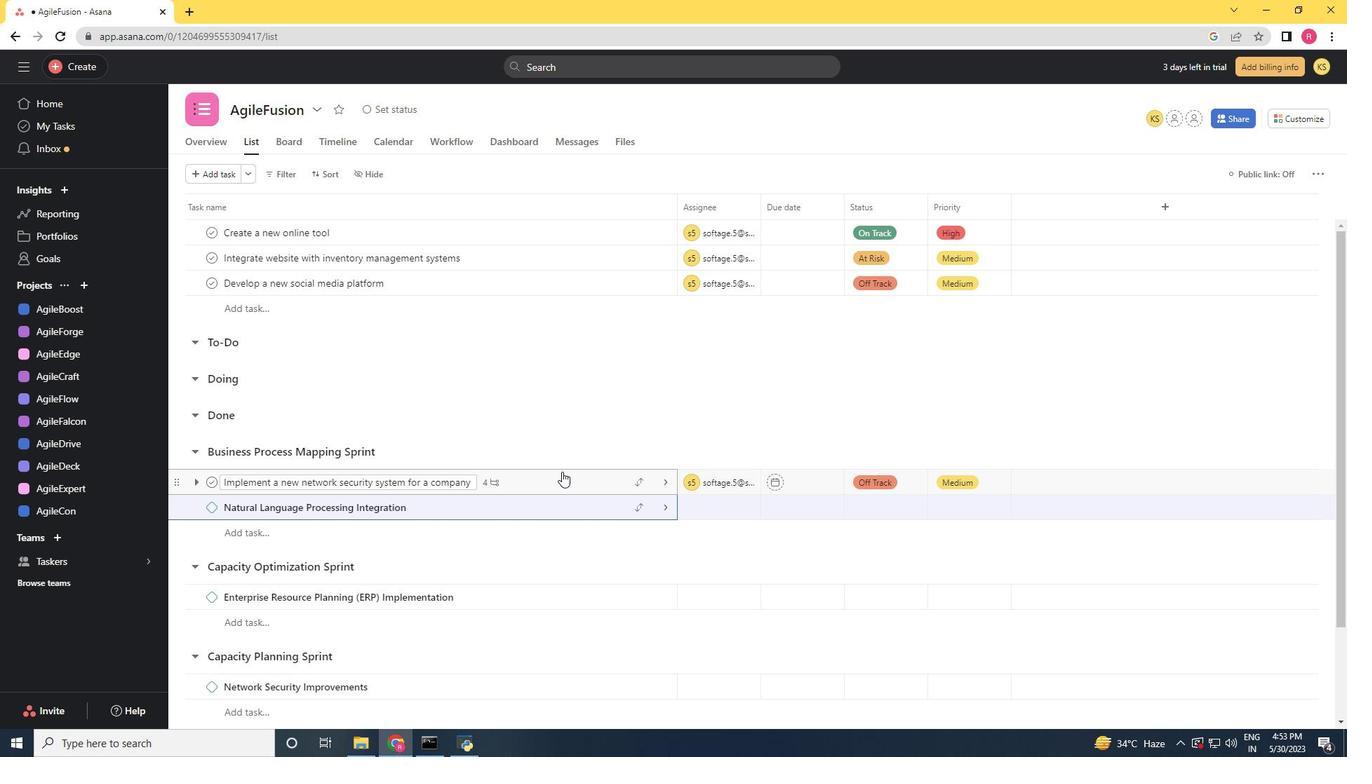 
Action: Mouse pressed left at (562, 480)
Screenshot: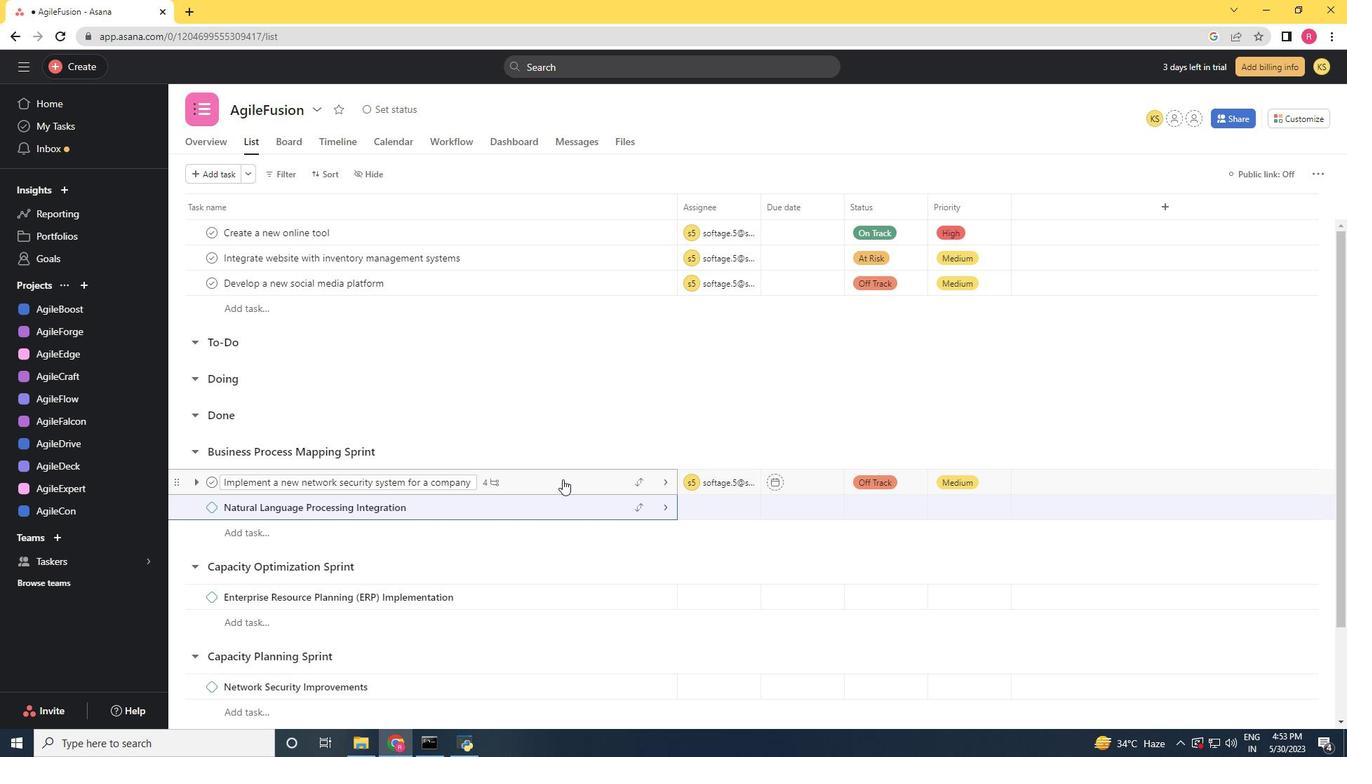 
Action: Mouse moved to (1012, 306)
Screenshot: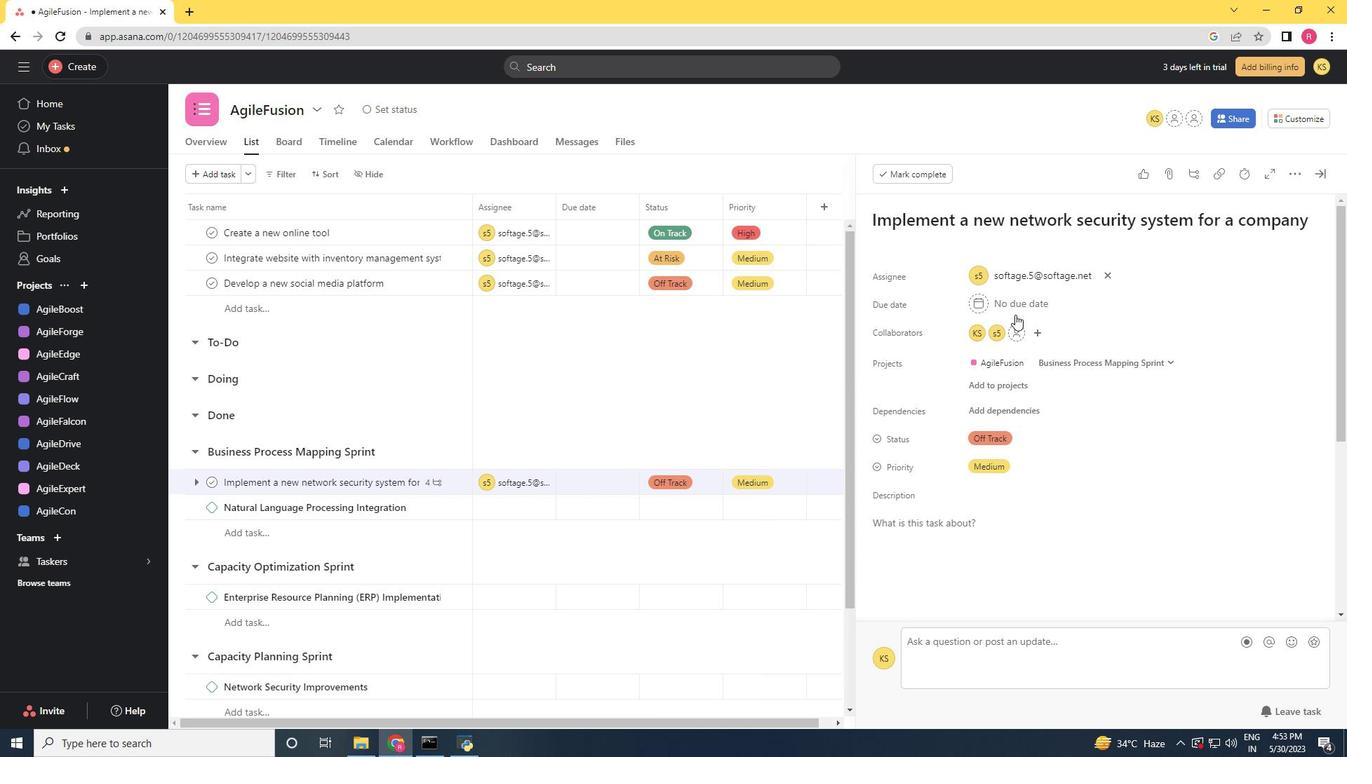 
Action: Mouse pressed left at (1012, 306)
Screenshot: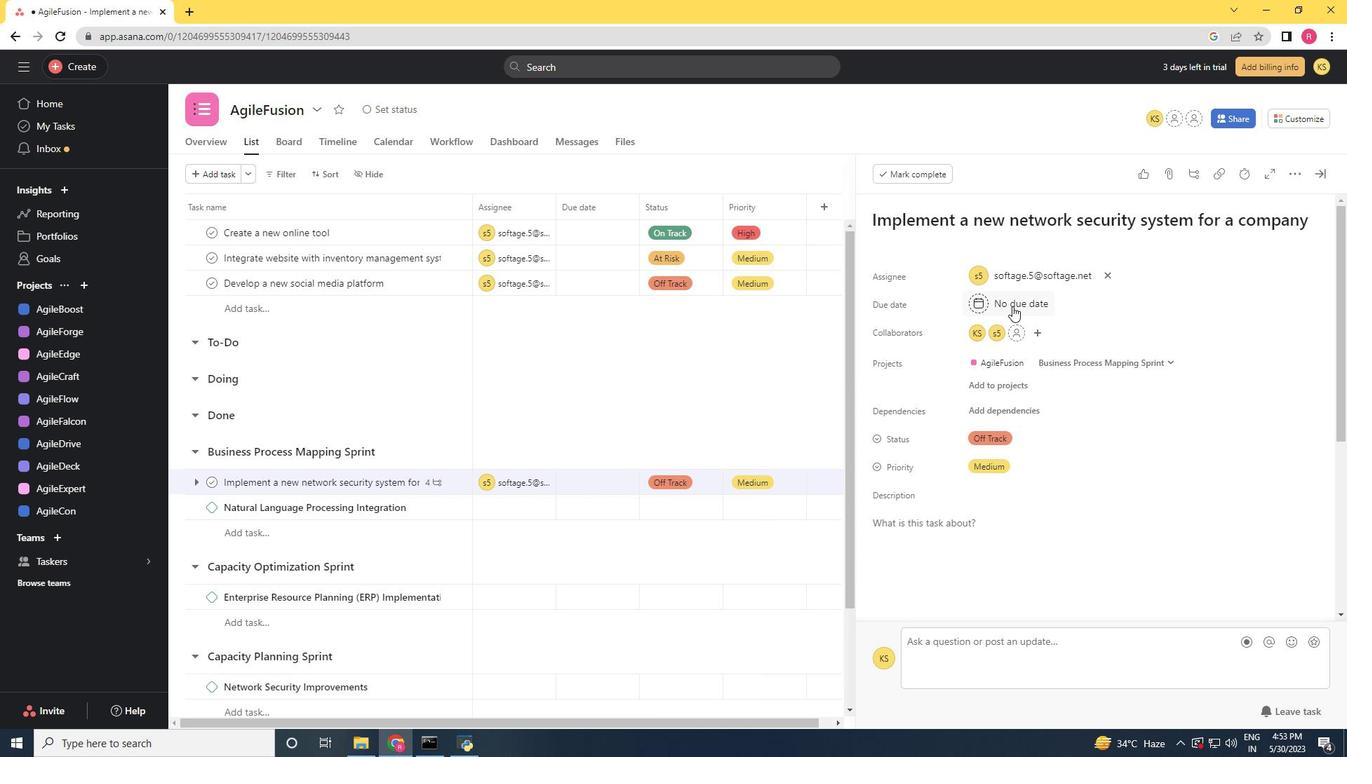 
Action: Mouse moved to (1133, 375)
Screenshot: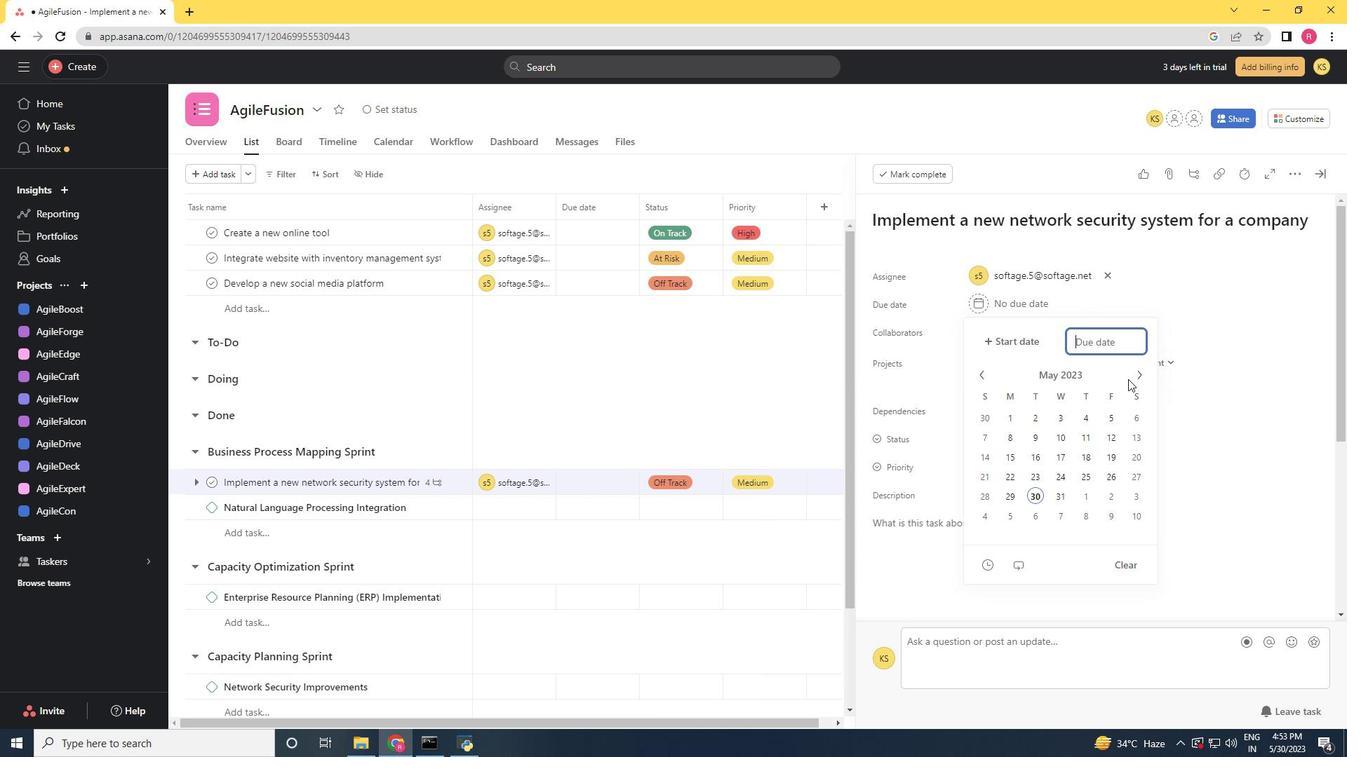 
Action: Mouse pressed left at (1133, 375)
Screenshot: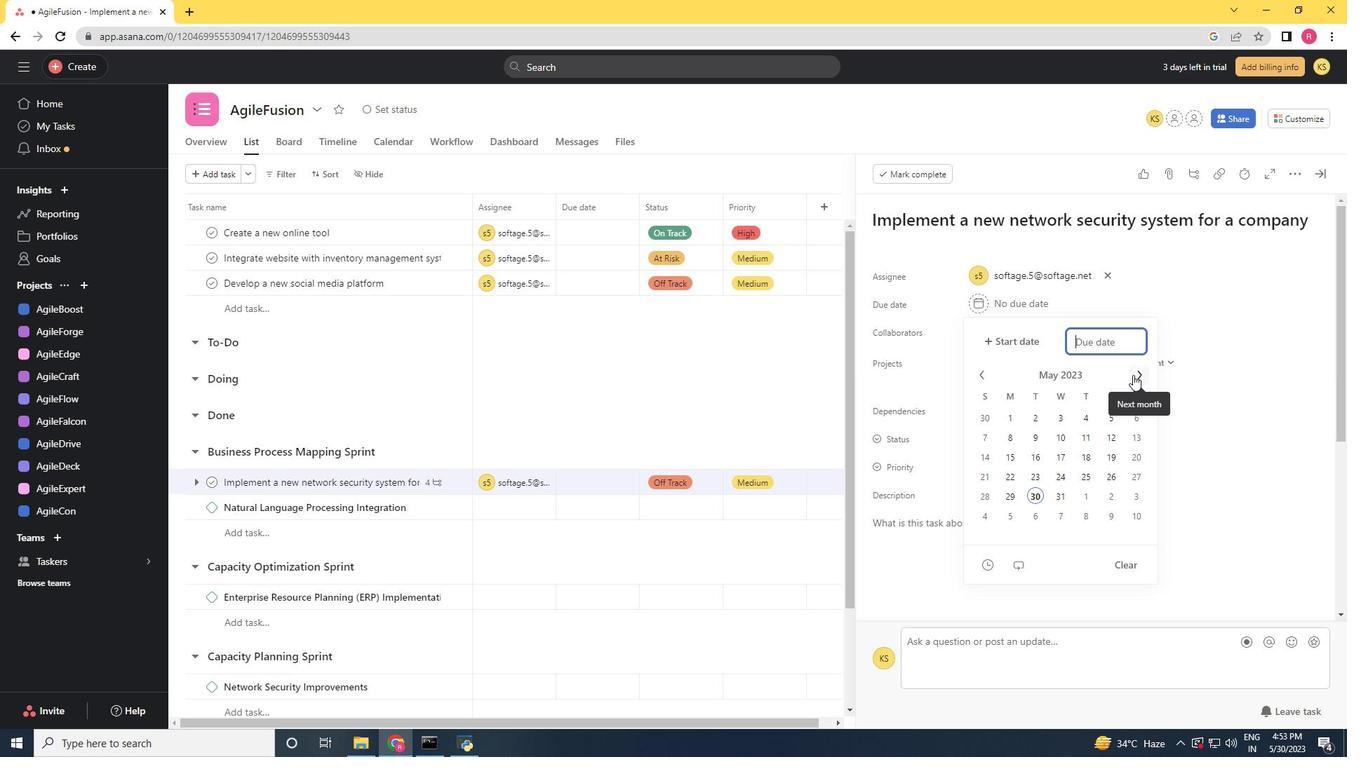
Action: Mouse pressed left at (1133, 375)
Screenshot: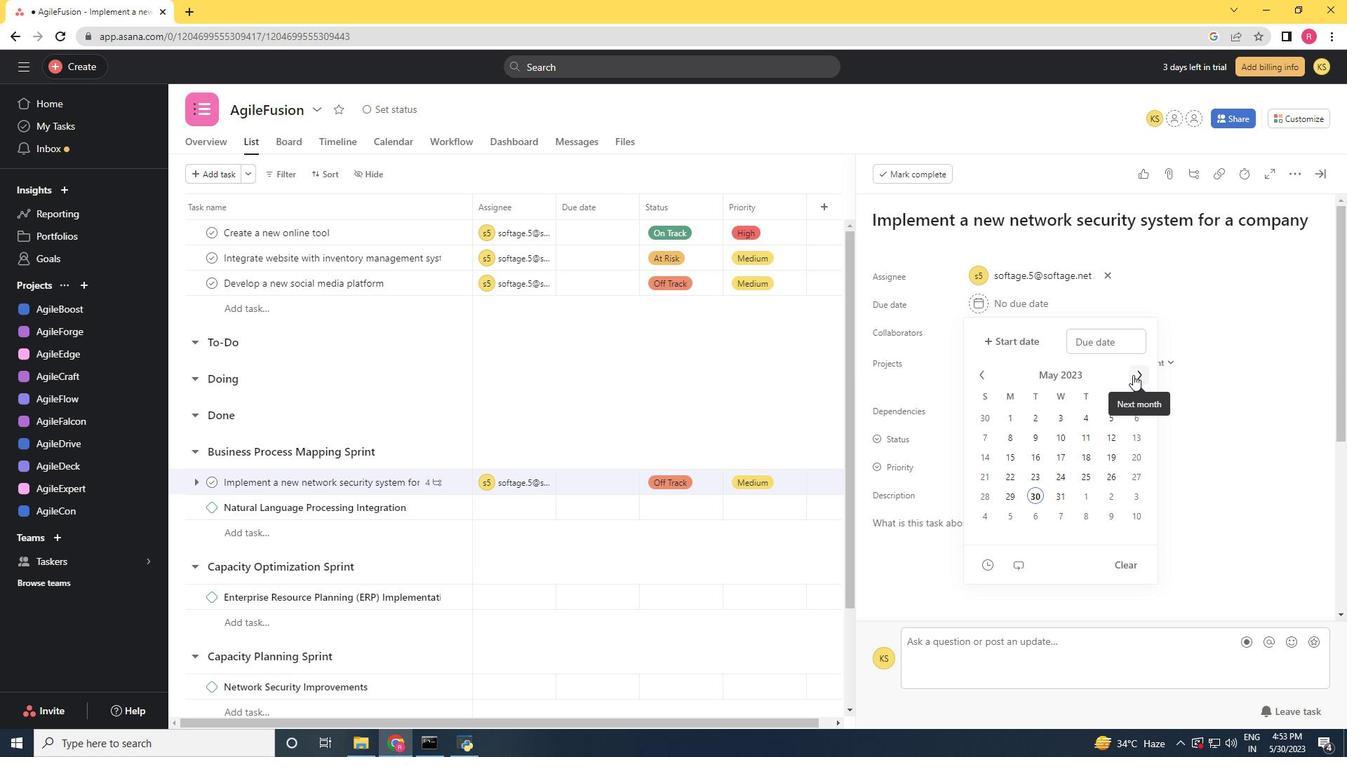 
Action: Mouse pressed left at (1133, 375)
Screenshot: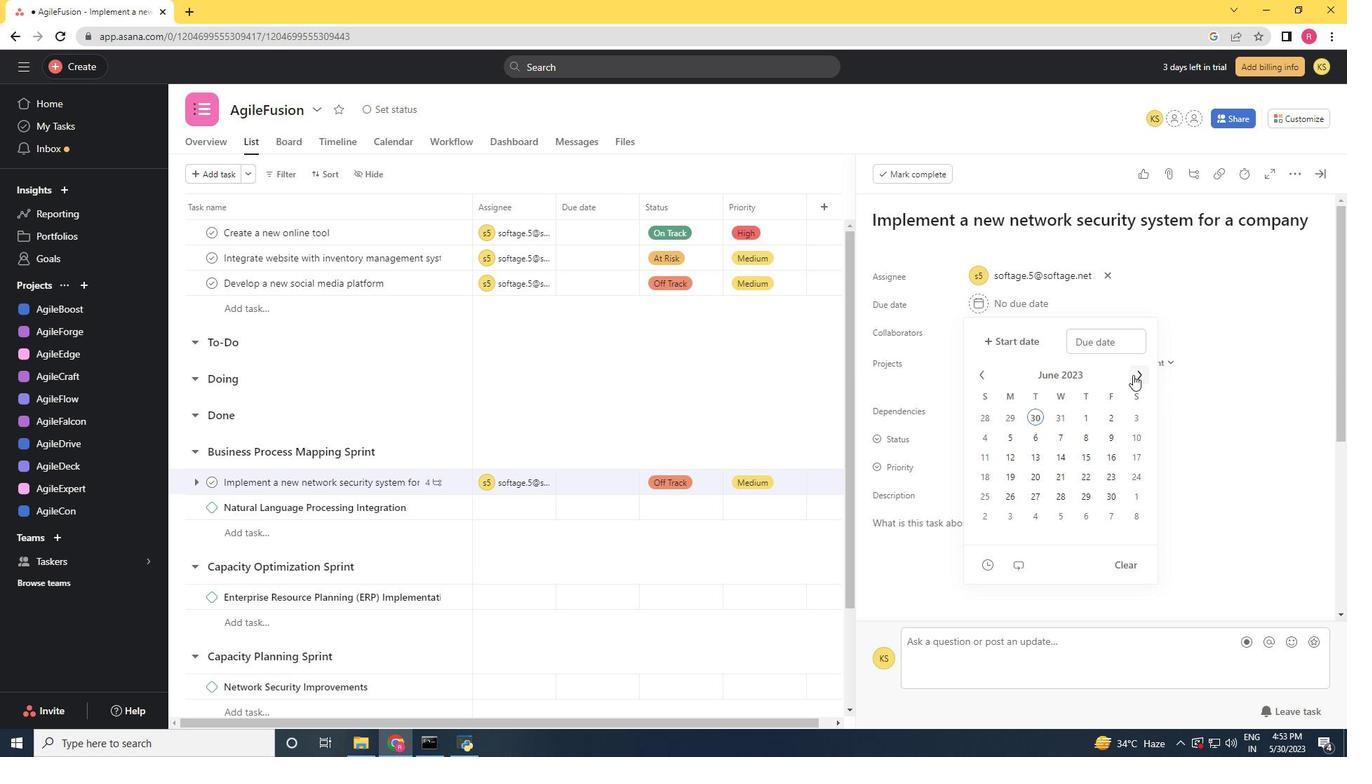 
Action: Mouse pressed left at (1133, 375)
Screenshot: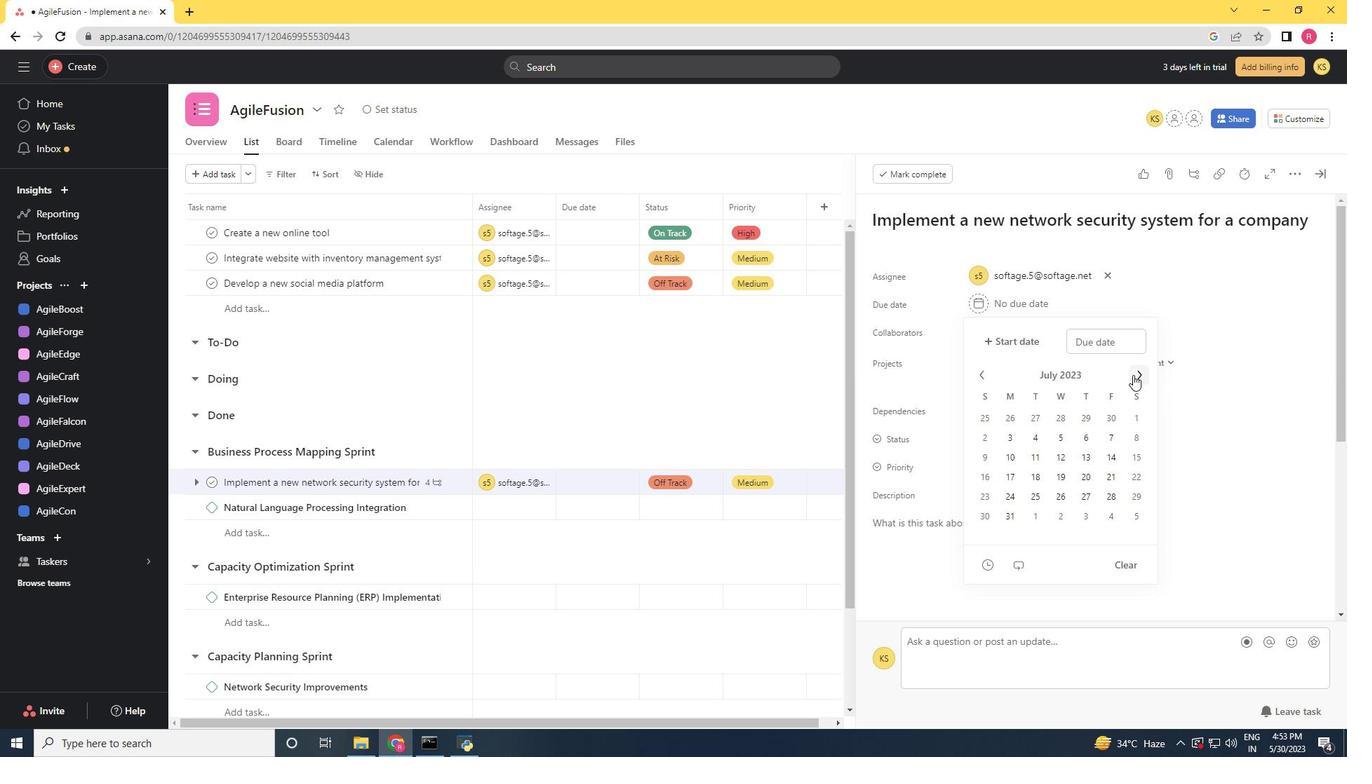 
Action: Mouse moved to (1060, 473)
Screenshot: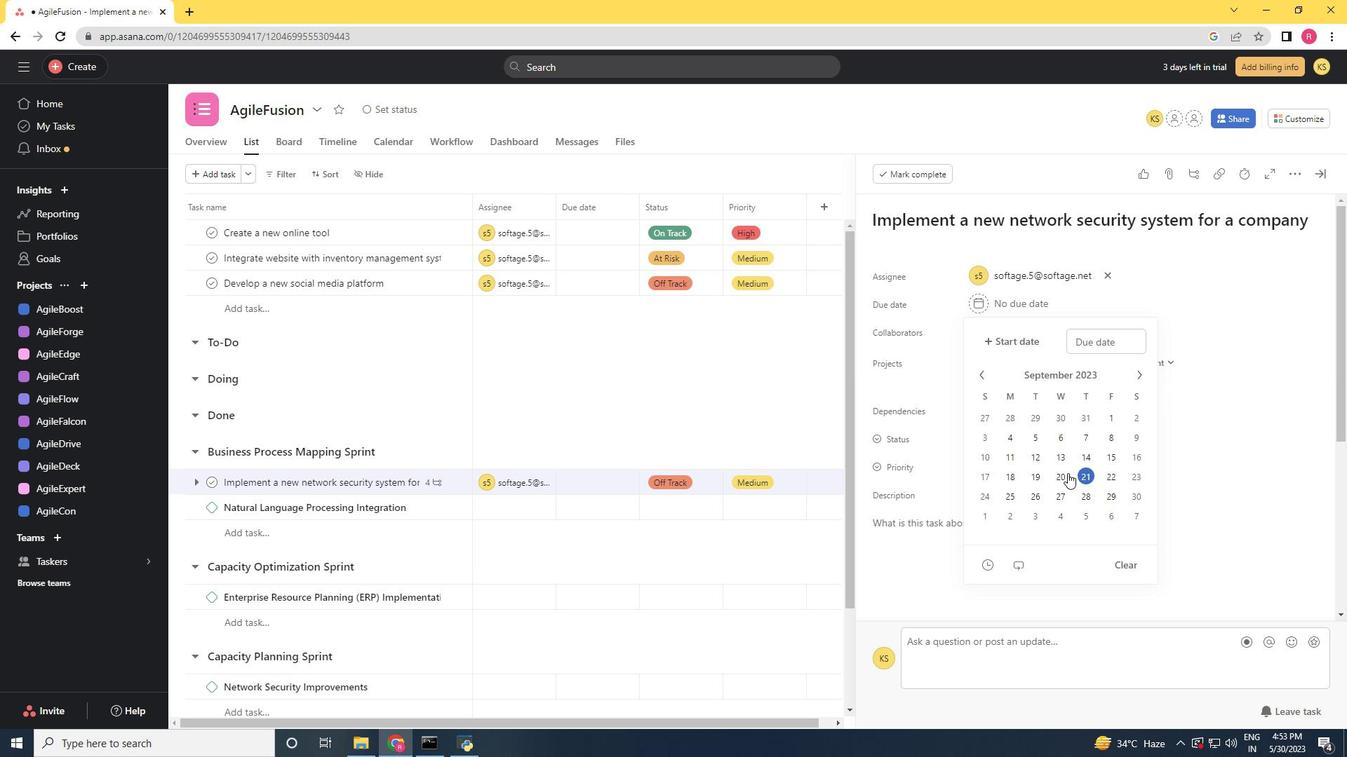 
Action: Mouse pressed left at (1060, 473)
Screenshot: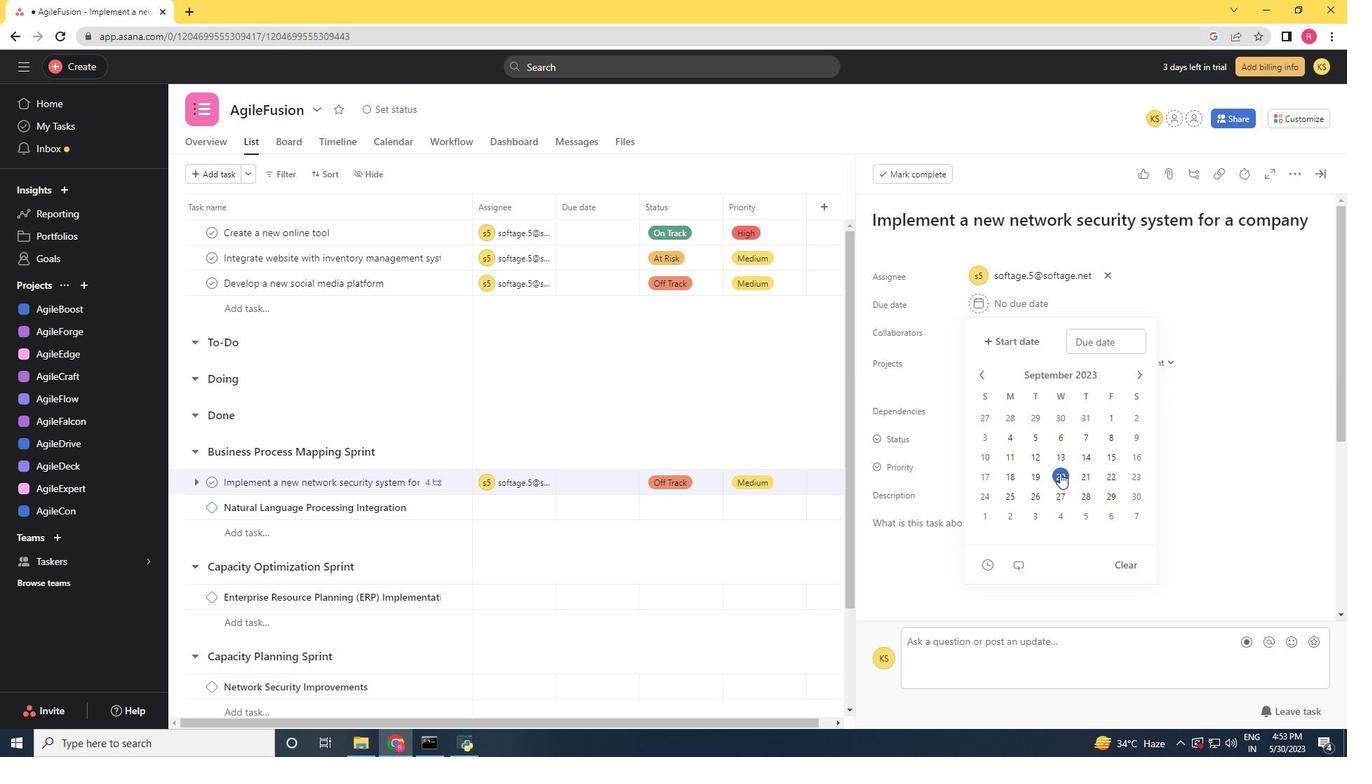 
Action: Mouse moved to (1262, 443)
Screenshot: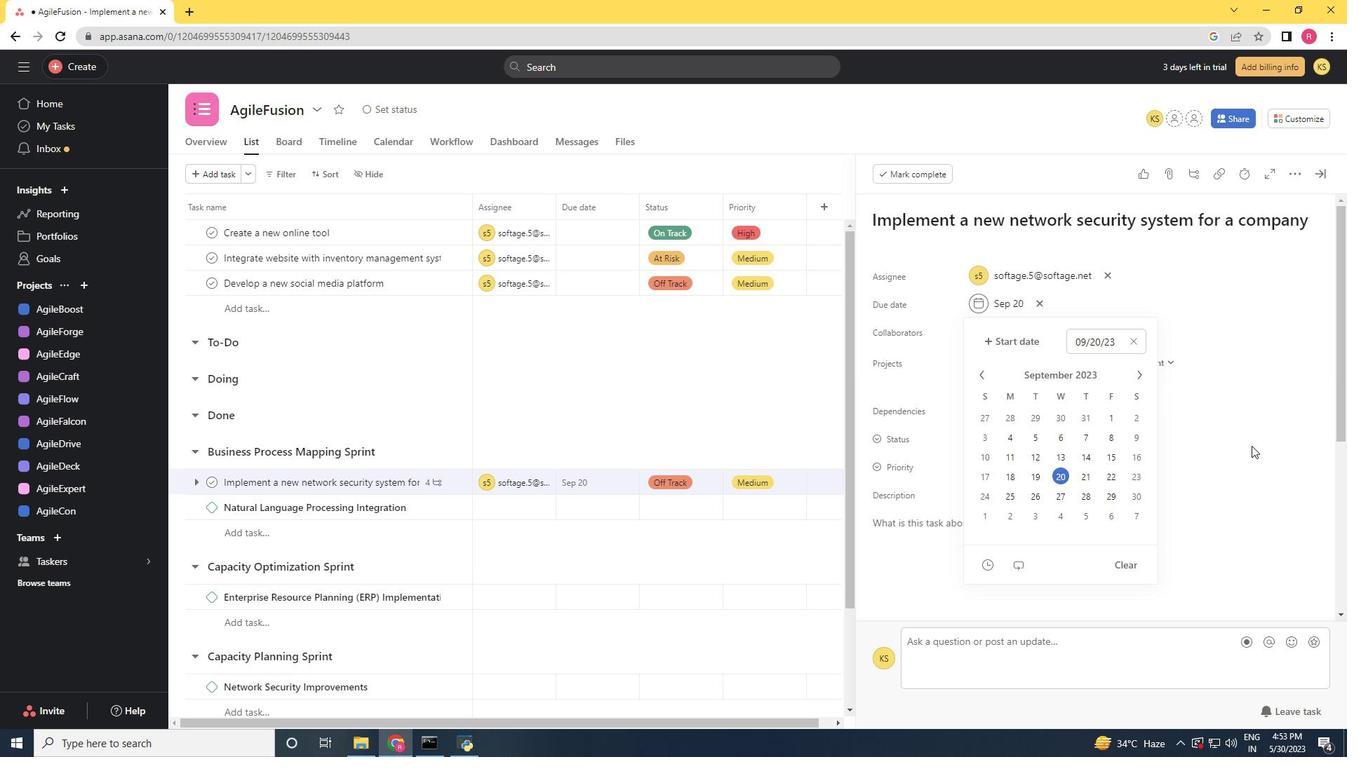 
Action: Mouse pressed left at (1262, 443)
Screenshot: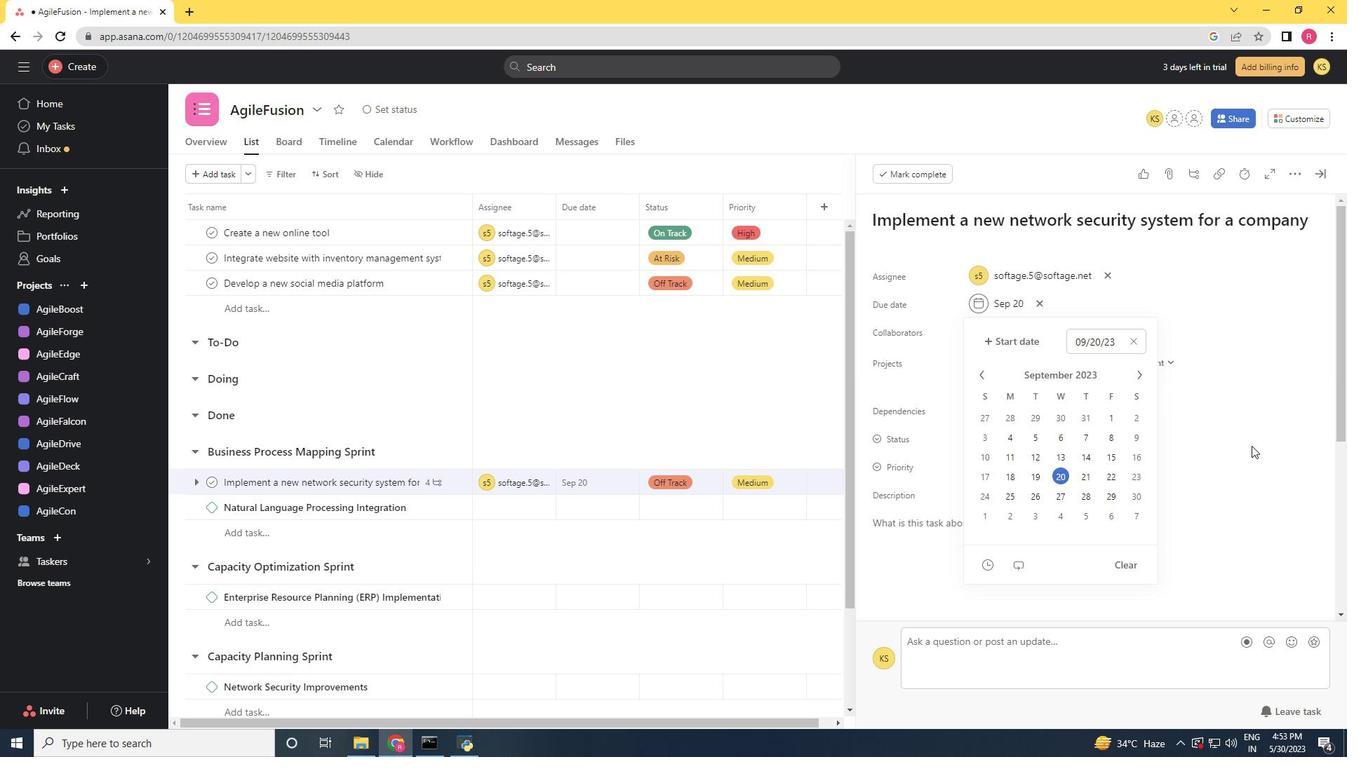 
Action: Mouse moved to (1263, 442)
Screenshot: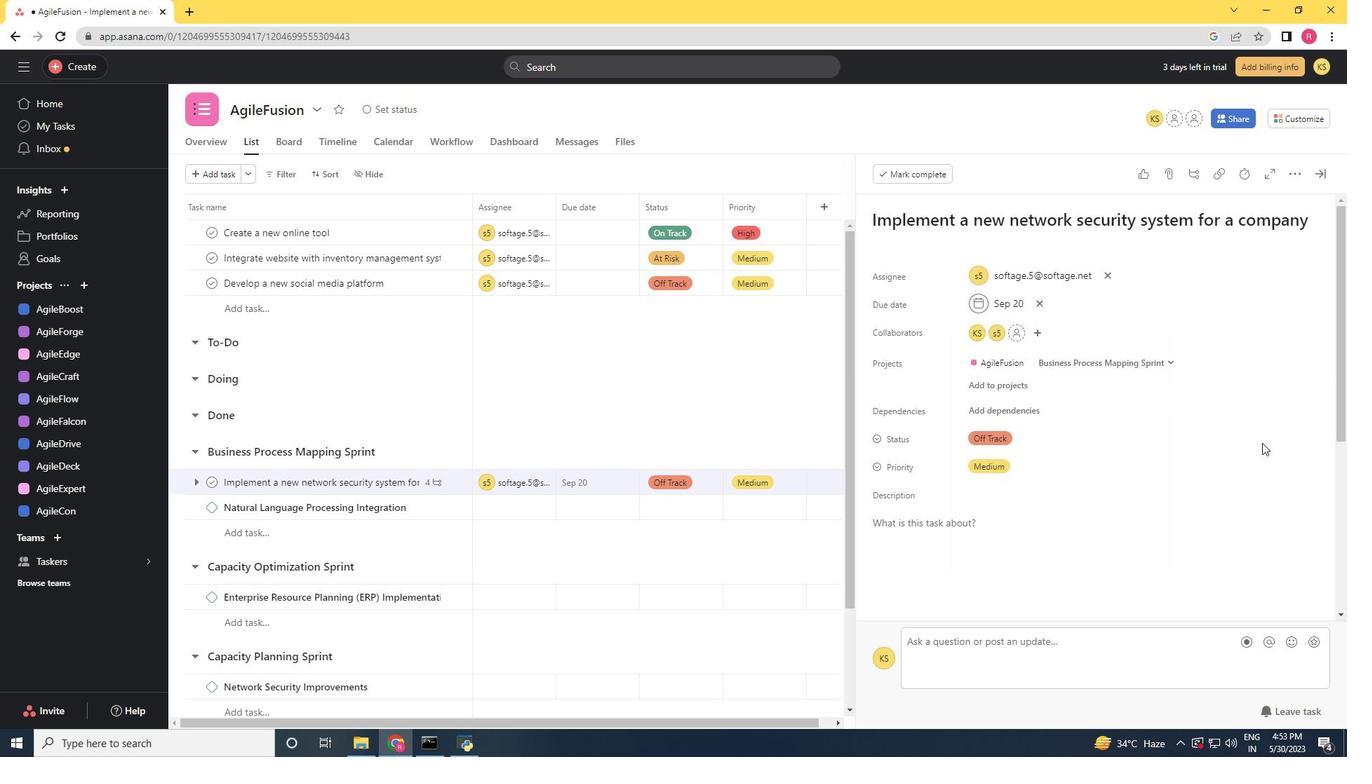 
